 Task: Find connections with filter location Dighwāra with filter topic #Investingwith filter profile language English with filter current company Turner (Turner Broadcasting System, Inc) with filter school Anand Institute Of Higher Technology with filter industry Fruit and Vegetable Preserves Manufacturing with filter service category Copywriting with filter keywords title Technical Support Specialist
Action: Mouse moved to (170, 255)
Screenshot: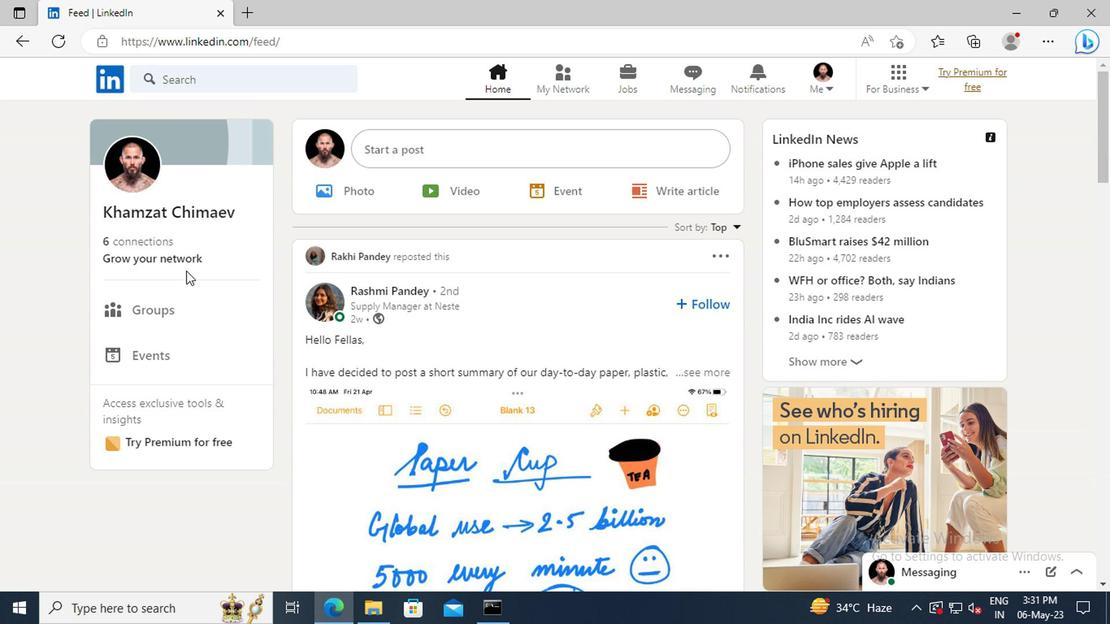 
Action: Mouse pressed left at (170, 255)
Screenshot: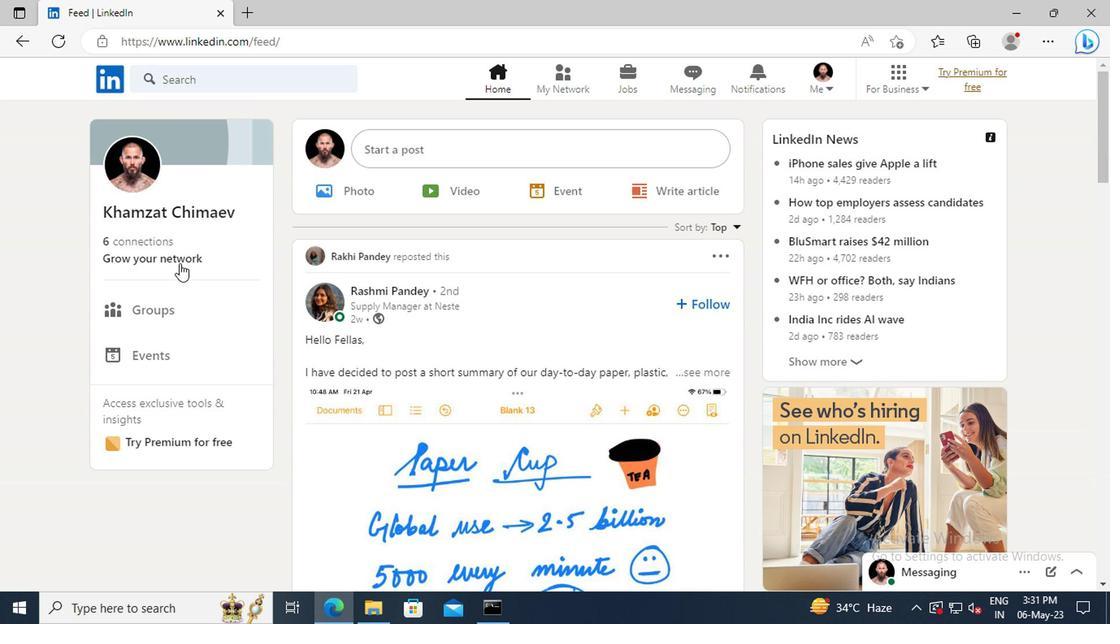 
Action: Mouse moved to (170, 175)
Screenshot: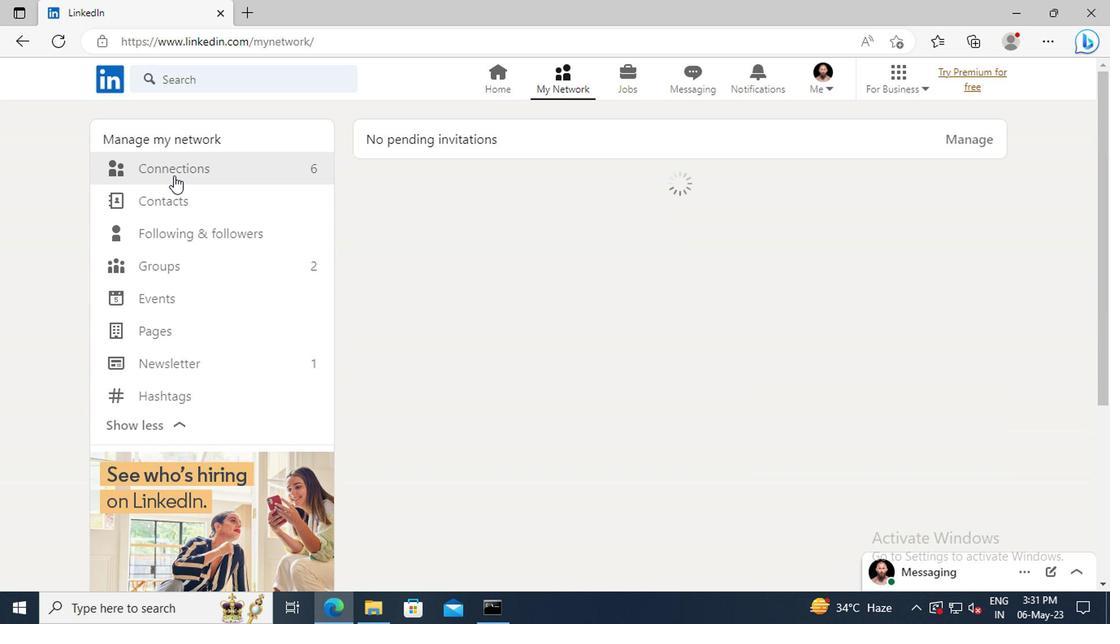 
Action: Mouse pressed left at (170, 175)
Screenshot: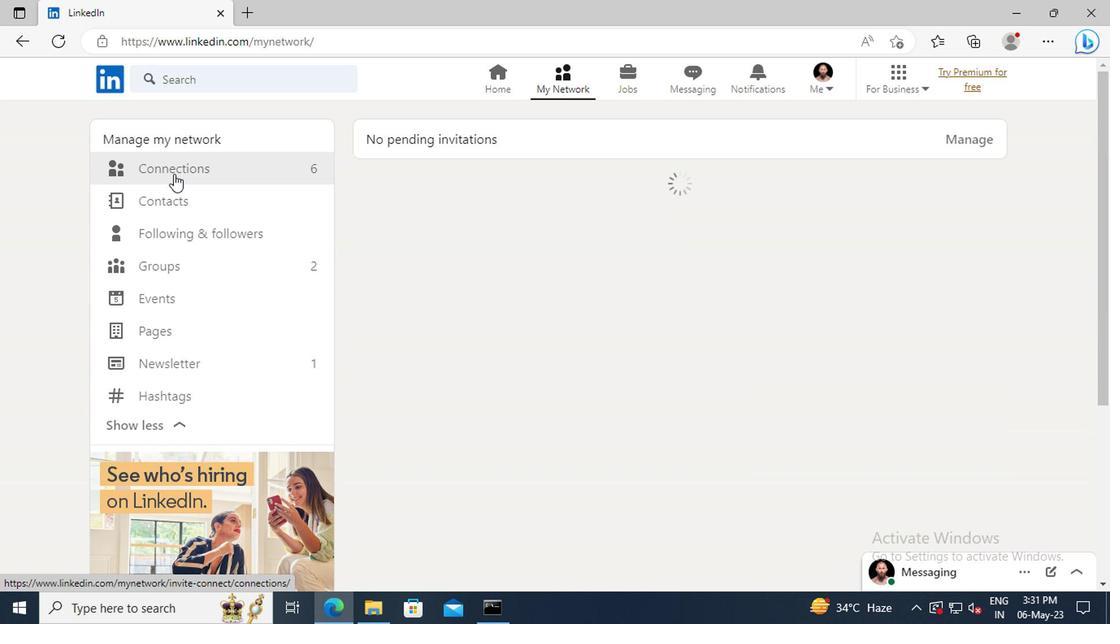 
Action: Mouse moved to (650, 175)
Screenshot: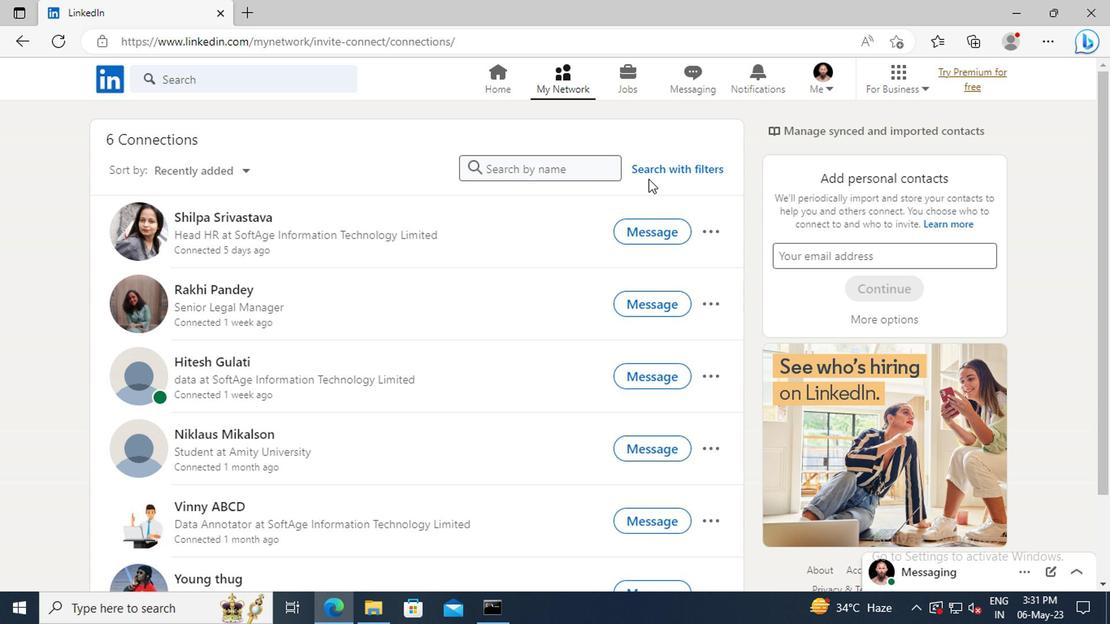 
Action: Mouse pressed left at (650, 175)
Screenshot: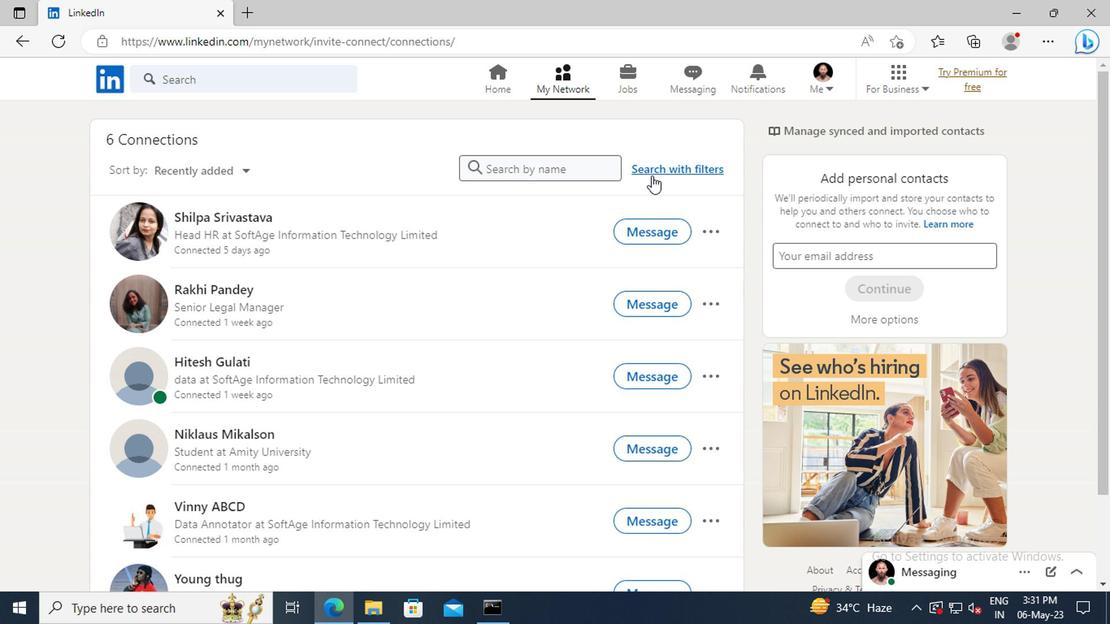 
Action: Mouse moved to (618, 129)
Screenshot: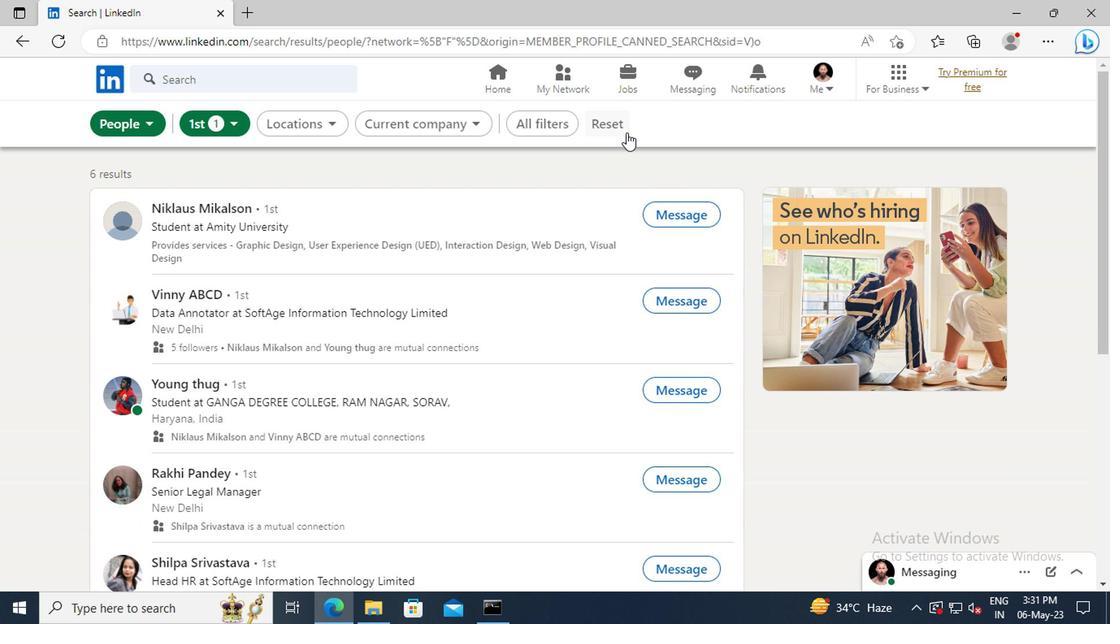 
Action: Mouse pressed left at (618, 129)
Screenshot: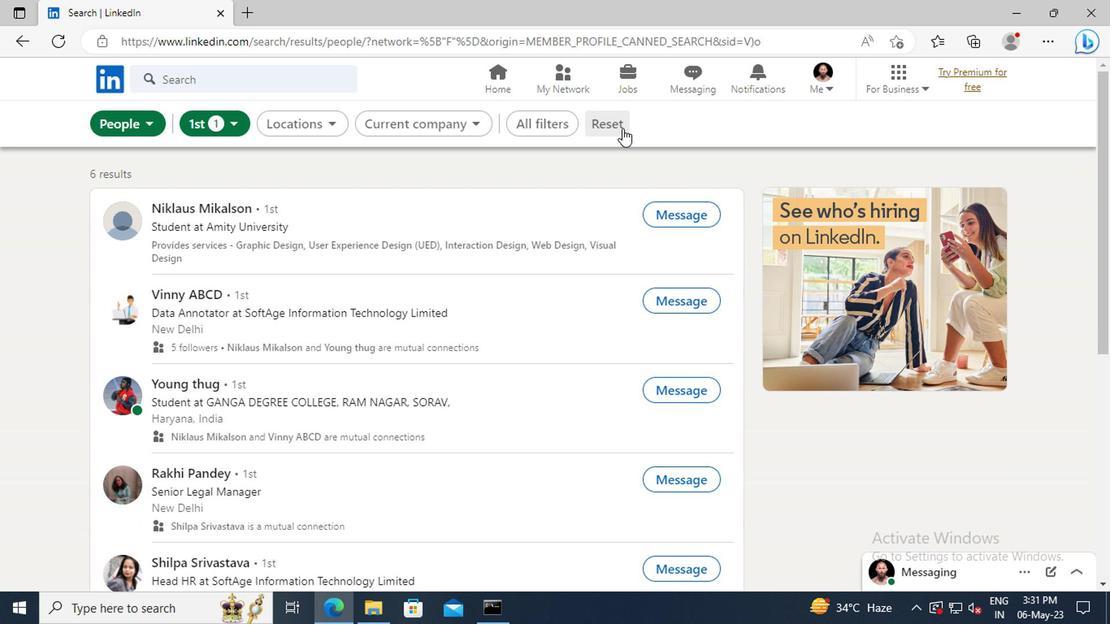
Action: Mouse moved to (588, 126)
Screenshot: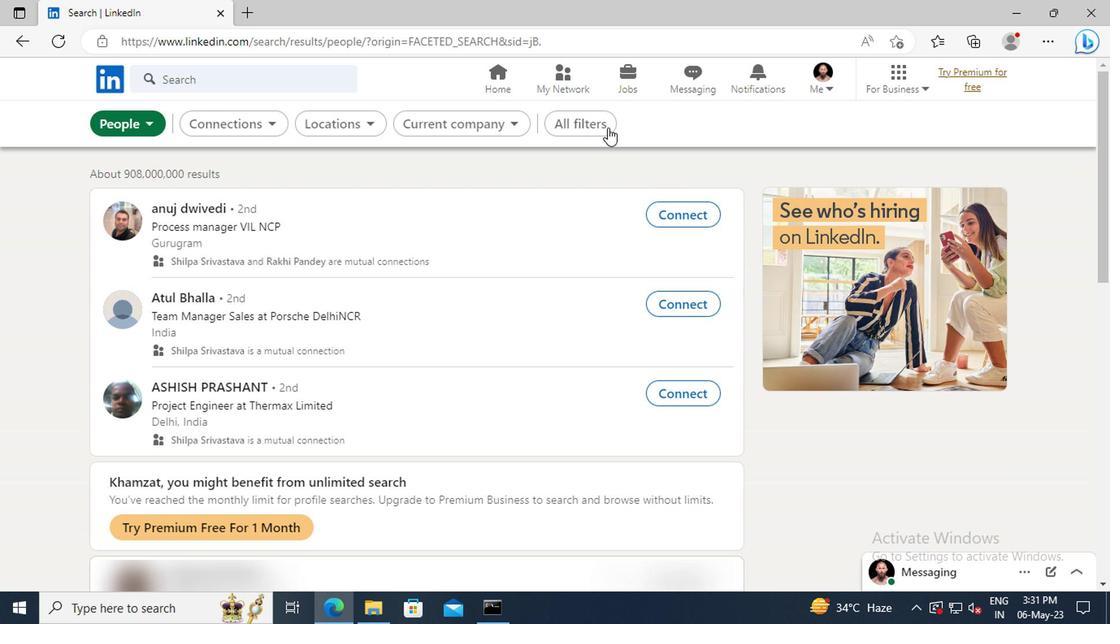 
Action: Mouse pressed left at (588, 126)
Screenshot: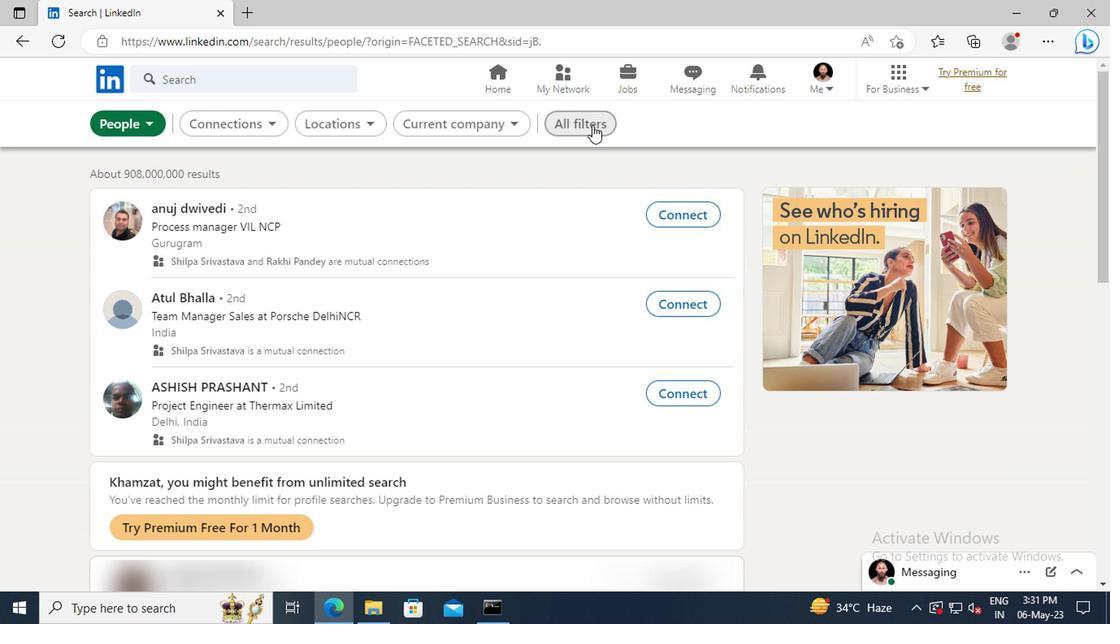 
Action: Mouse moved to (885, 341)
Screenshot: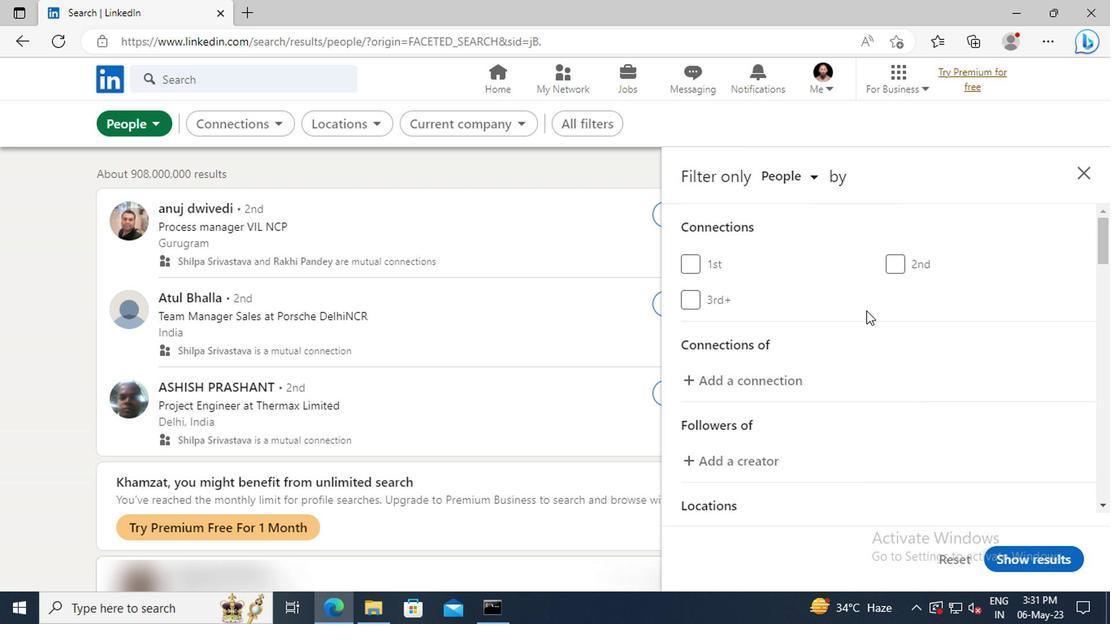 
Action: Mouse scrolled (885, 341) with delta (0, 0)
Screenshot: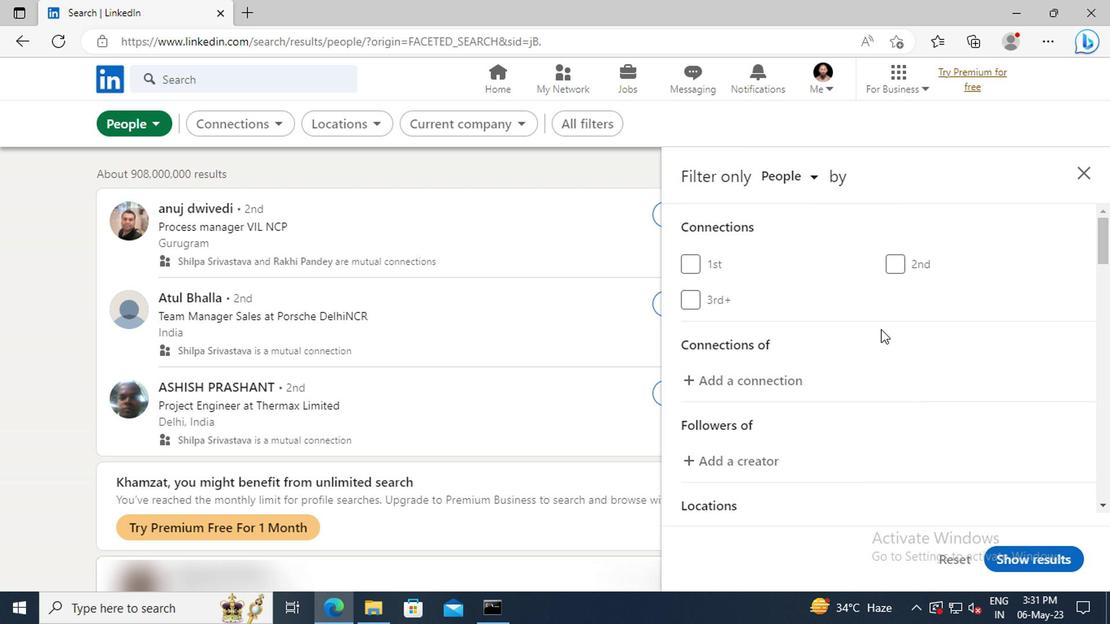 
Action: Mouse scrolled (885, 341) with delta (0, 0)
Screenshot: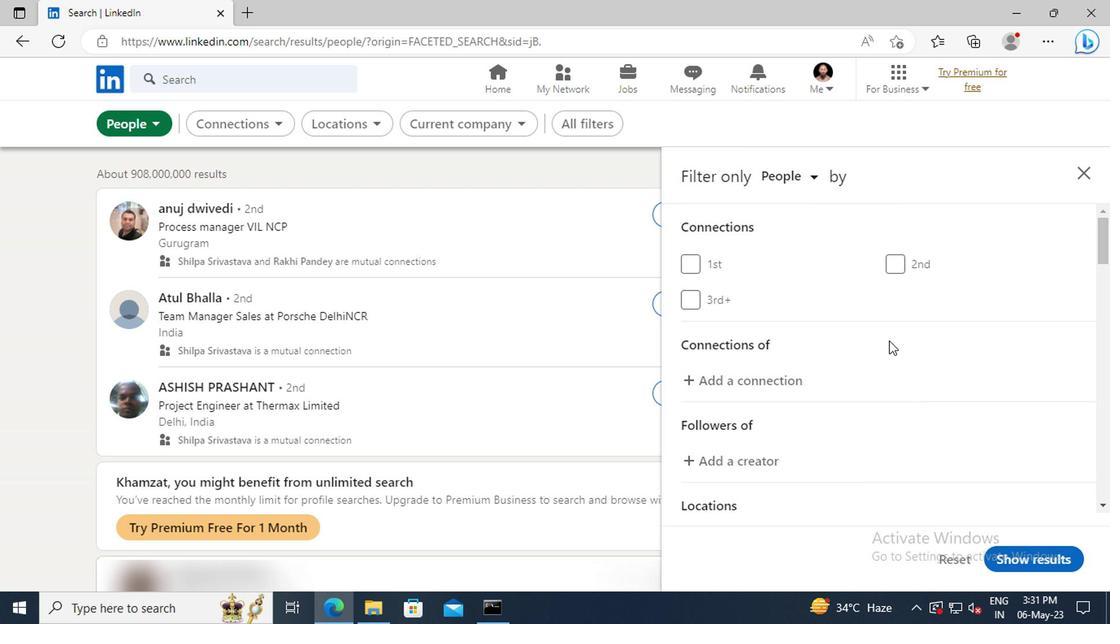 
Action: Mouse scrolled (885, 341) with delta (0, 0)
Screenshot: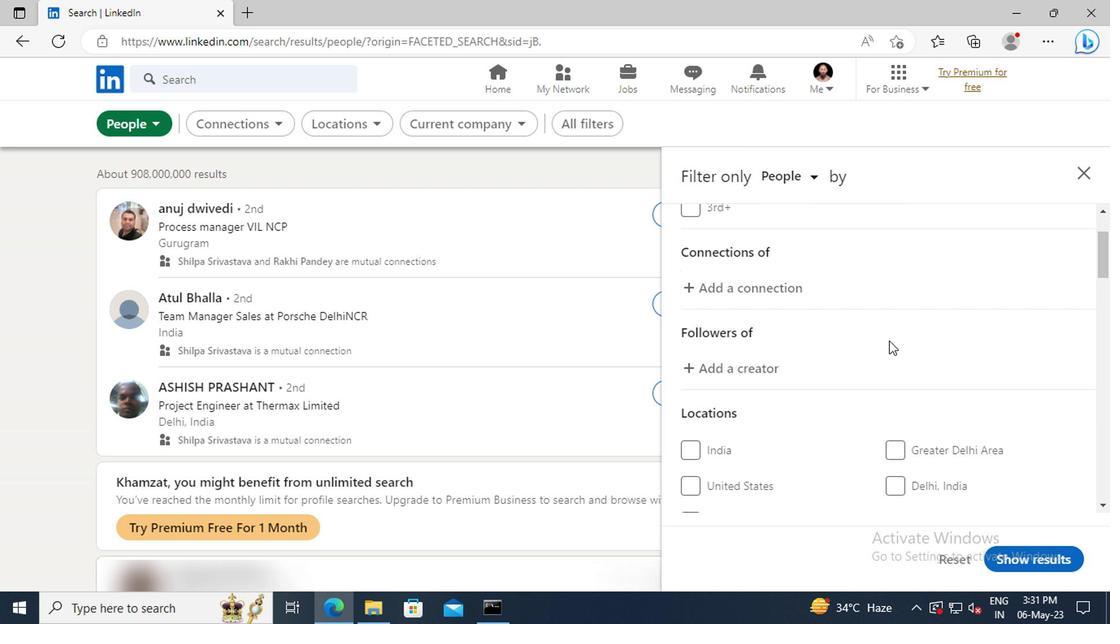 
Action: Mouse scrolled (885, 341) with delta (0, 0)
Screenshot: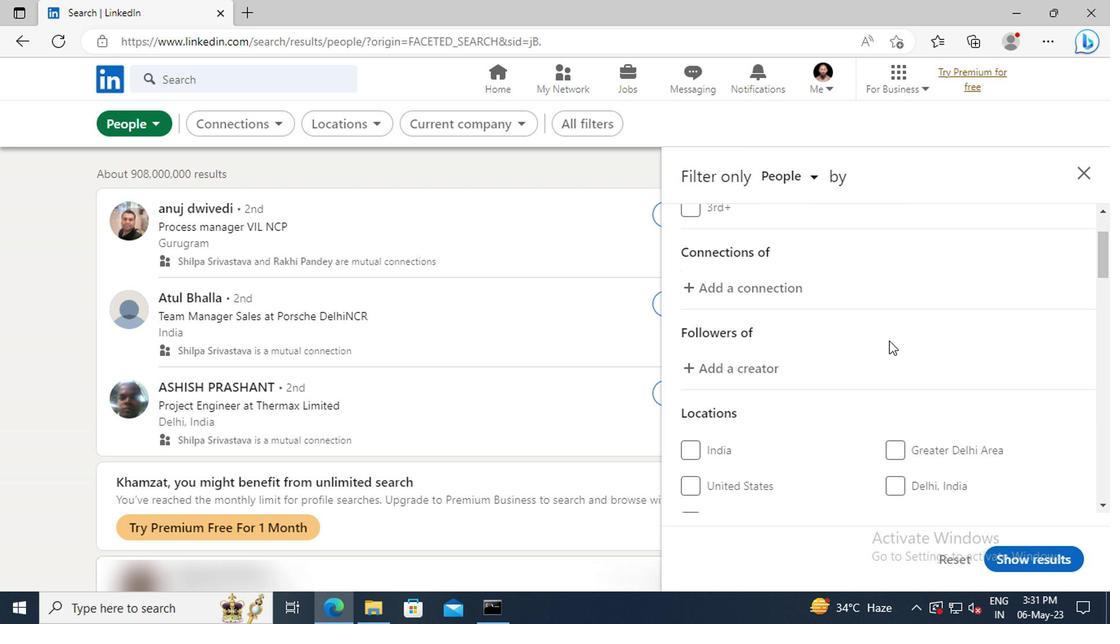 
Action: Mouse scrolled (885, 341) with delta (0, 0)
Screenshot: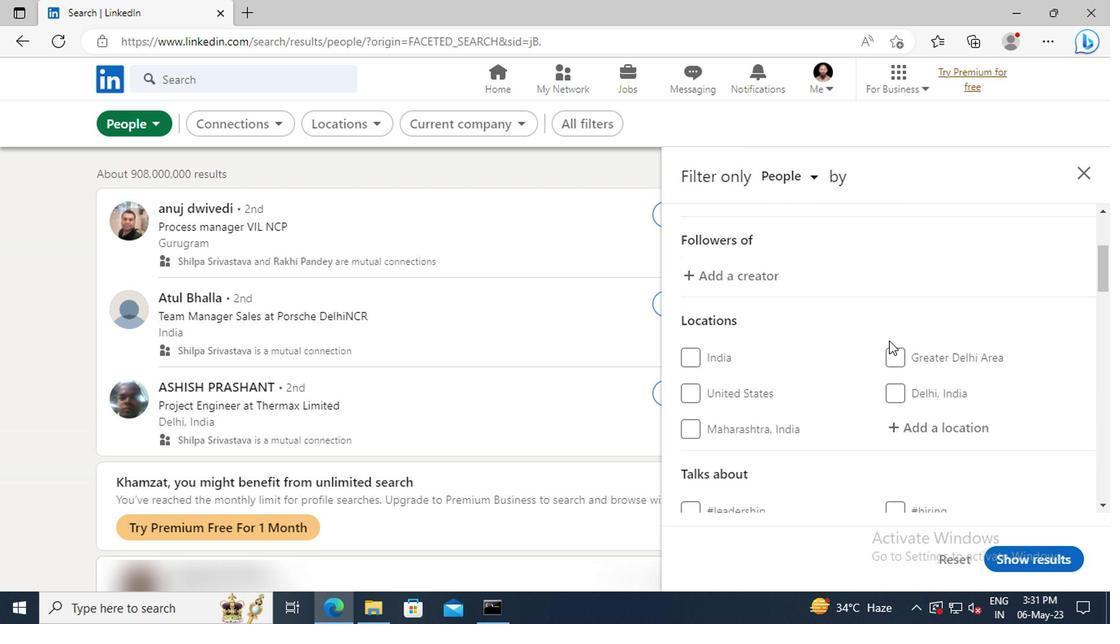 
Action: Mouse scrolled (885, 341) with delta (0, 0)
Screenshot: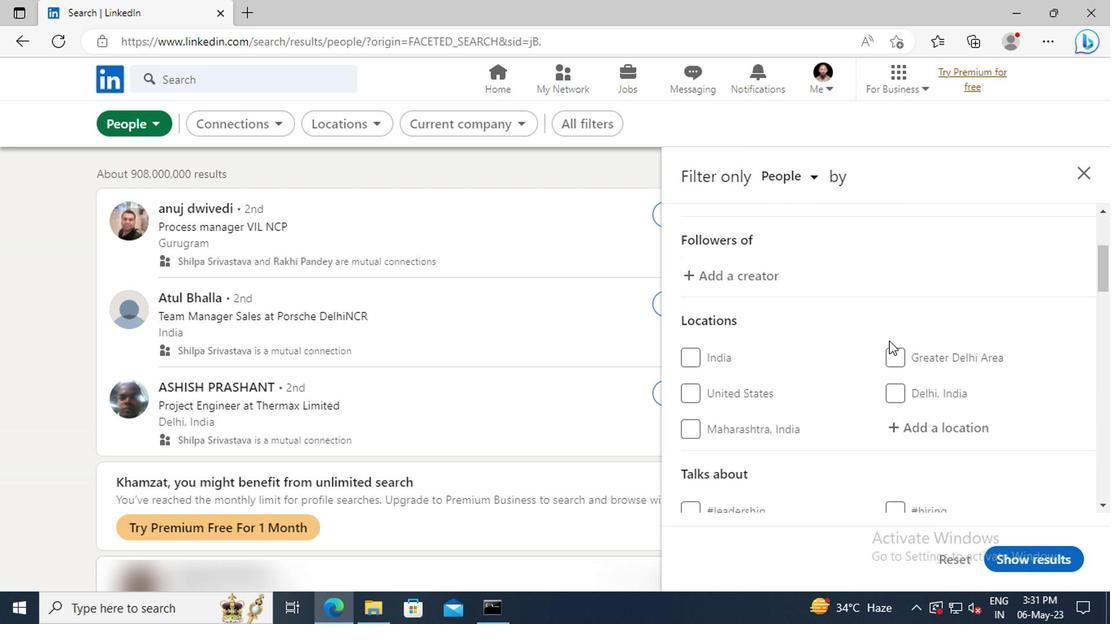
Action: Mouse moved to (899, 342)
Screenshot: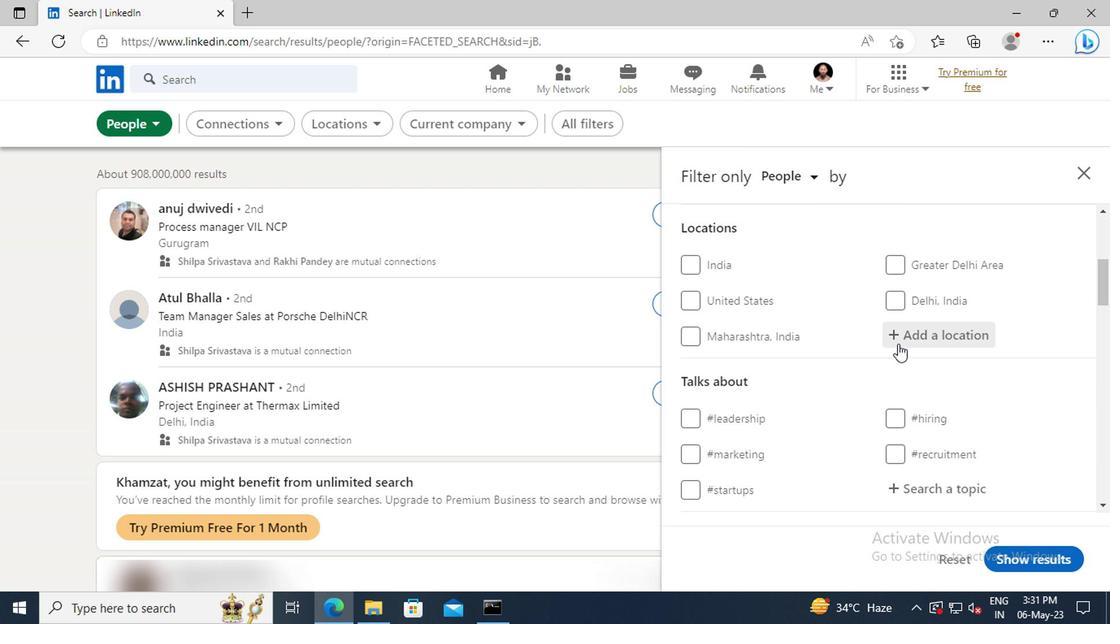 
Action: Mouse pressed left at (899, 342)
Screenshot: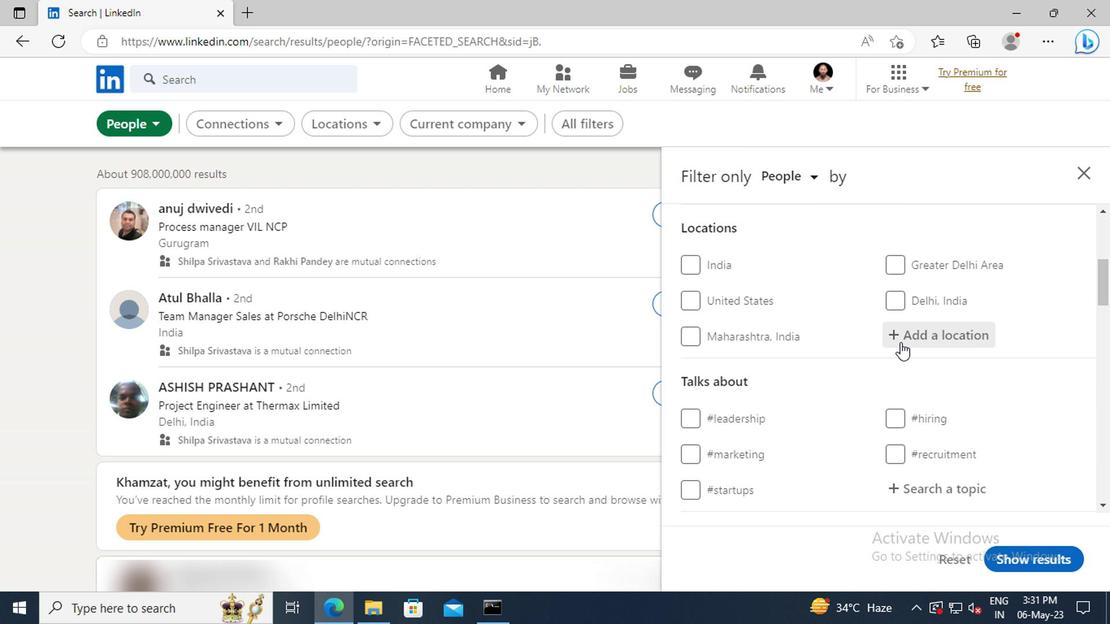 
Action: Key pressed <Key.shift>DIGHWARA
Screenshot: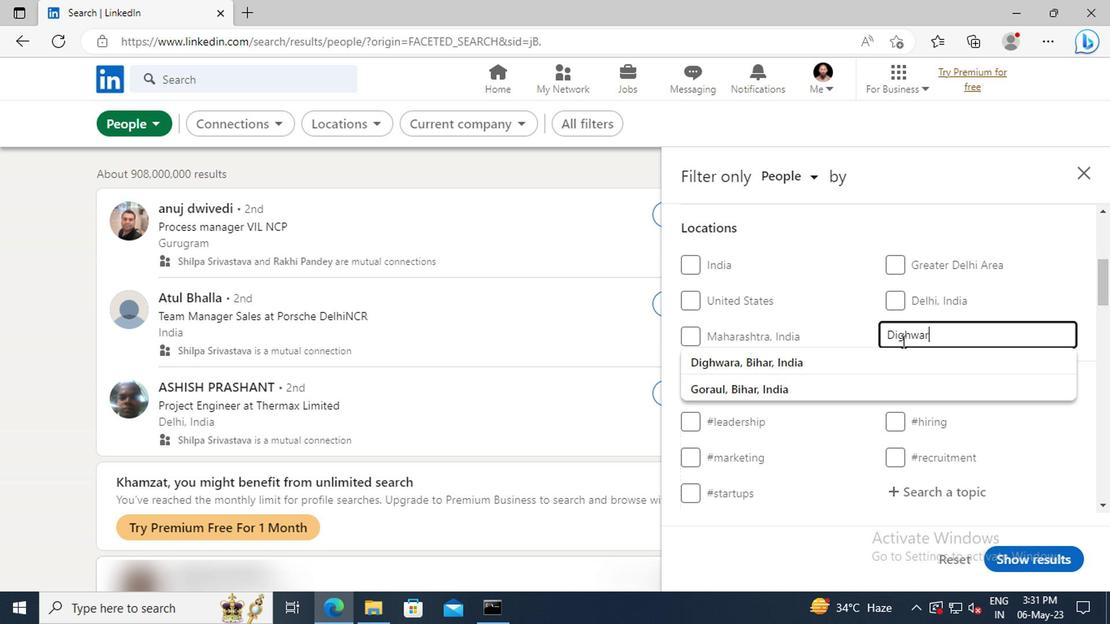 
Action: Mouse moved to (900, 359)
Screenshot: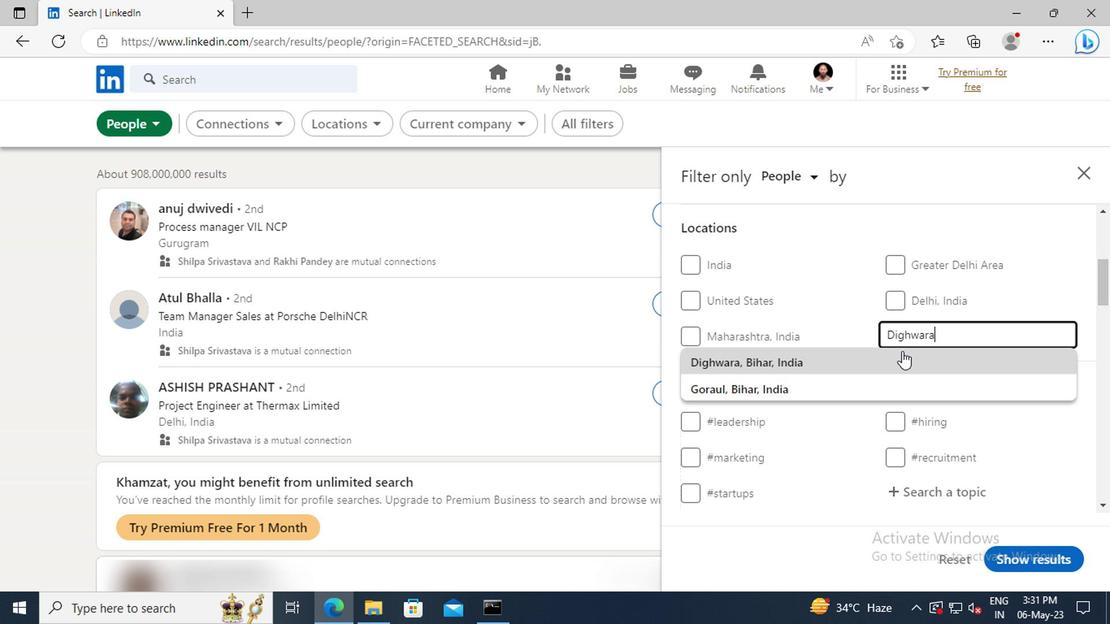 
Action: Mouse pressed left at (900, 359)
Screenshot: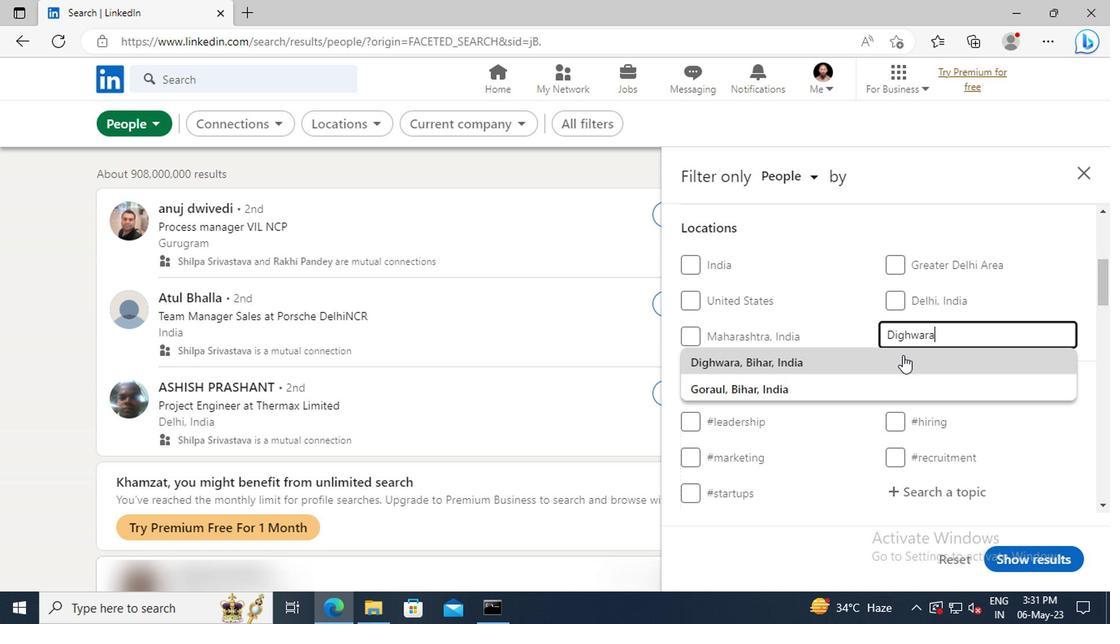 
Action: Mouse scrolled (900, 359) with delta (0, 0)
Screenshot: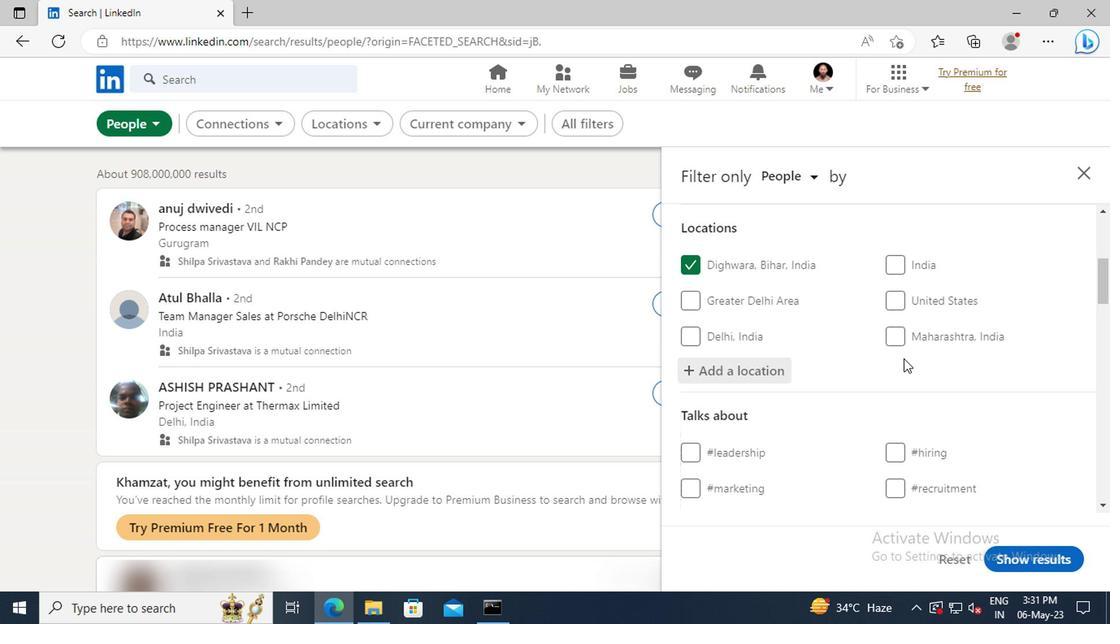 
Action: Mouse scrolled (900, 359) with delta (0, 0)
Screenshot: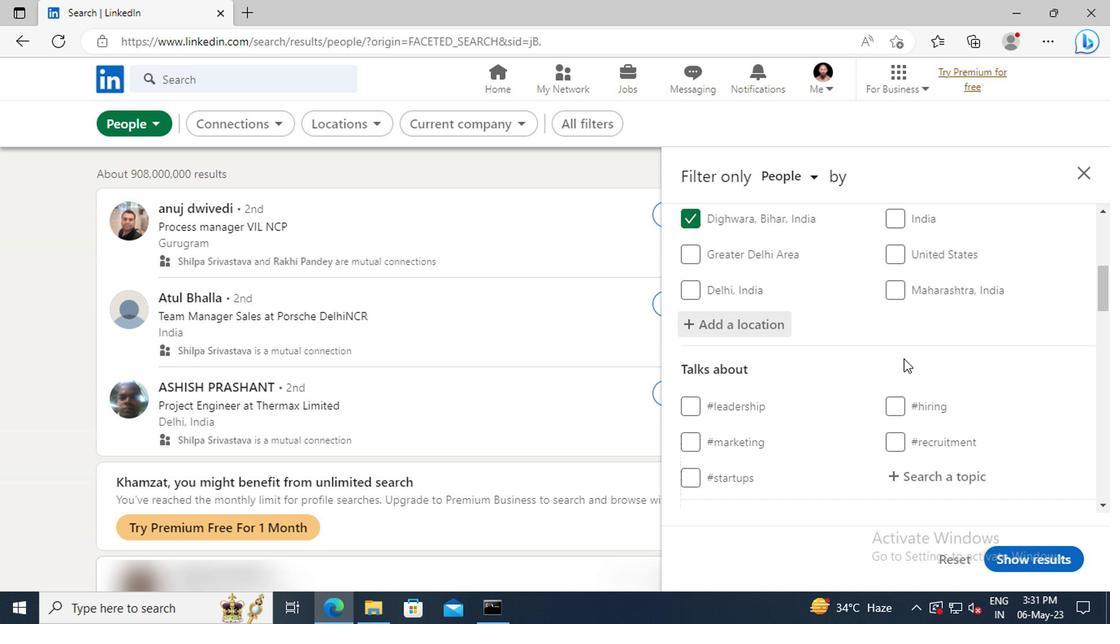 
Action: Mouse scrolled (900, 359) with delta (0, 0)
Screenshot: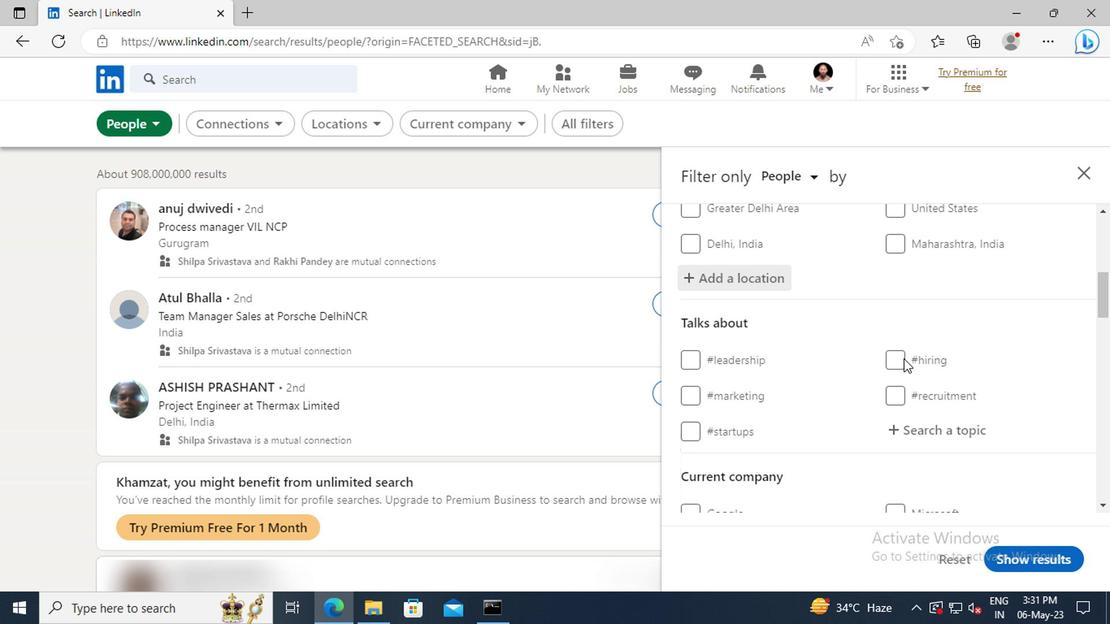 
Action: Mouse moved to (905, 376)
Screenshot: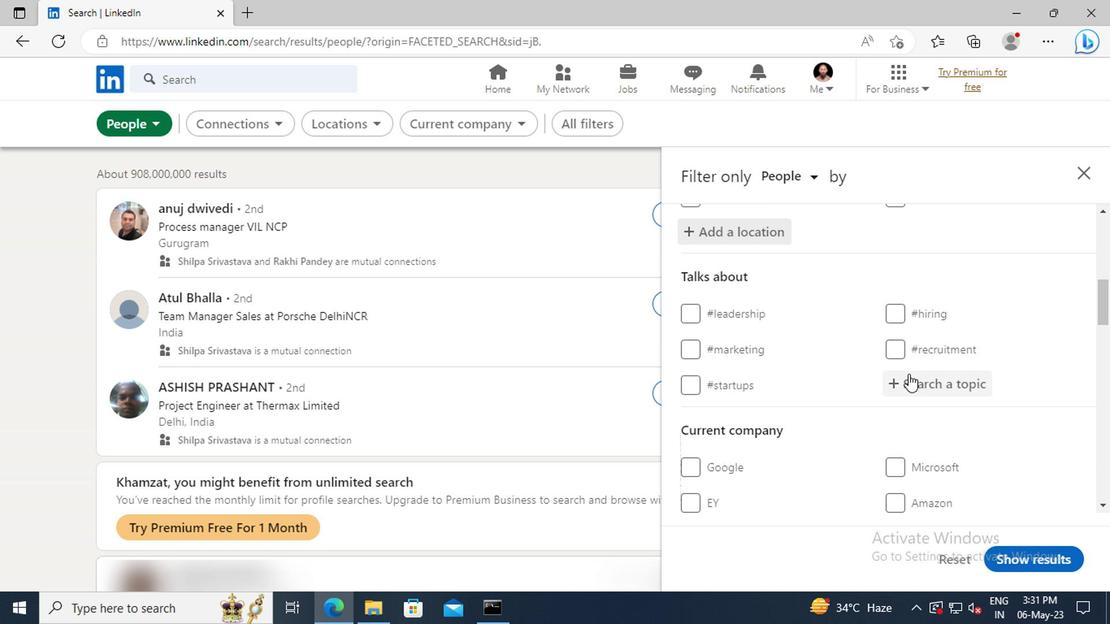 
Action: Mouse pressed left at (905, 376)
Screenshot: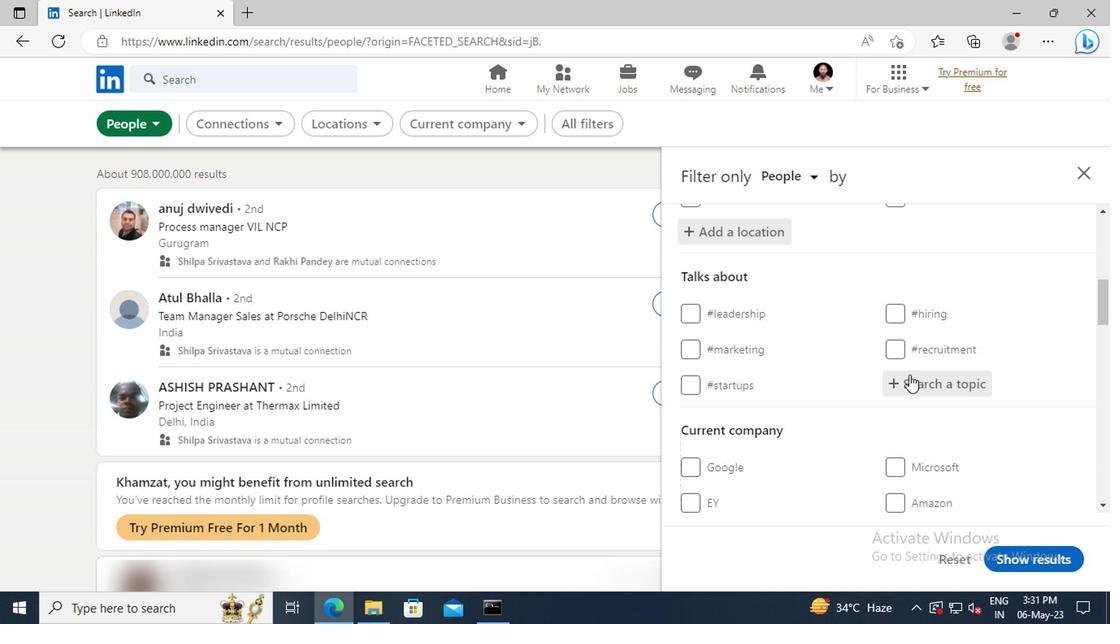 
Action: Key pressed <Key.shift>INVESTING
Screenshot: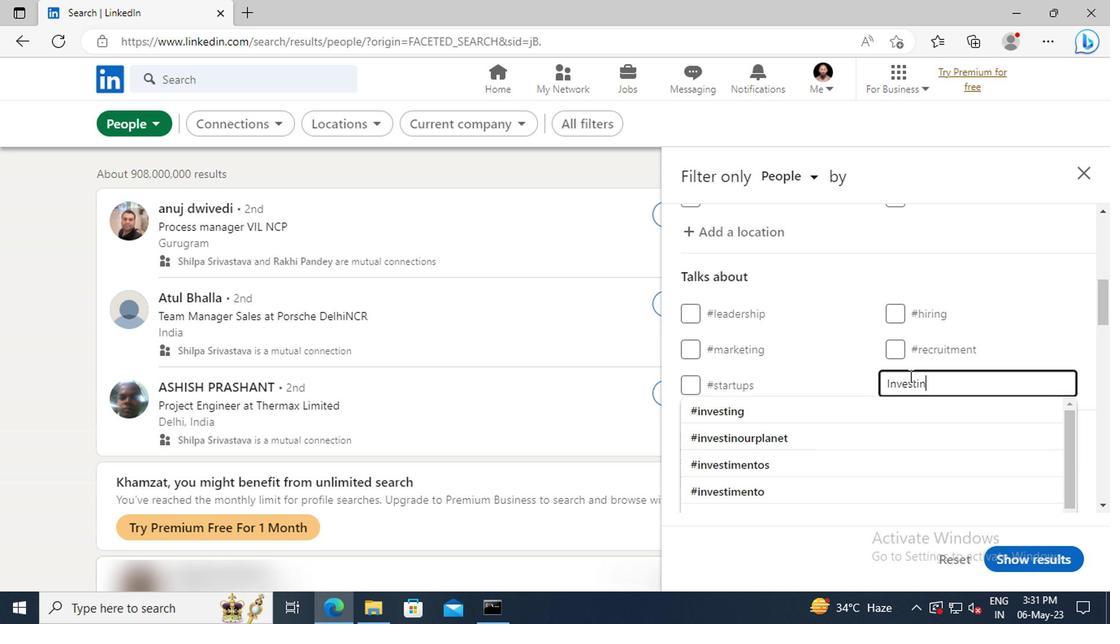 
Action: Mouse moved to (911, 407)
Screenshot: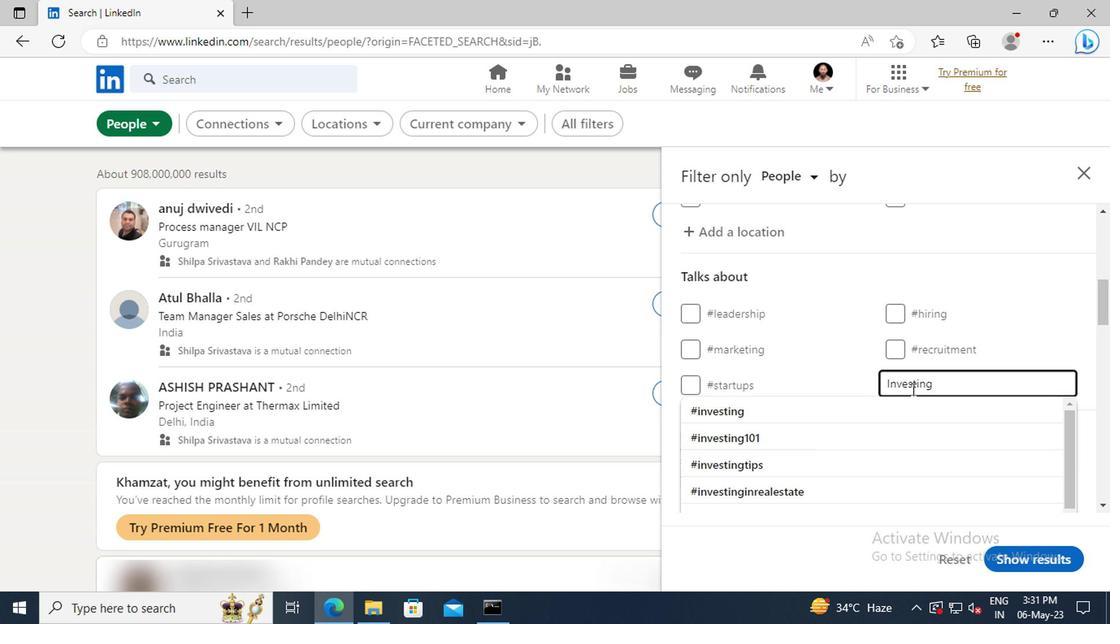 
Action: Mouse pressed left at (911, 407)
Screenshot: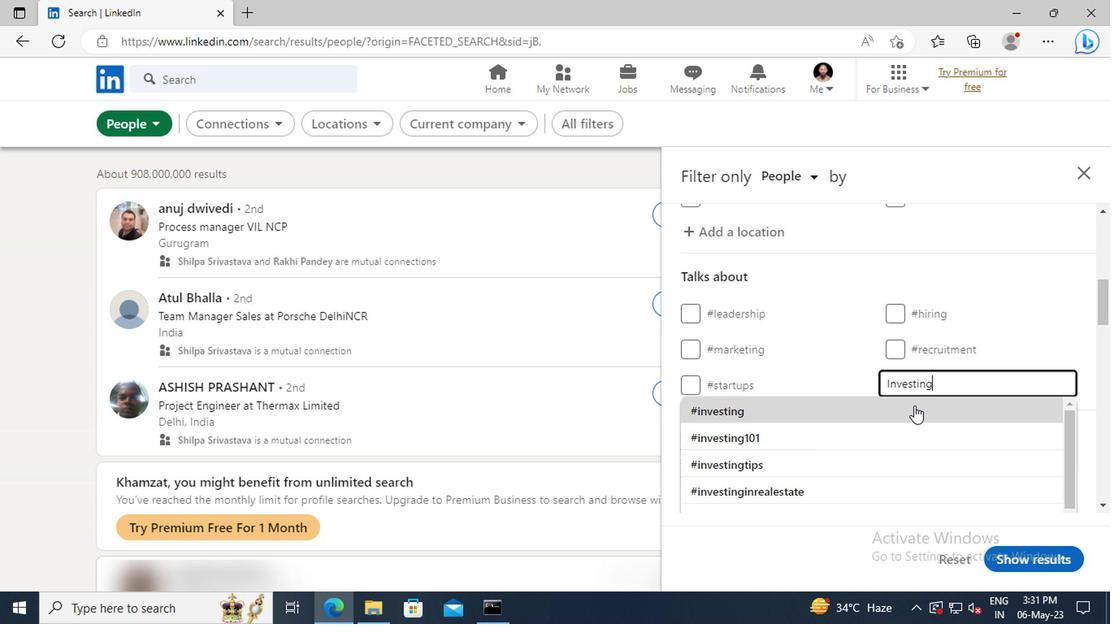 
Action: Mouse scrolled (911, 406) with delta (0, -1)
Screenshot: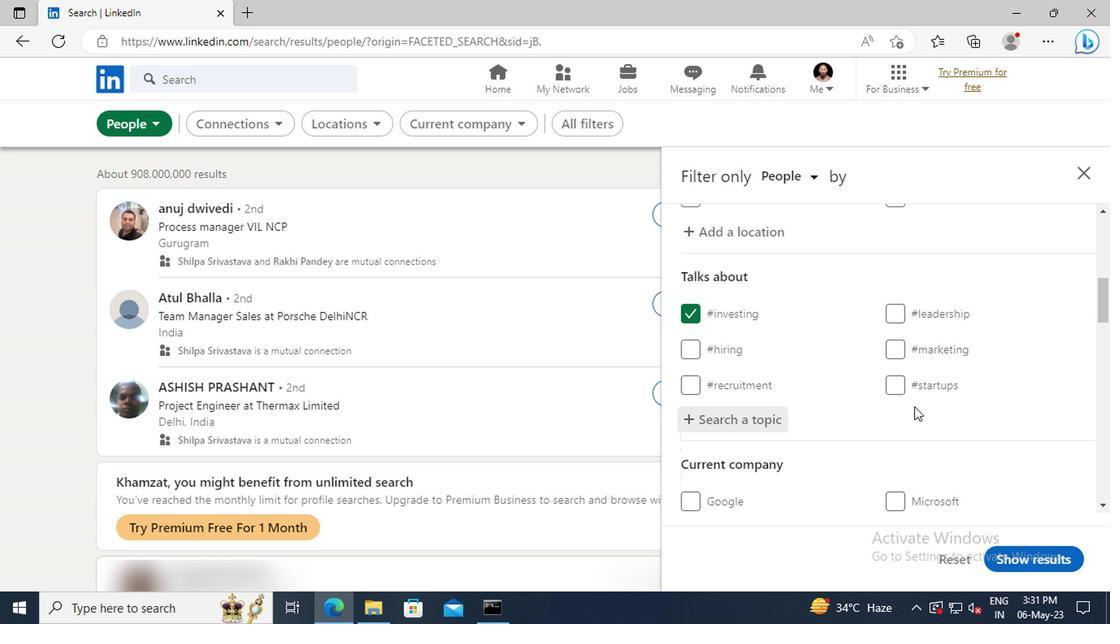 
Action: Mouse scrolled (911, 406) with delta (0, -1)
Screenshot: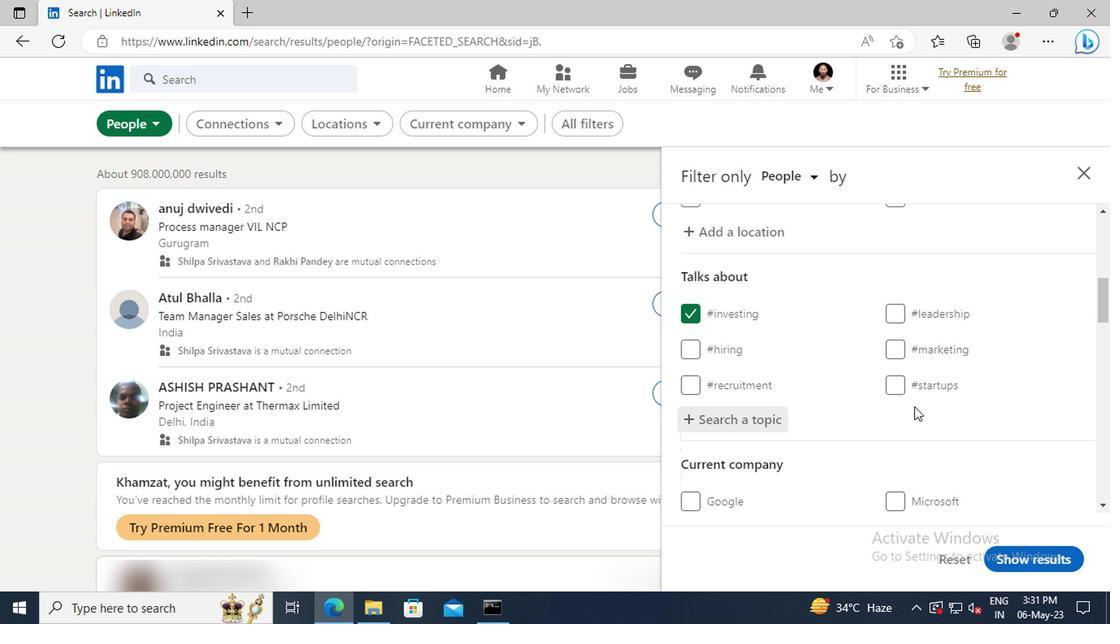 
Action: Mouse scrolled (911, 406) with delta (0, -1)
Screenshot: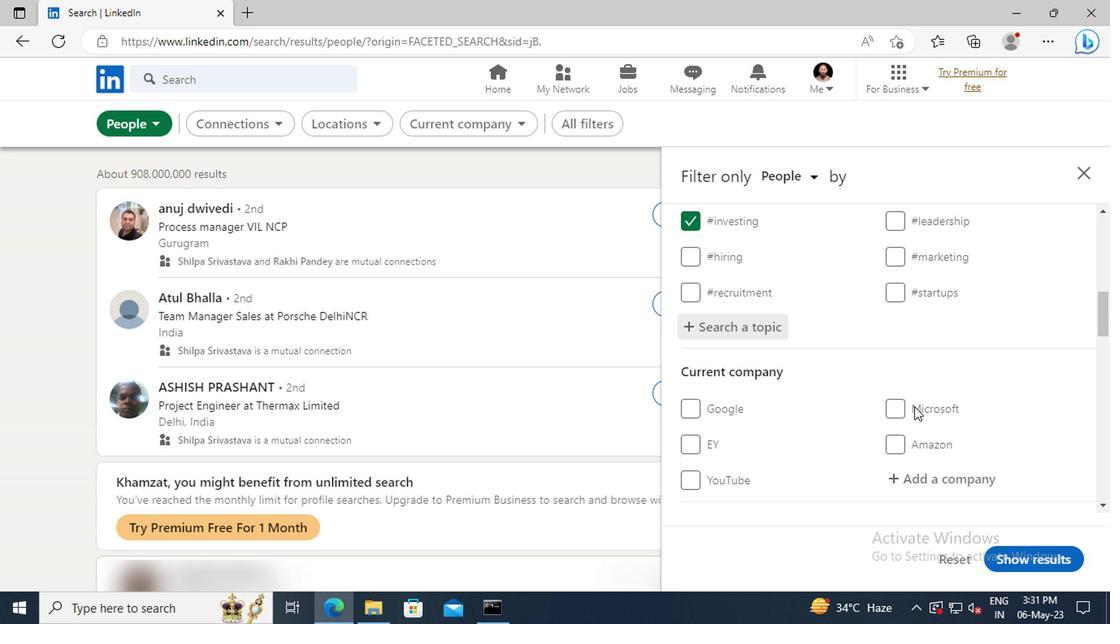 
Action: Mouse scrolled (911, 406) with delta (0, -1)
Screenshot: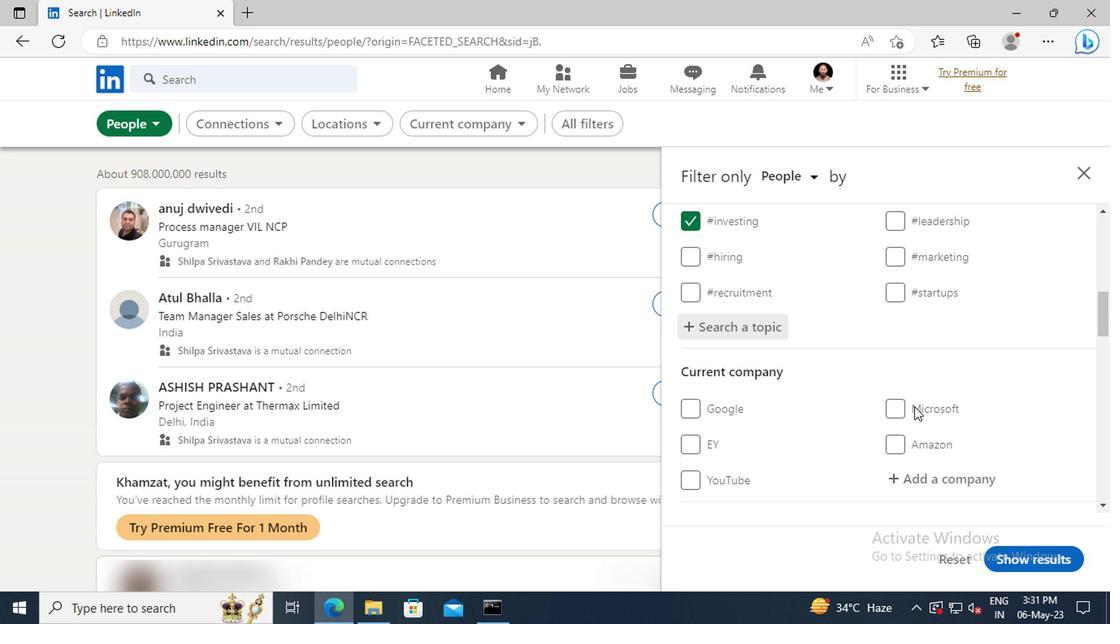 
Action: Mouse scrolled (911, 406) with delta (0, -1)
Screenshot: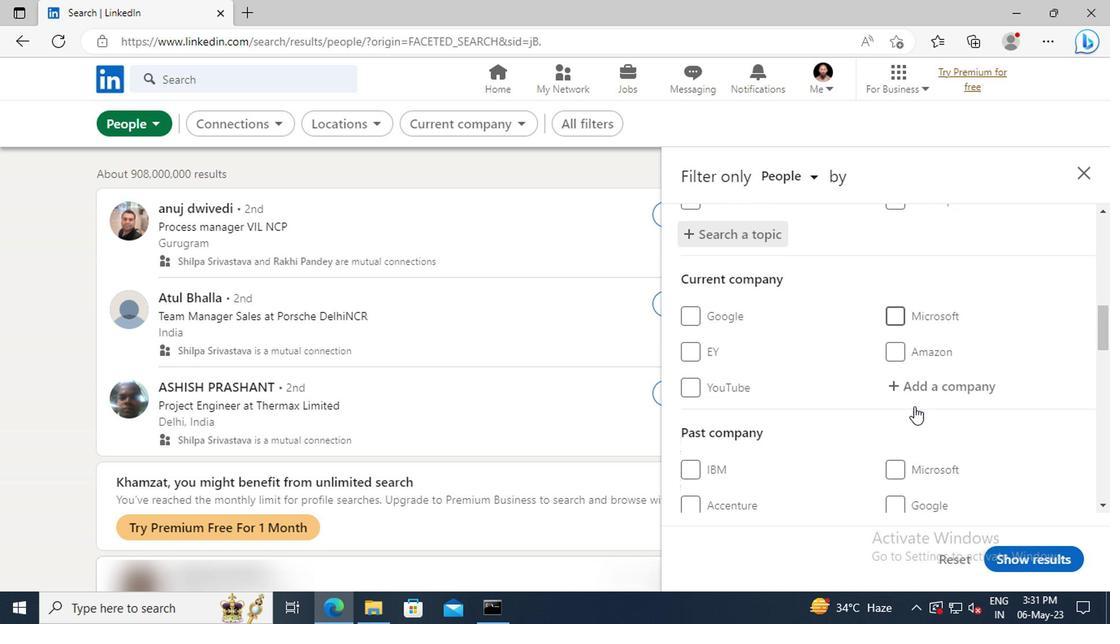 
Action: Mouse scrolled (911, 406) with delta (0, -1)
Screenshot: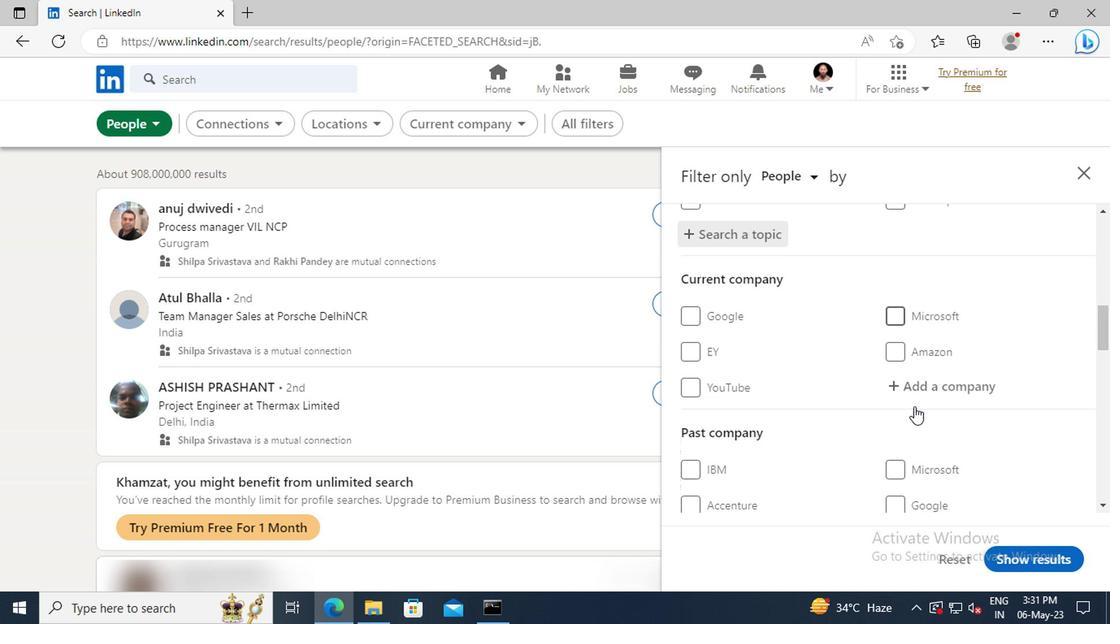 
Action: Mouse scrolled (911, 406) with delta (0, -1)
Screenshot: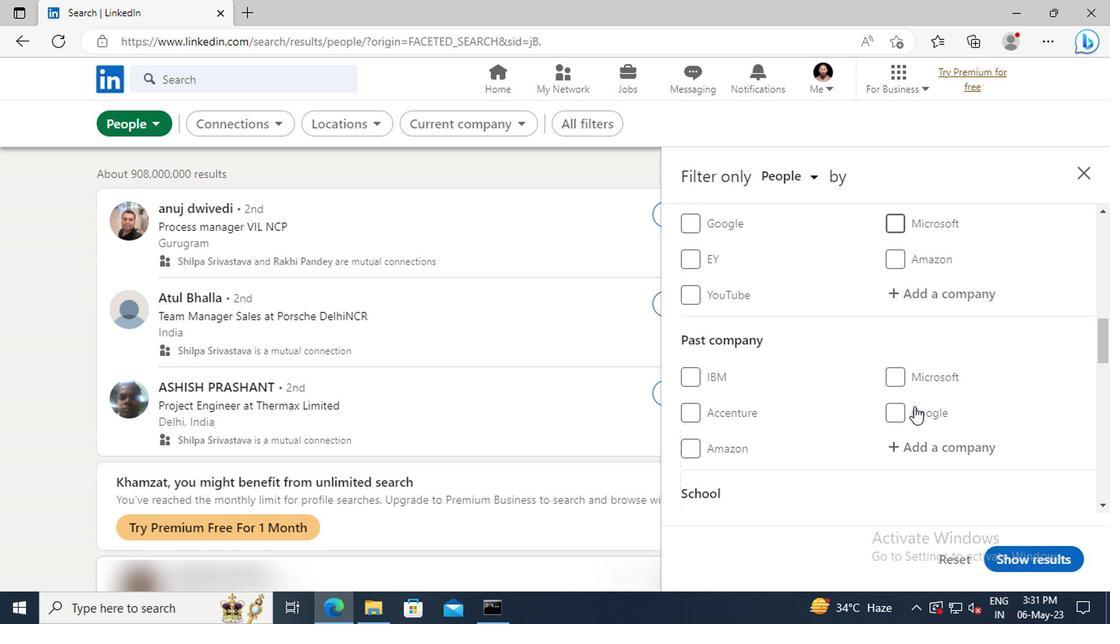 
Action: Mouse scrolled (911, 406) with delta (0, -1)
Screenshot: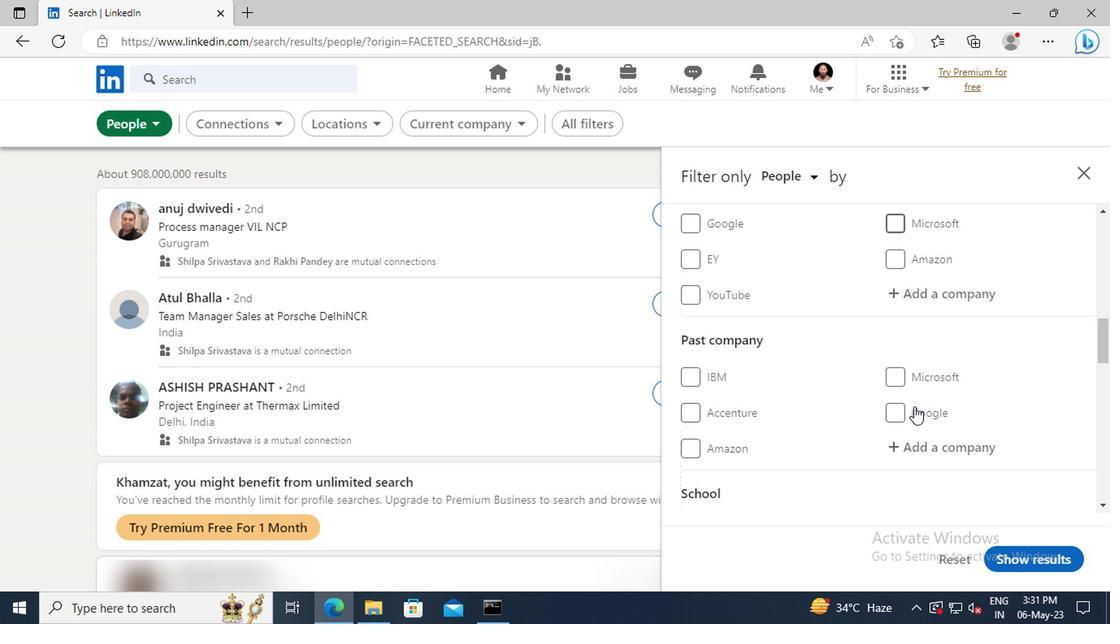 
Action: Mouse scrolled (911, 406) with delta (0, -1)
Screenshot: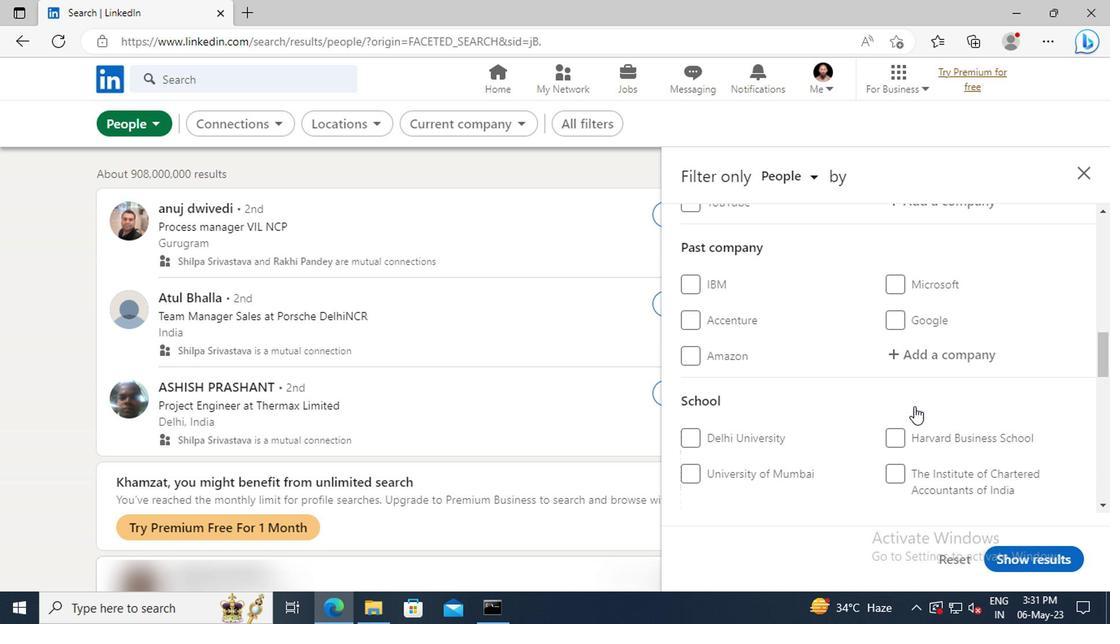 
Action: Mouse scrolled (911, 406) with delta (0, -1)
Screenshot: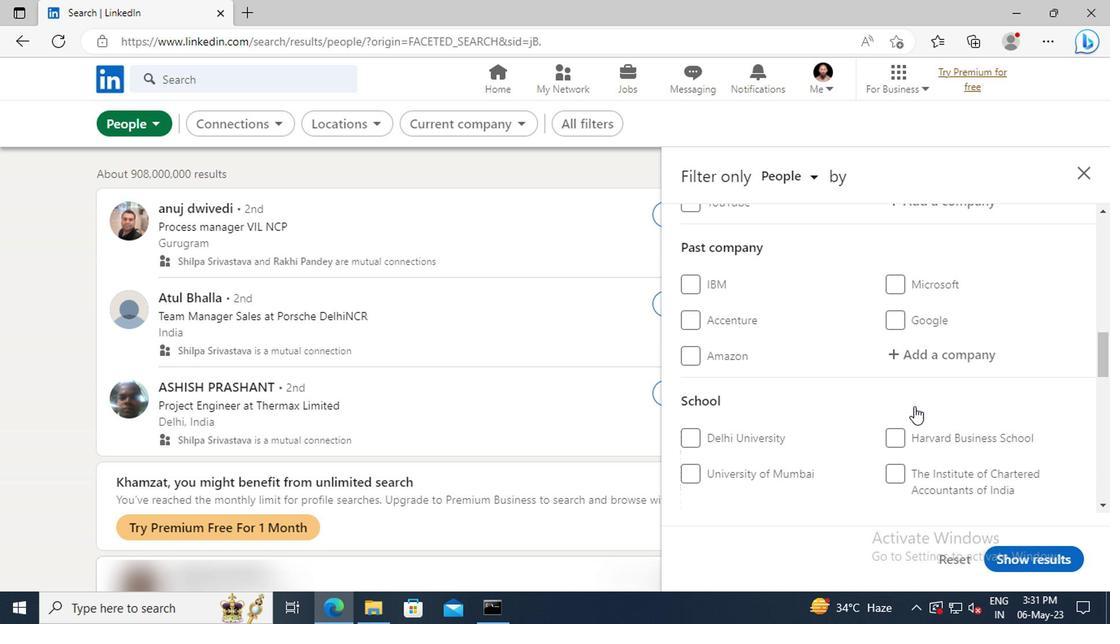 
Action: Mouse scrolled (911, 406) with delta (0, -1)
Screenshot: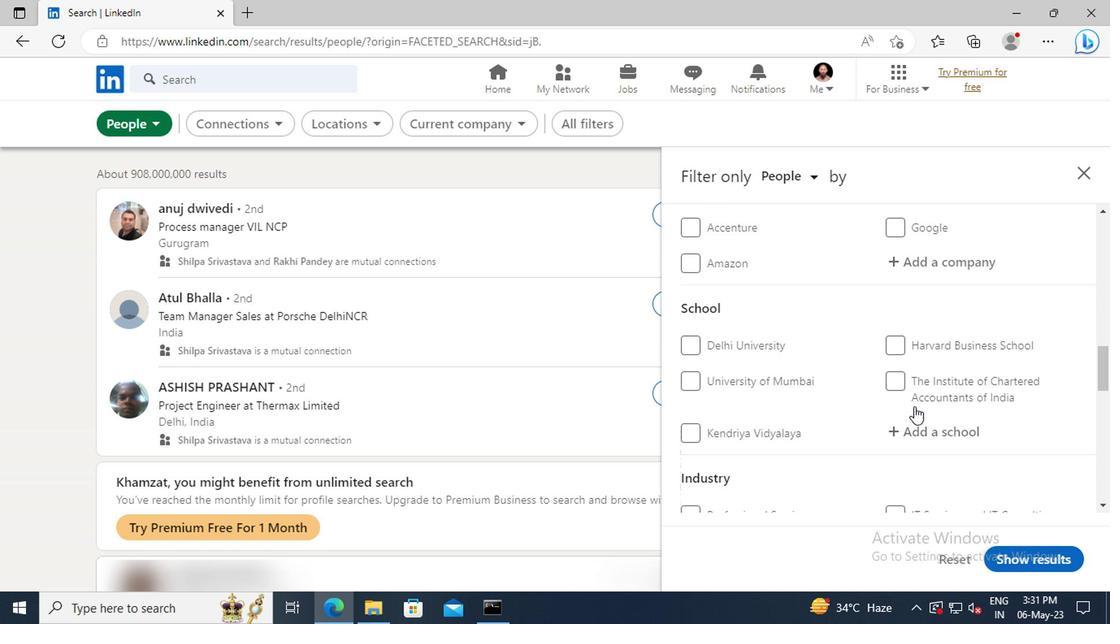 
Action: Mouse scrolled (911, 406) with delta (0, -1)
Screenshot: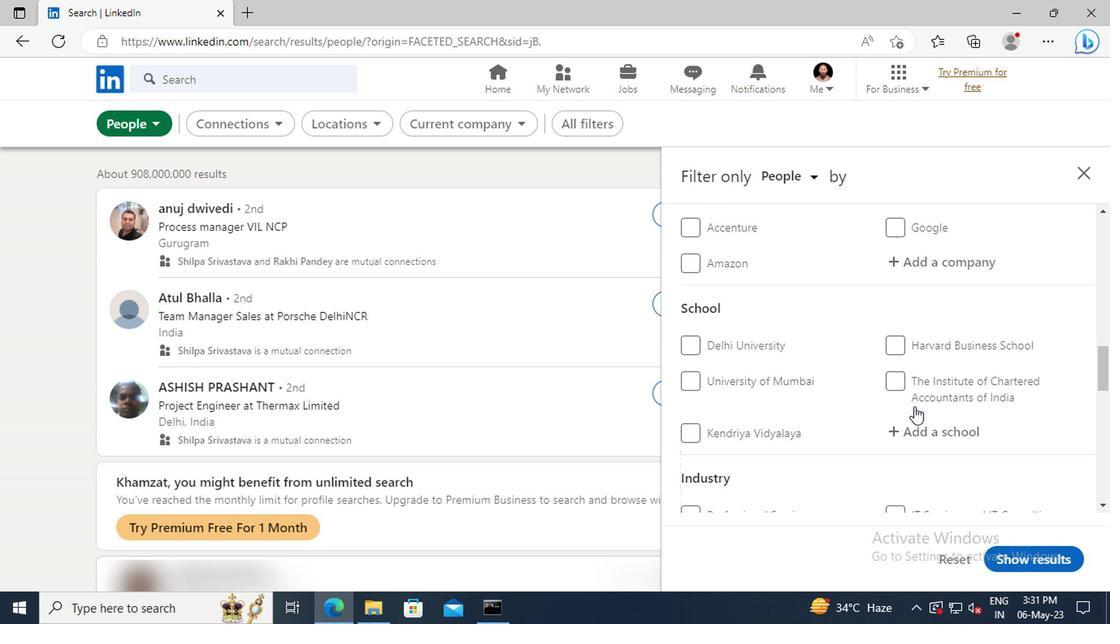 
Action: Mouse scrolled (911, 406) with delta (0, -1)
Screenshot: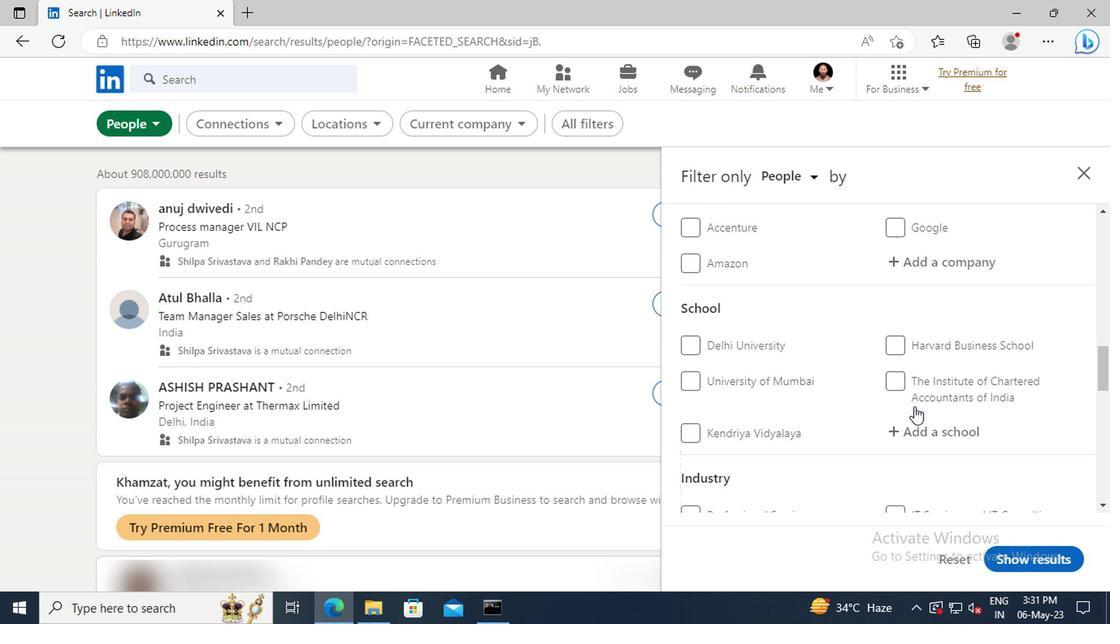 
Action: Mouse scrolled (911, 406) with delta (0, -1)
Screenshot: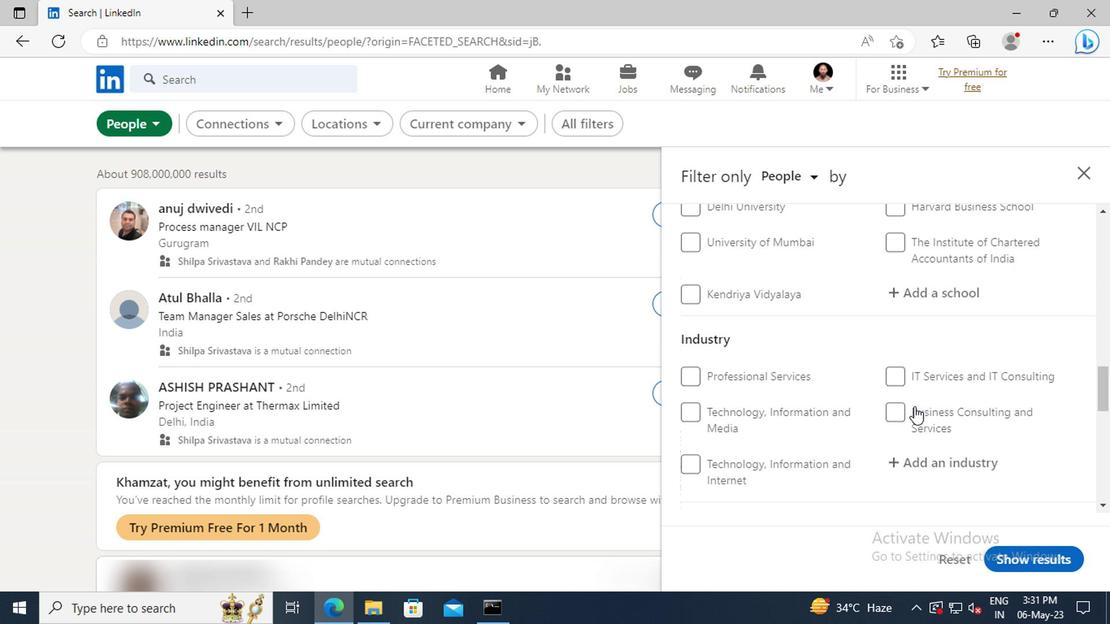 
Action: Mouse scrolled (911, 406) with delta (0, -1)
Screenshot: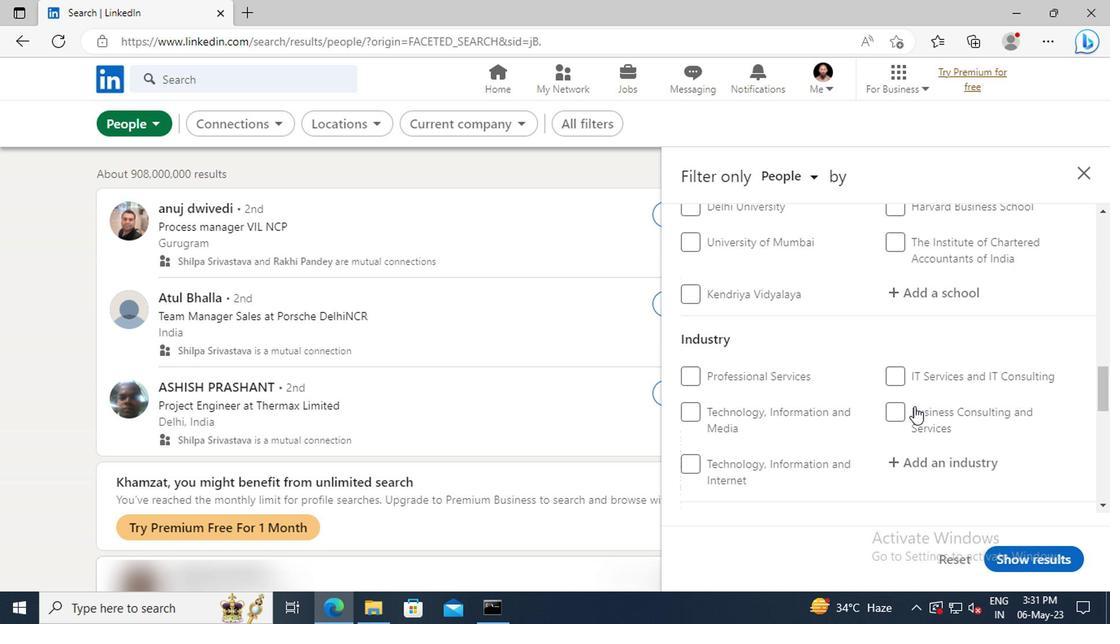 
Action: Mouse scrolled (911, 406) with delta (0, -1)
Screenshot: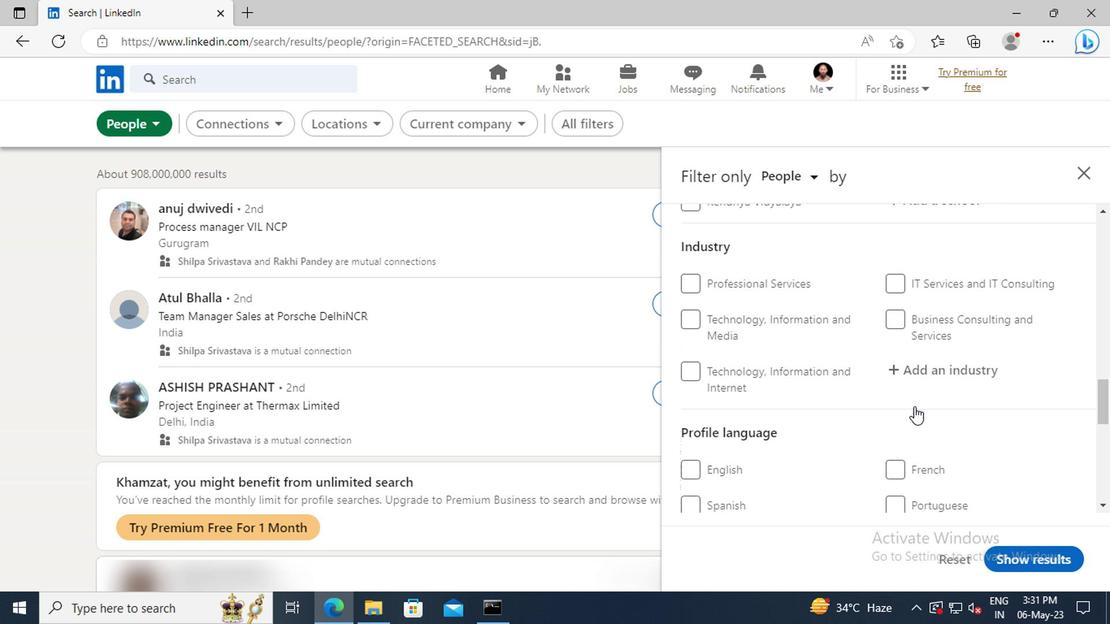 
Action: Mouse moved to (682, 425)
Screenshot: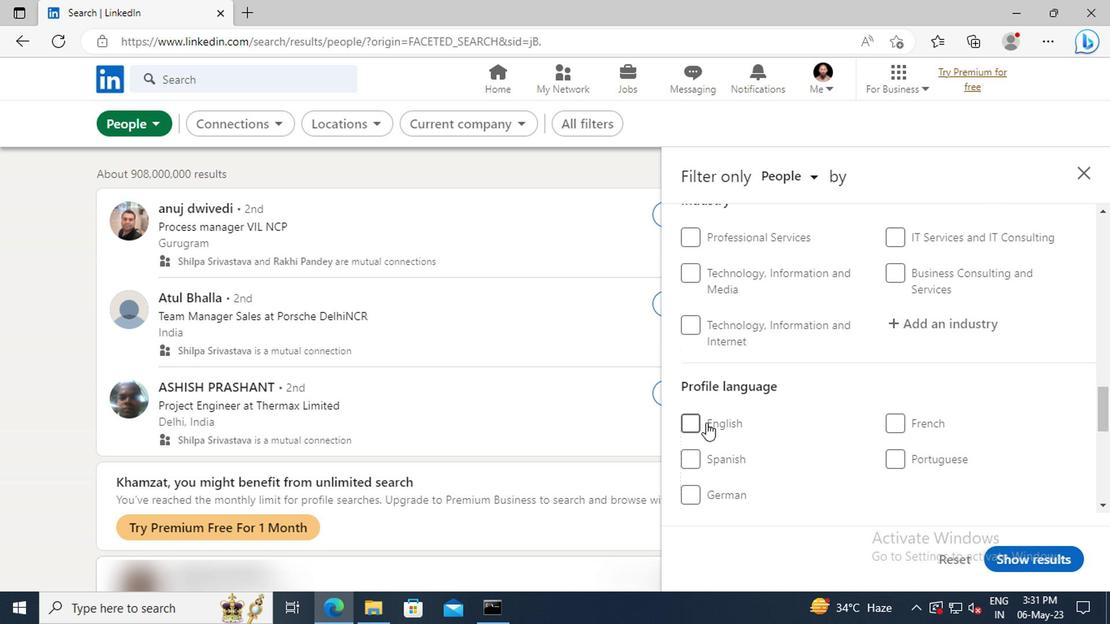 
Action: Mouse pressed left at (682, 425)
Screenshot: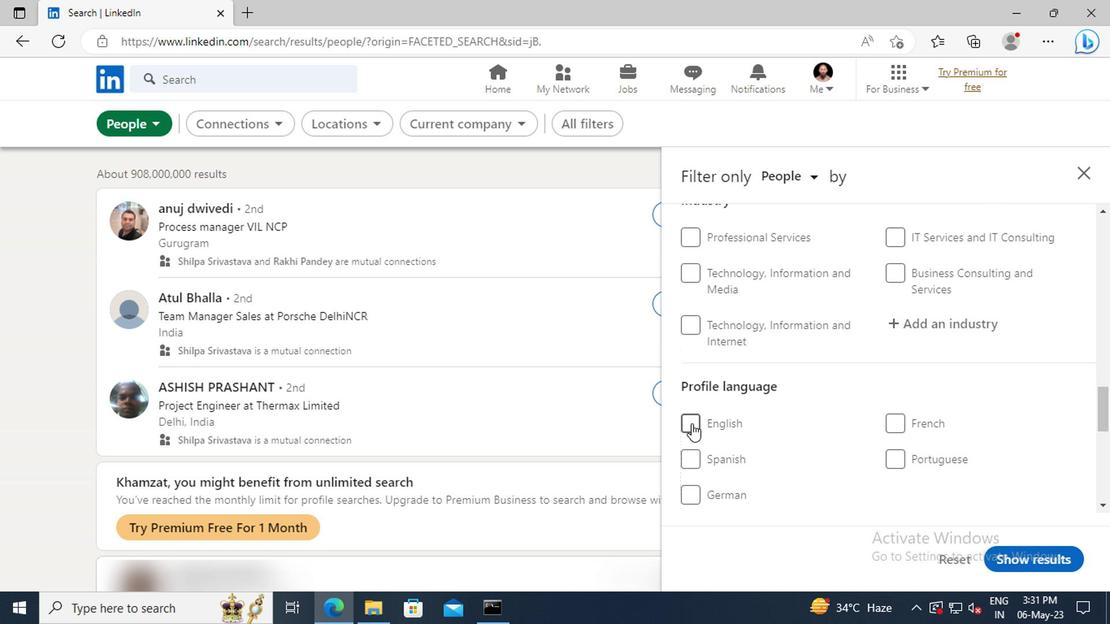 
Action: Mouse moved to (895, 400)
Screenshot: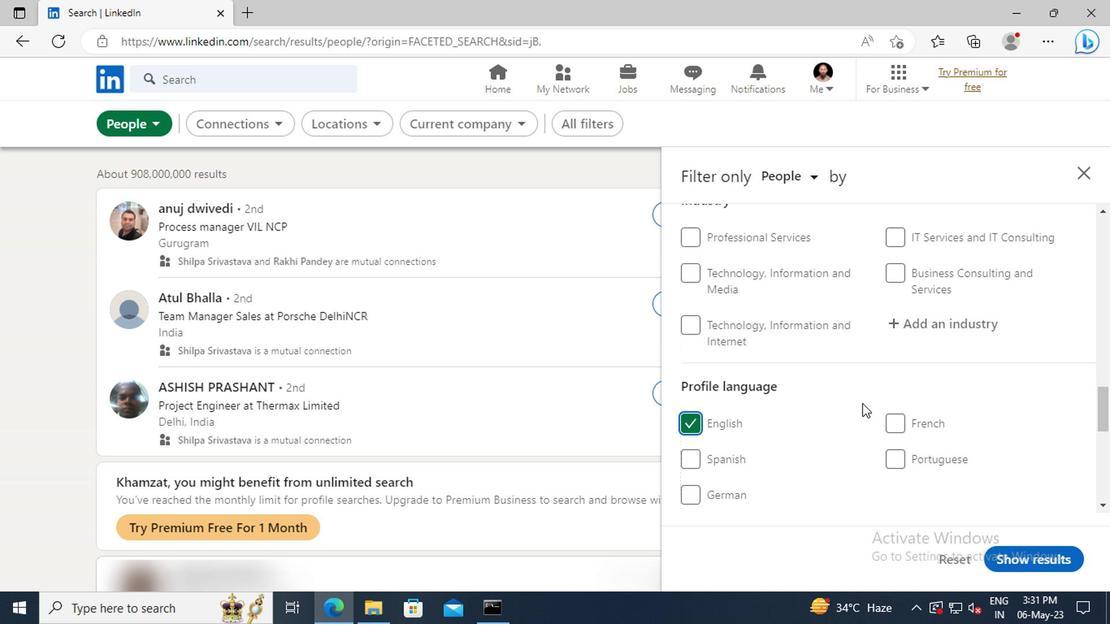 
Action: Mouse scrolled (895, 401) with delta (0, 1)
Screenshot: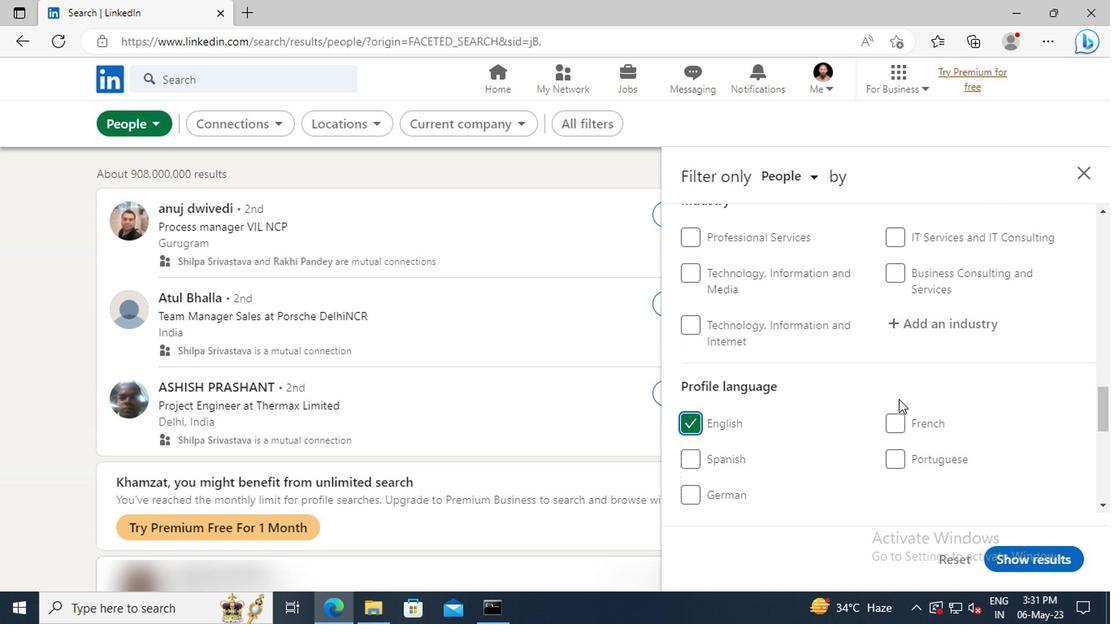 
Action: Mouse scrolled (895, 401) with delta (0, 1)
Screenshot: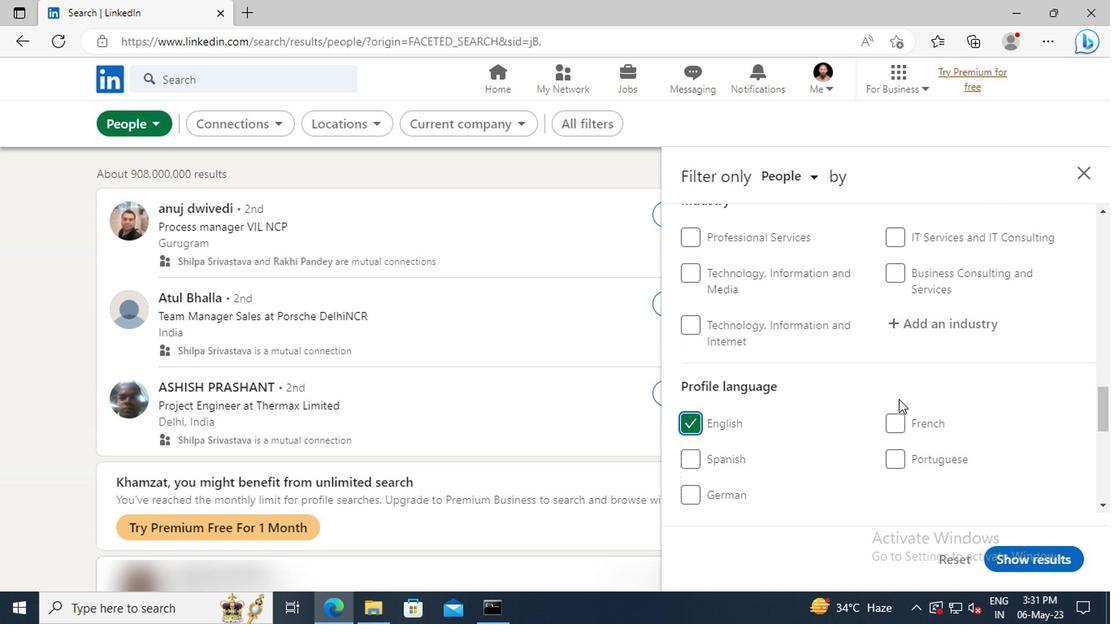 
Action: Mouse scrolled (895, 401) with delta (0, 1)
Screenshot: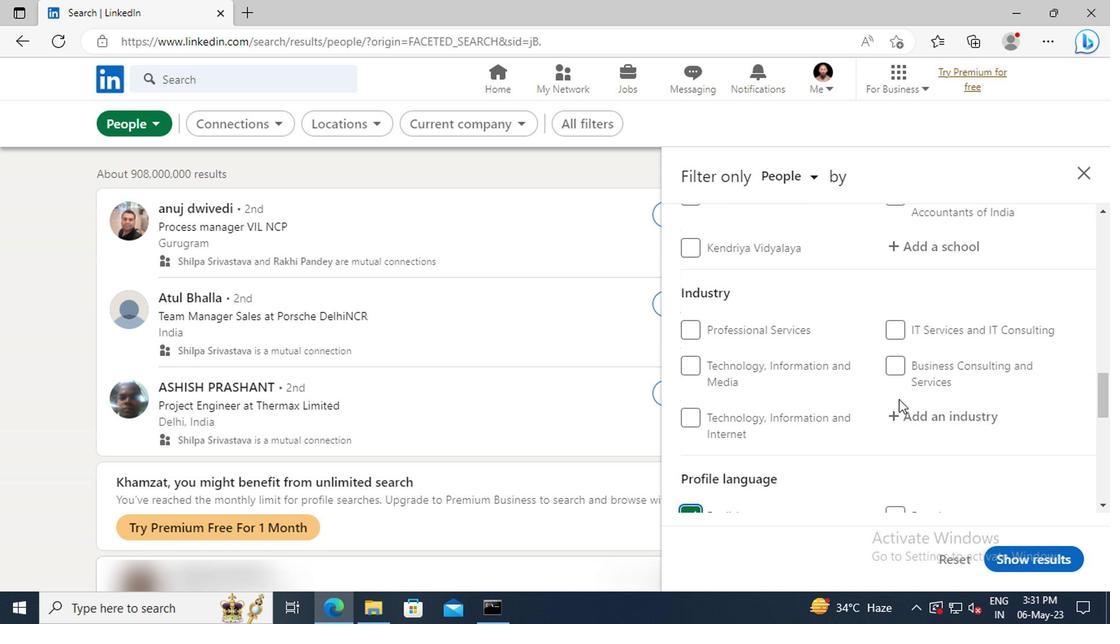 
Action: Mouse scrolled (895, 401) with delta (0, 1)
Screenshot: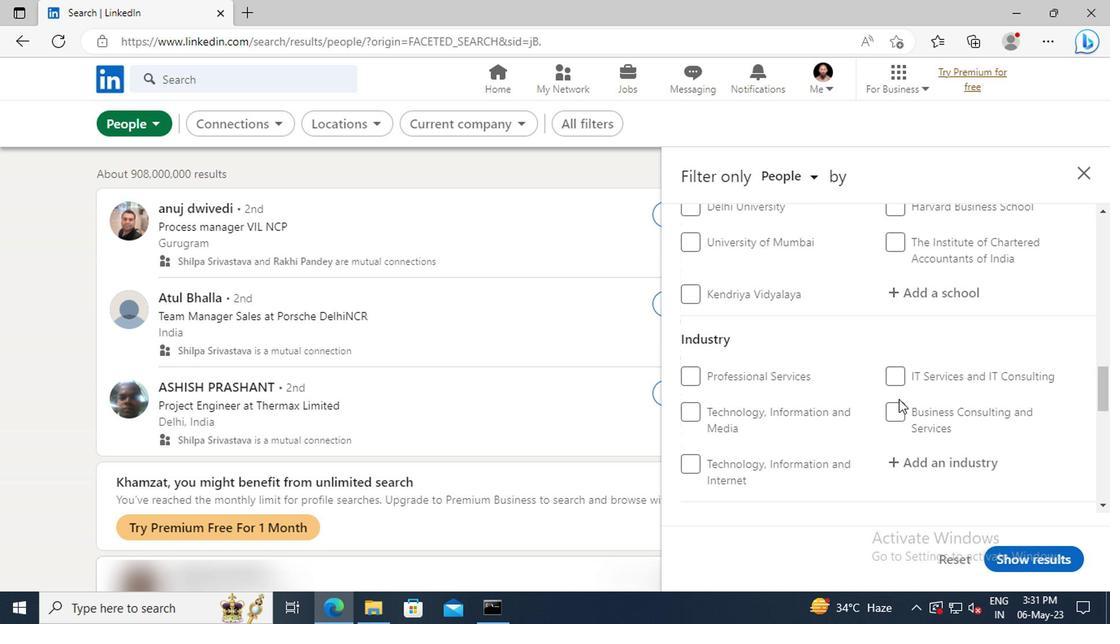 
Action: Mouse moved to (895, 400)
Screenshot: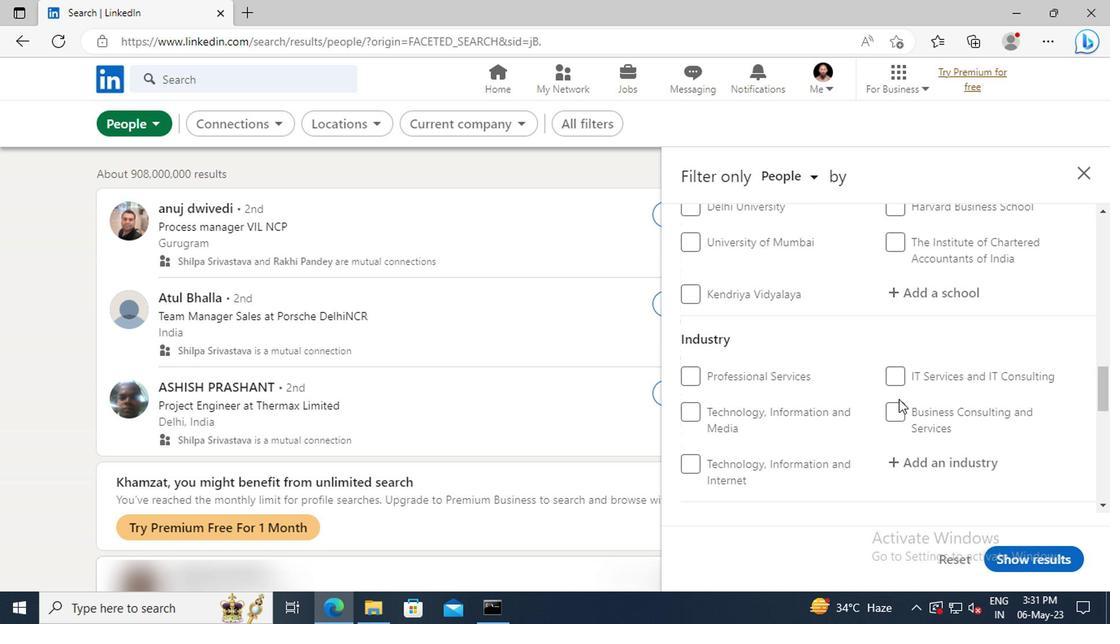 
Action: Mouse scrolled (895, 401) with delta (0, 1)
Screenshot: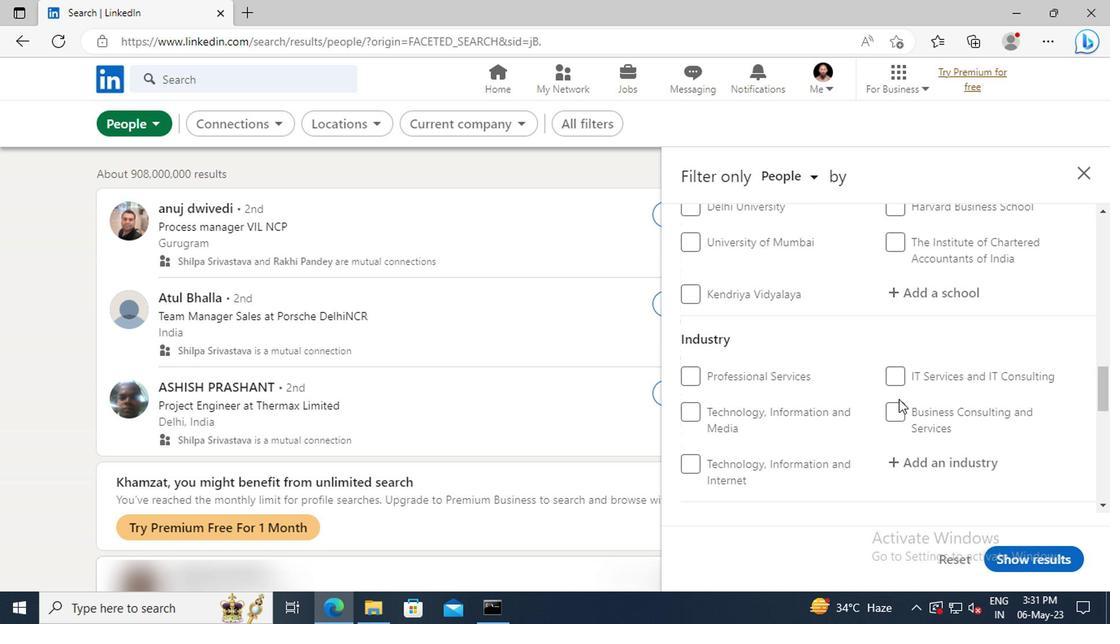
Action: Mouse scrolled (895, 401) with delta (0, 1)
Screenshot: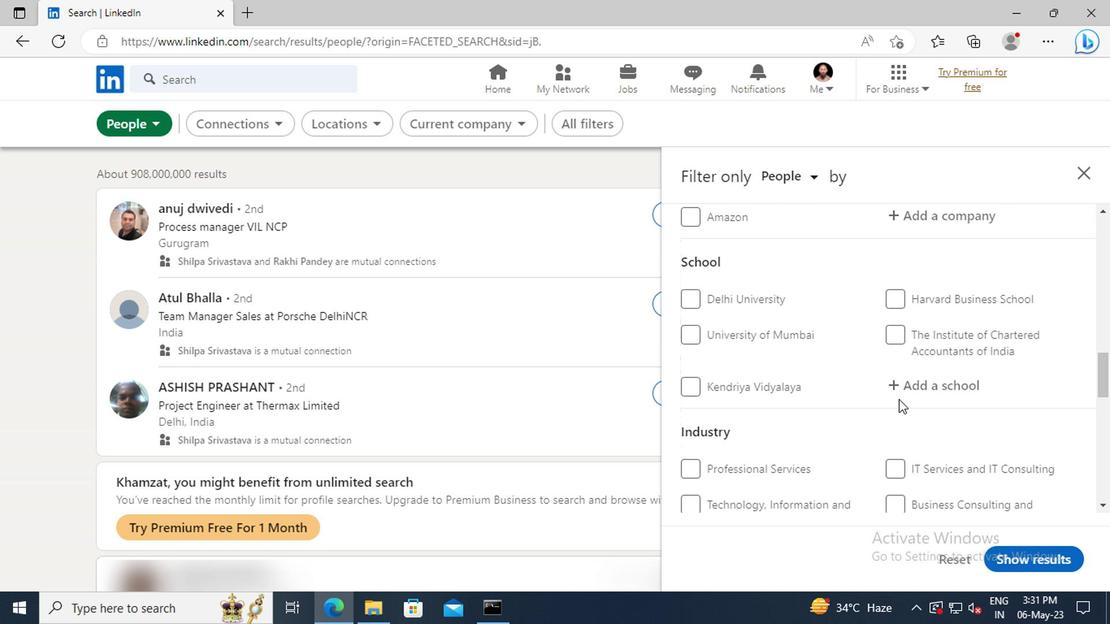 
Action: Mouse scrolled (895, 401) with delta (0, 1)
Screenshot: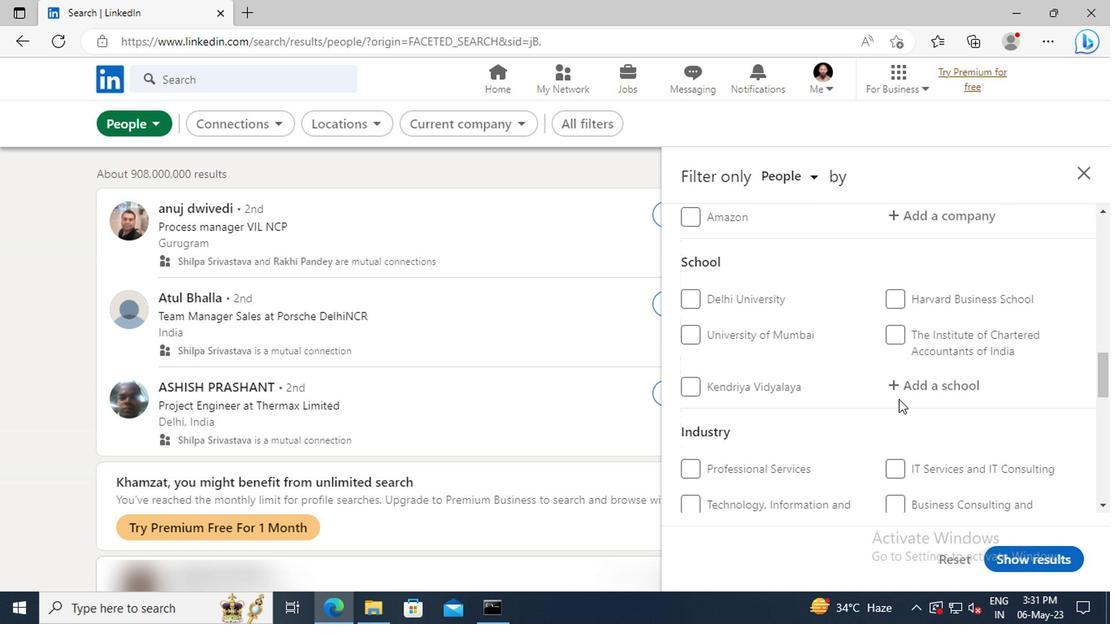 
Action: Mouse scrolled (895, 401) with delta (0, 1)
Screenshot: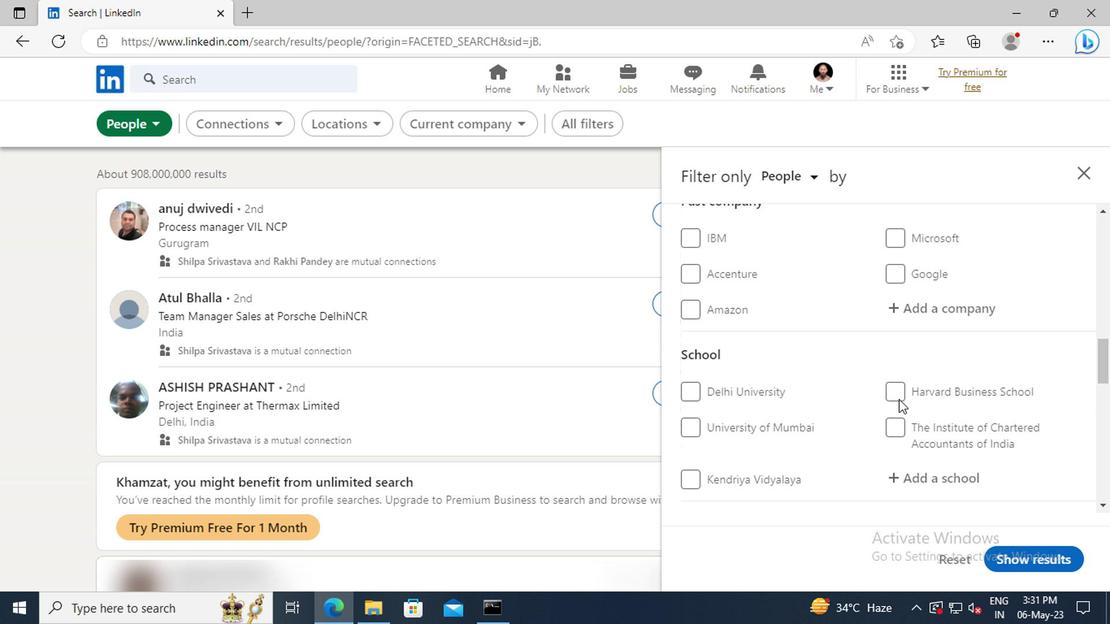 
Action: Mouse scrolled (895, 401) with delta (0, 1)
Screenshot: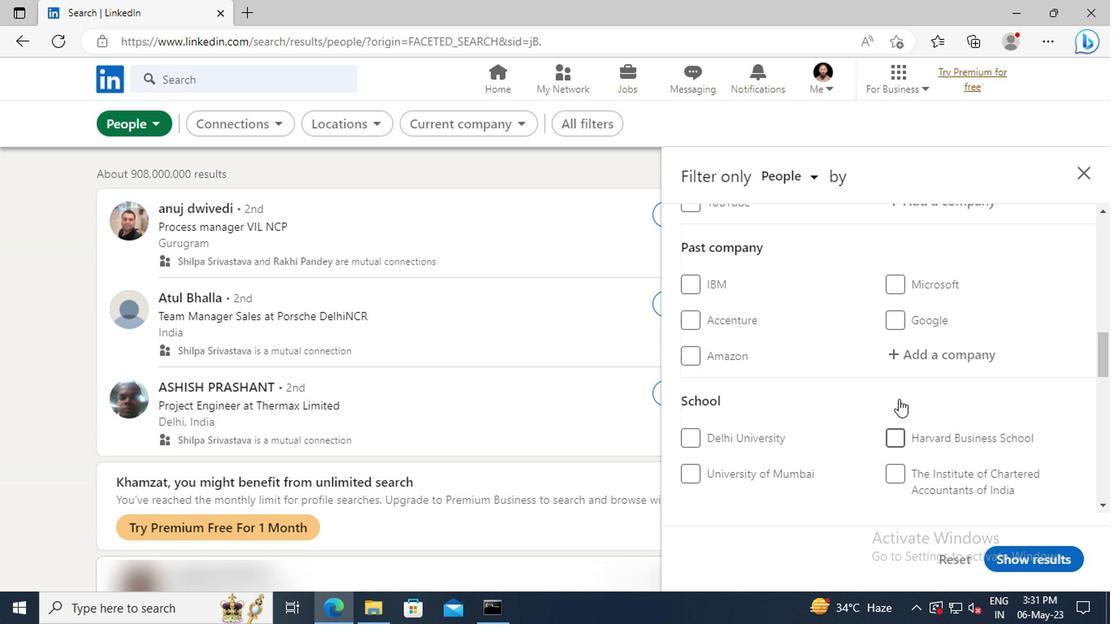 
Action: Mouse scrolled (895, 401) with delta (0, 1)
Screenshot: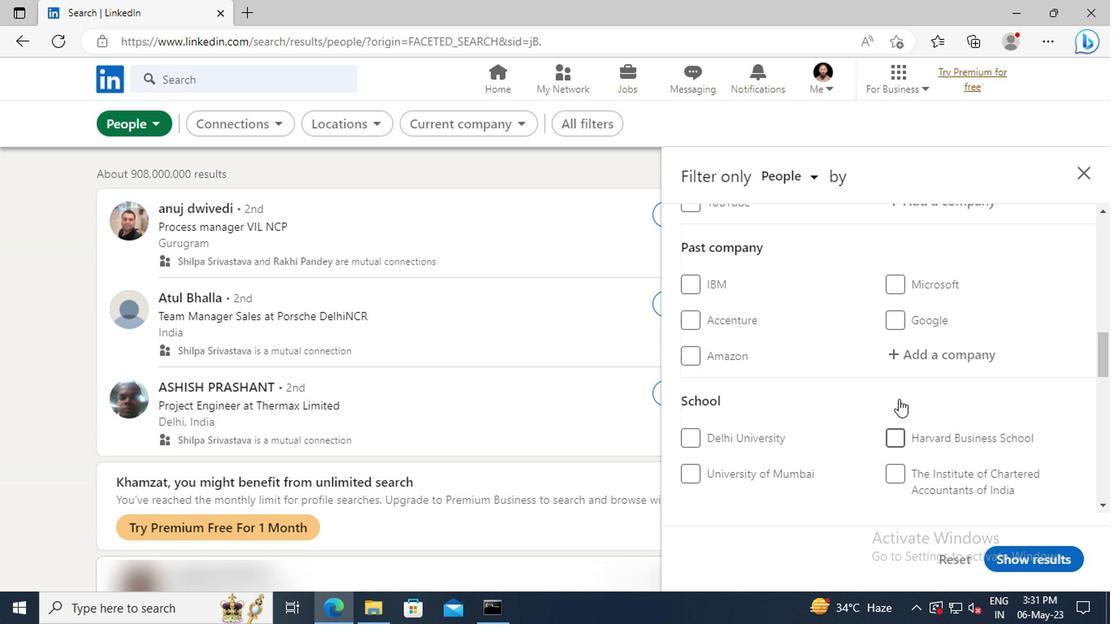 
Action: Mouse scrolled (895, 401) with delta (0, 1)
Screenshot: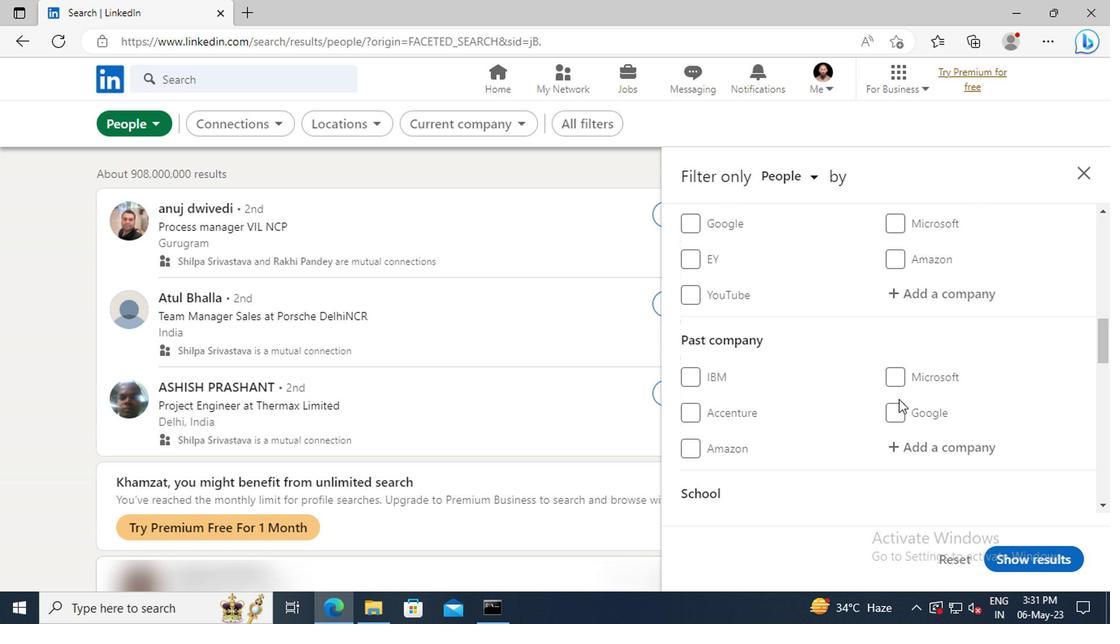 
Action: Mouse scrolled (895, 401) with delta (0, 1)
Screenshot: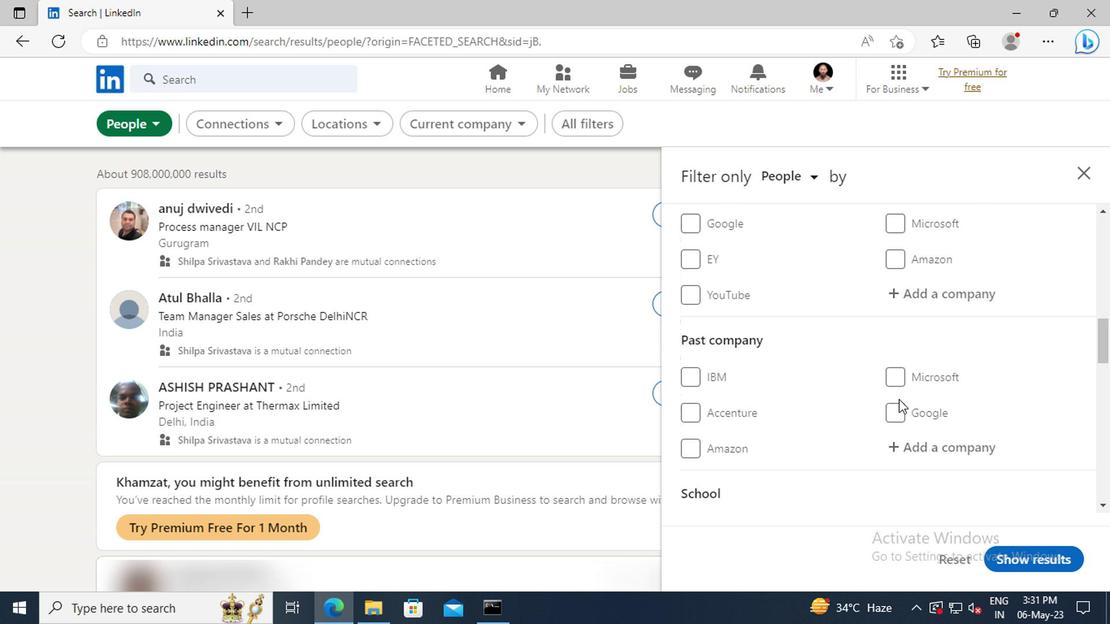 
Action: Mouse moved to (899, 388)
Screenshot: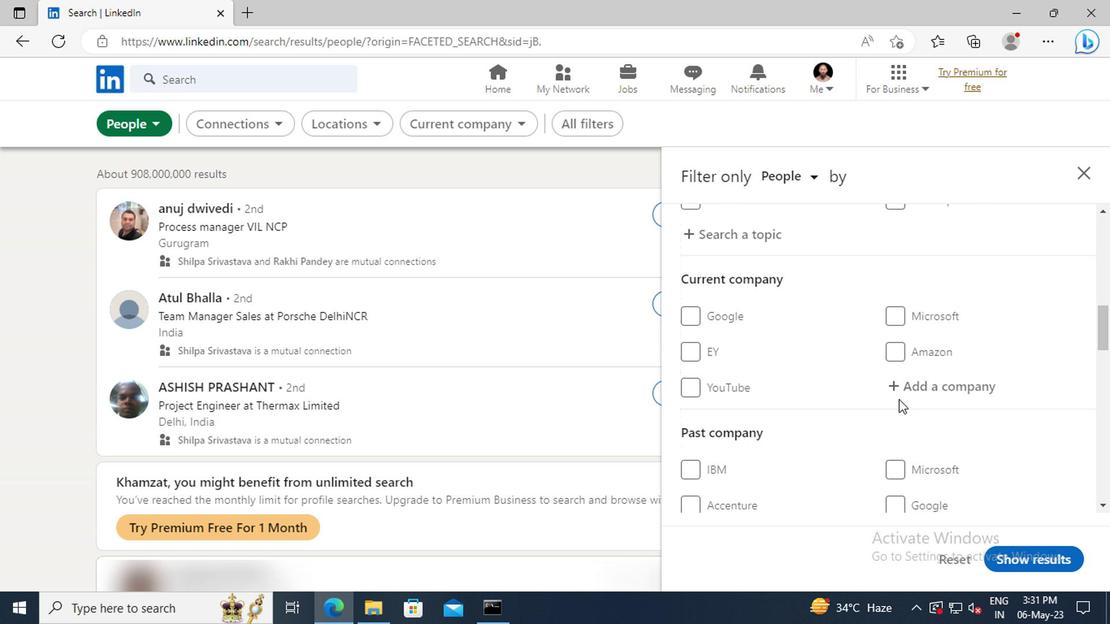 
Action: Mouse pressed left at (899, 388)
Screenshot: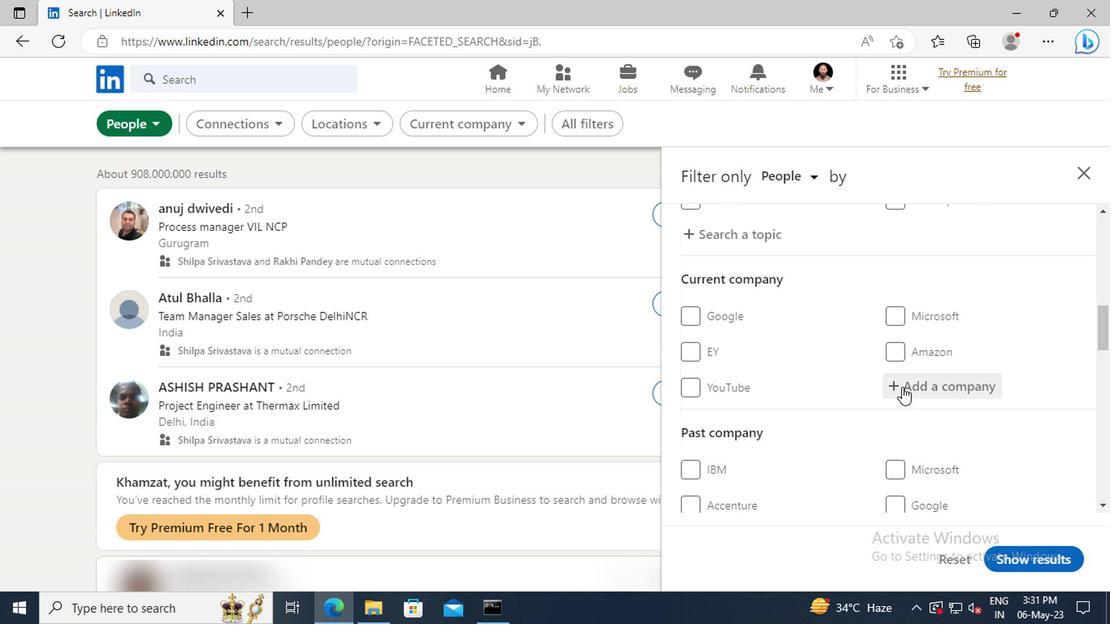 
Action: Key pressed <Key.shift>TURNER<Key.space><Key.shift>(<Key.shift>TURNER<Key.space><Key.shift>BRO
Screenshot: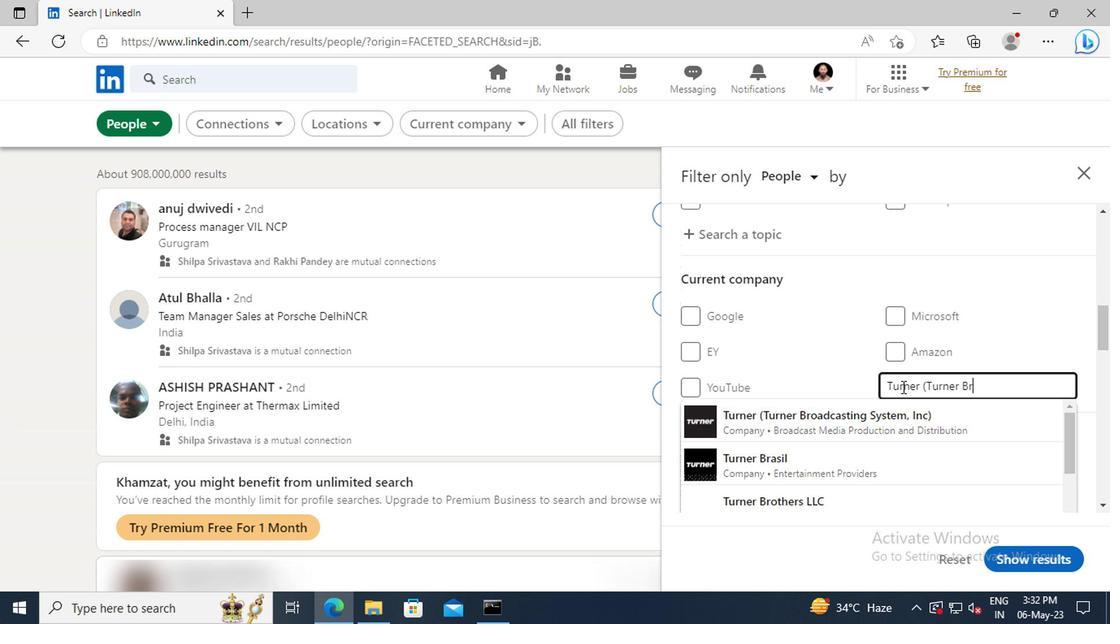 
Action: Mouse moved to (900, 412)
Screenshot: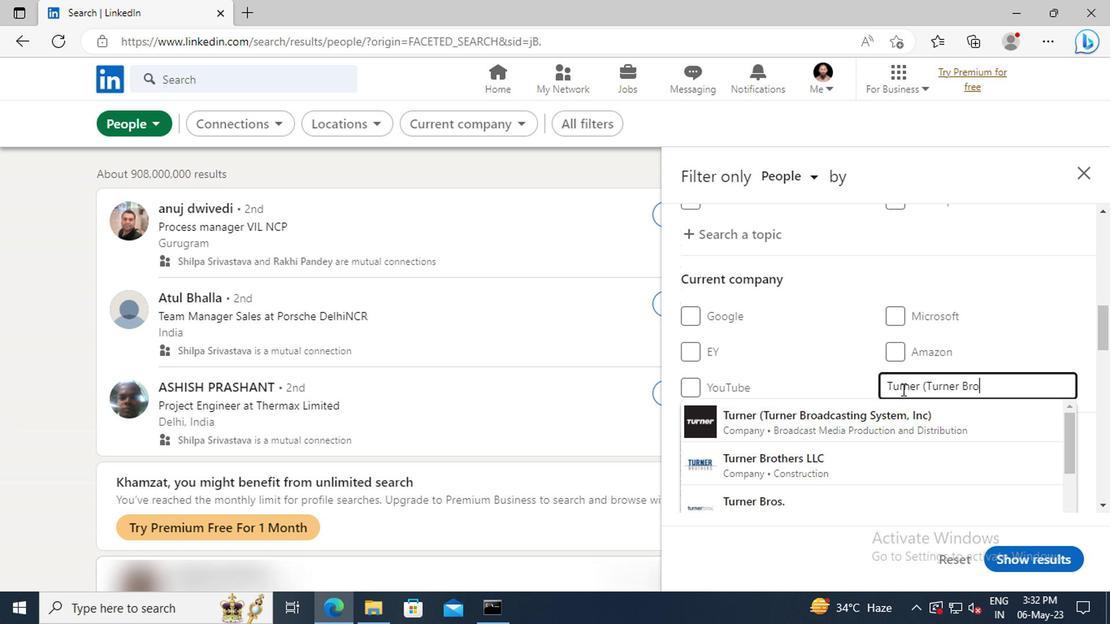 
Action: Mouse pressed left at (900, 412)
Screenshot: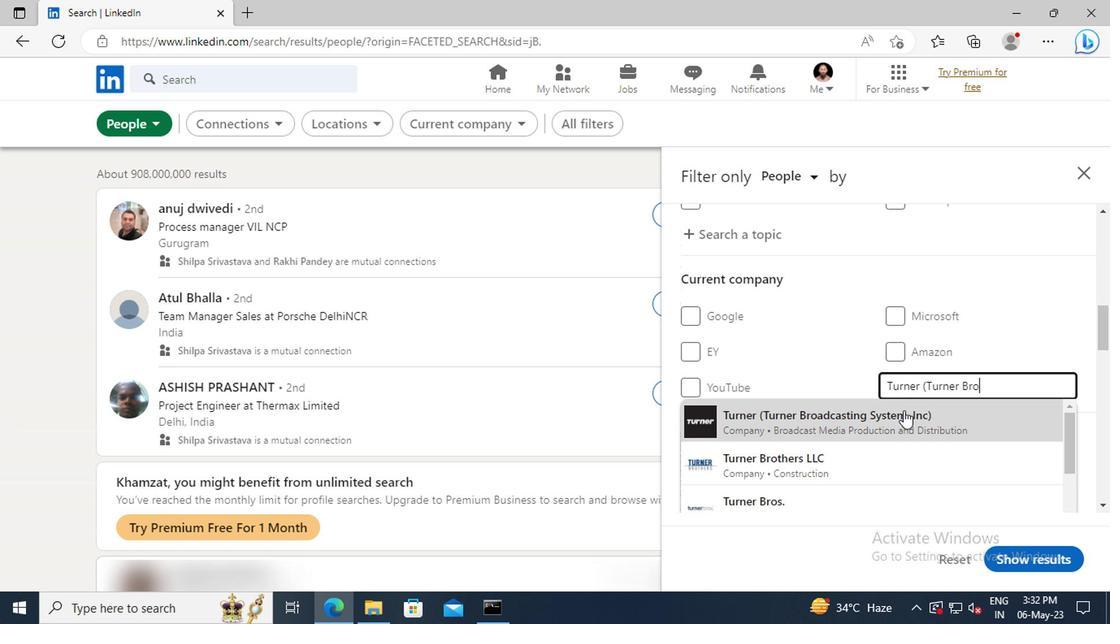 
Action: Mouse scrolled (900, 411) with delta (0, 0)
Screenshot: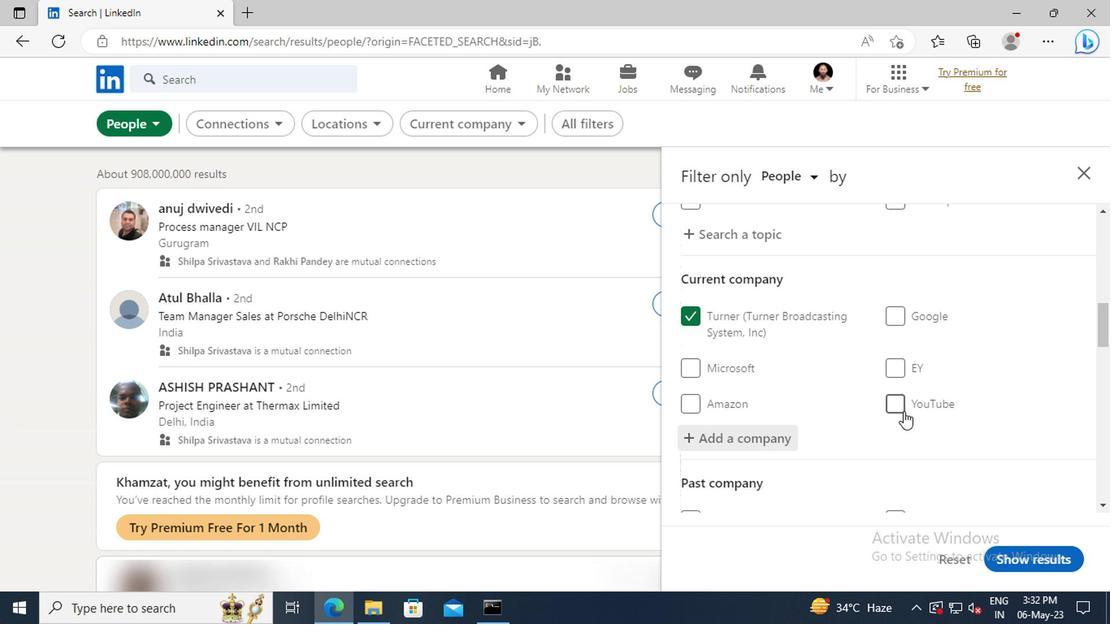
Action: Mouse scrolled (900, 411) with delta (0, 0)
Screenshot: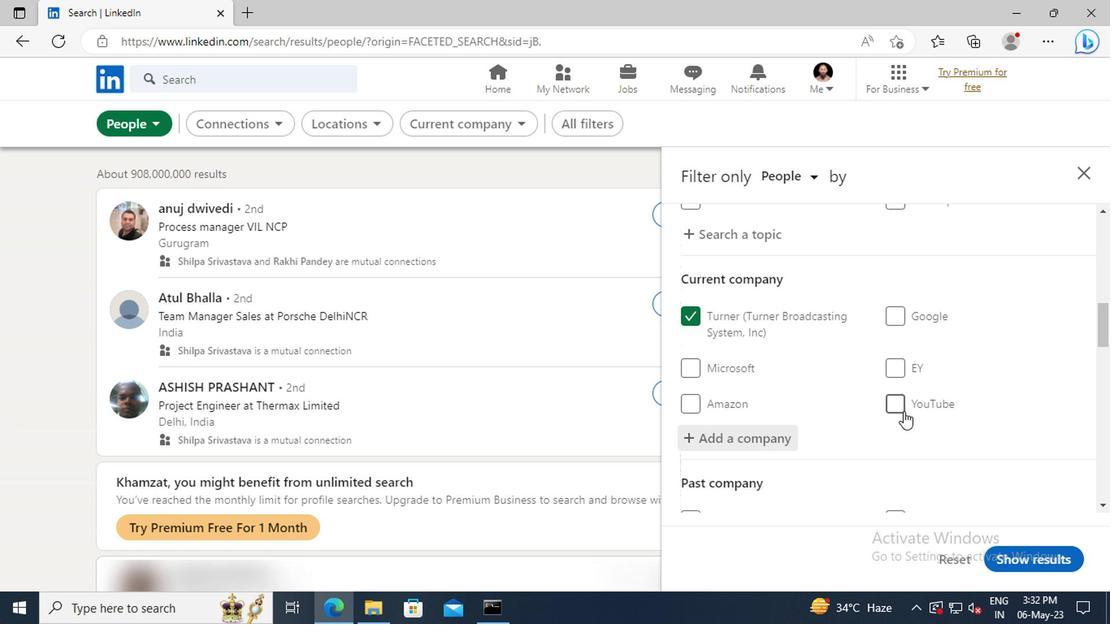 
Action: Mouse moved to (900, 412)
Screenshot: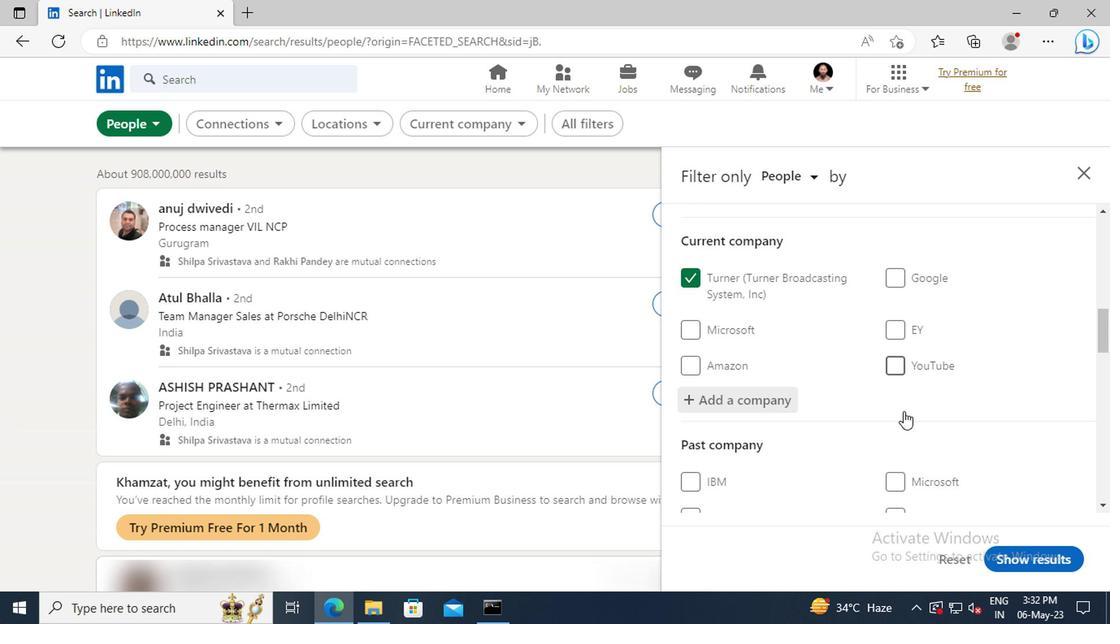 
Action: Mouse scrolled (900, 411) with delta (0, 0)
Screenshot: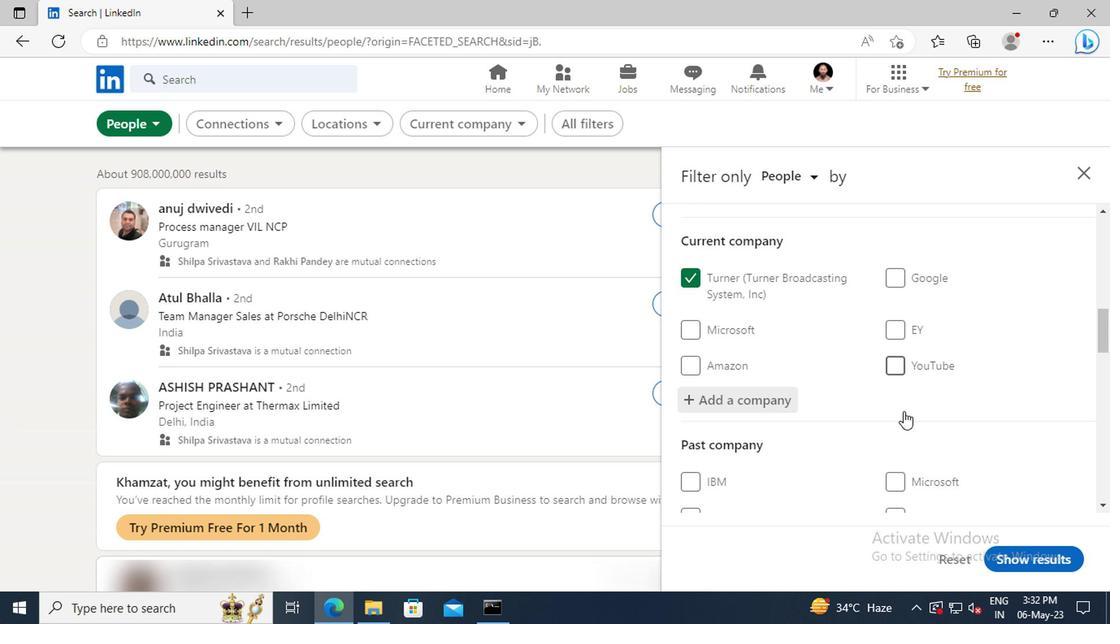 
Action: Mouse moved to (897, 378)
Screenshot: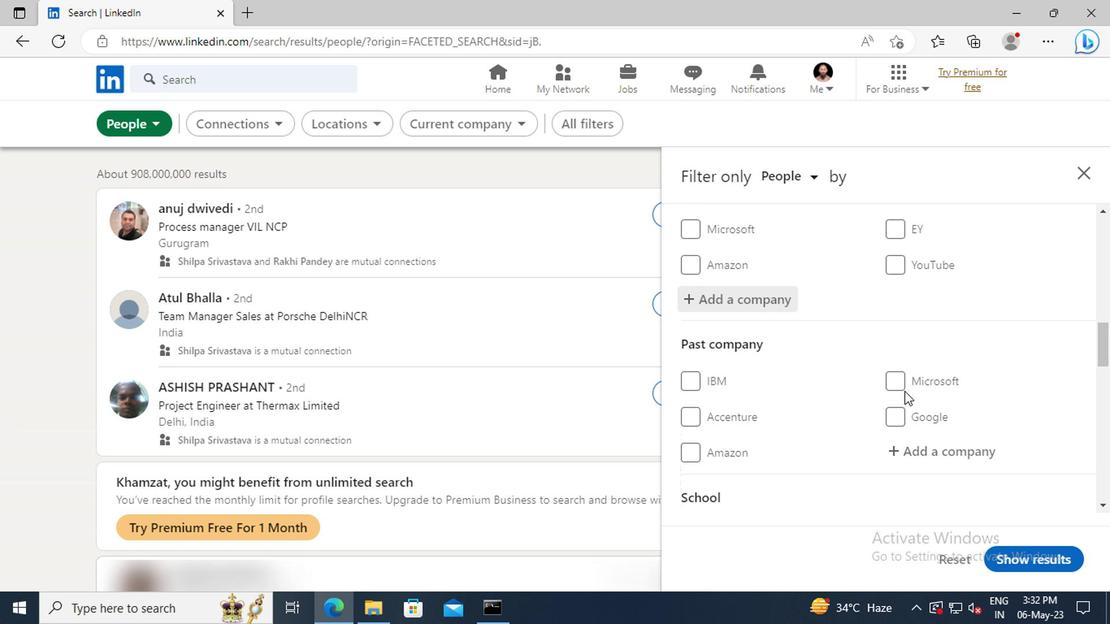 
Action: Mouse scrolled (897, 377) with delta (0, 0)
Screenshot: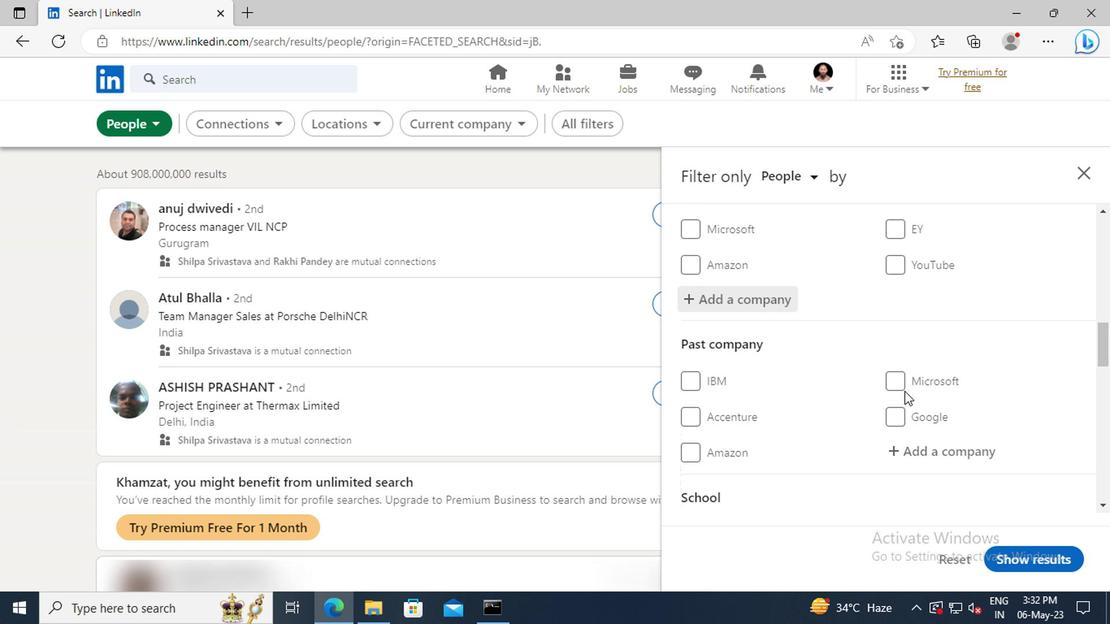 
Action: Mouse moved to (895, 371)
Screenshot: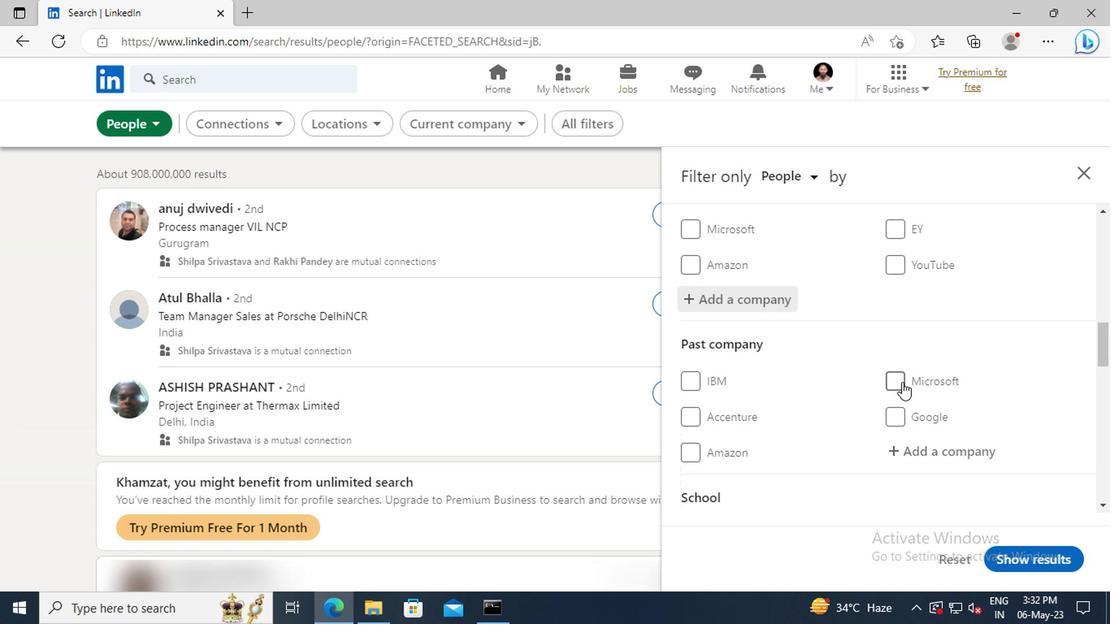 
Action: Mouse scrolled (895, 371) with delta (0, 0)
Screenshot: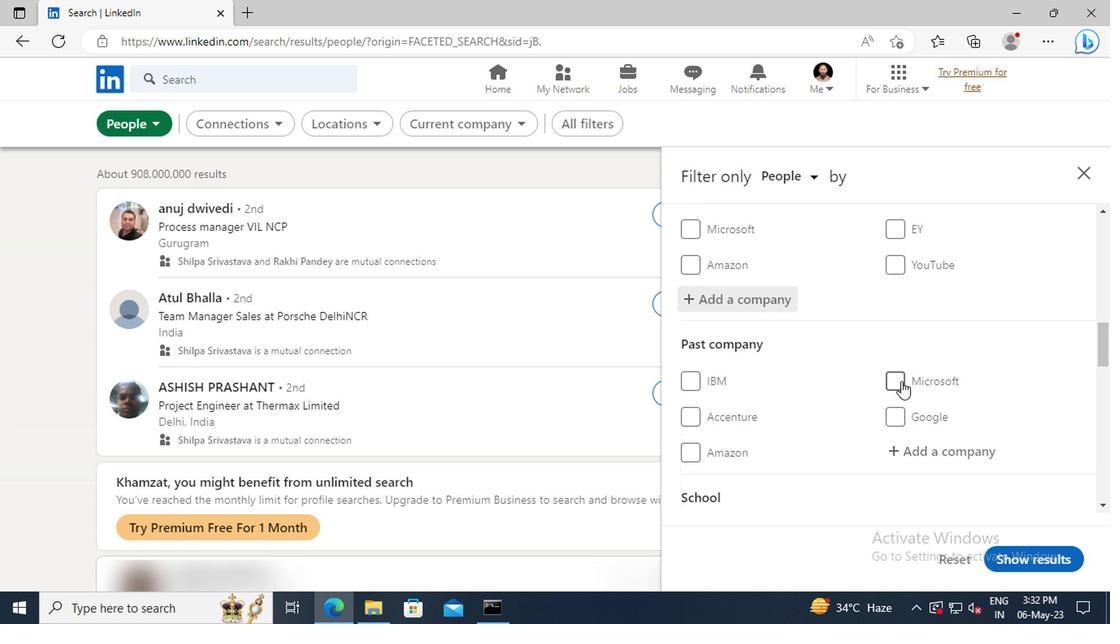 
Action: Mouse moved to (894, 369)
Screenshot: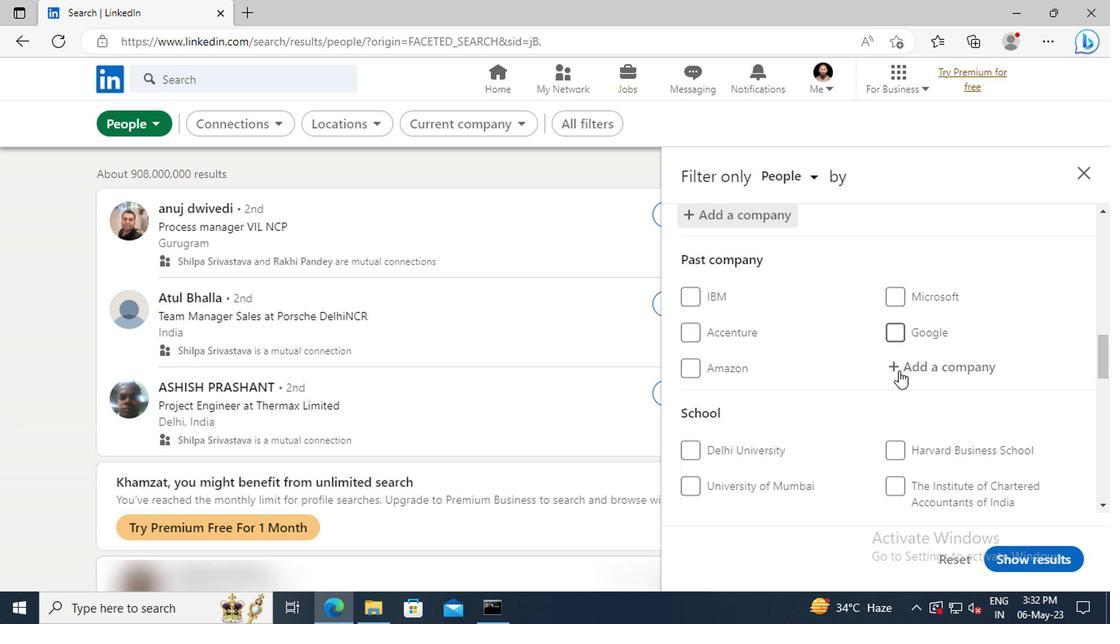 
Action: Mouse scrolled (894, 368) with delta (0, -1)
Screenshot: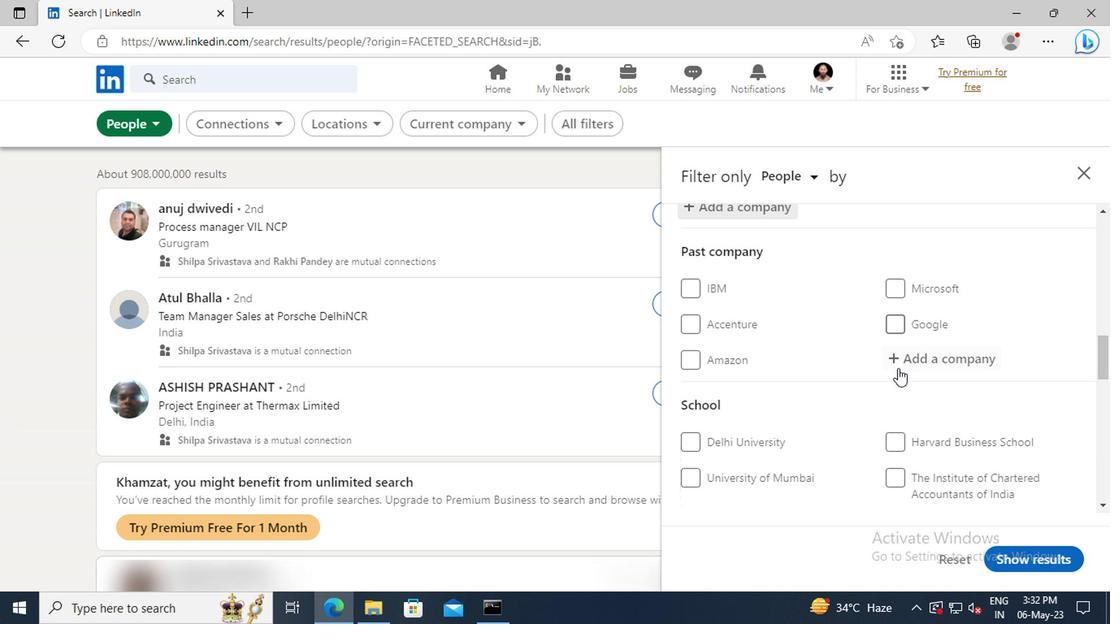 
Action: Mouse scrolled (894, 368) with delta (0, -1)
Screenshot: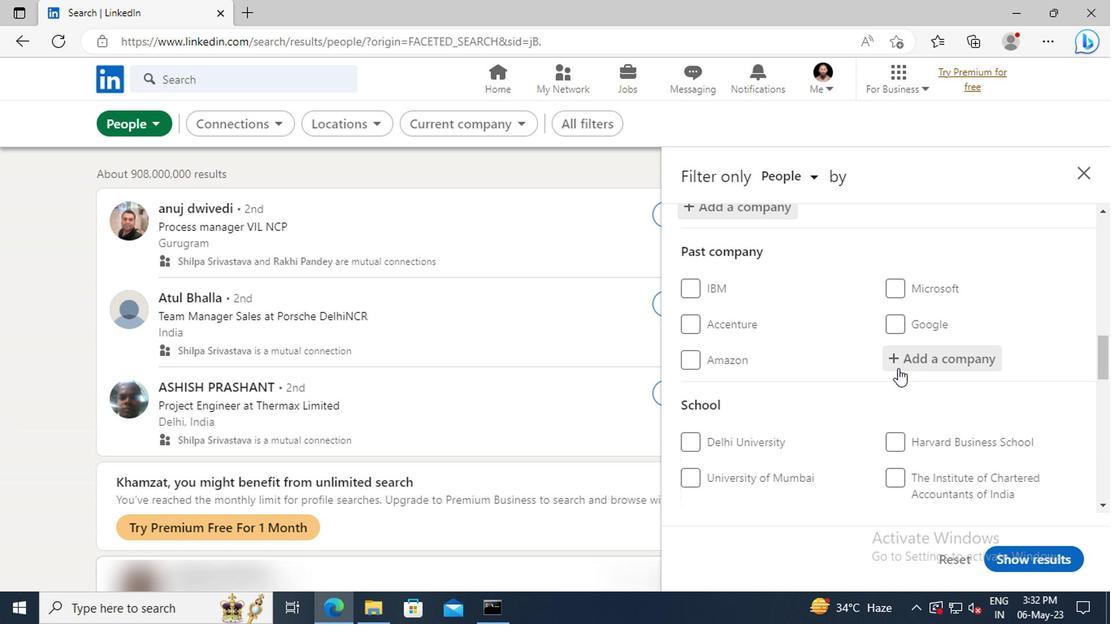 
Action: Mouse scrolled (894, 368) with delta (0, -1)
Screenshot: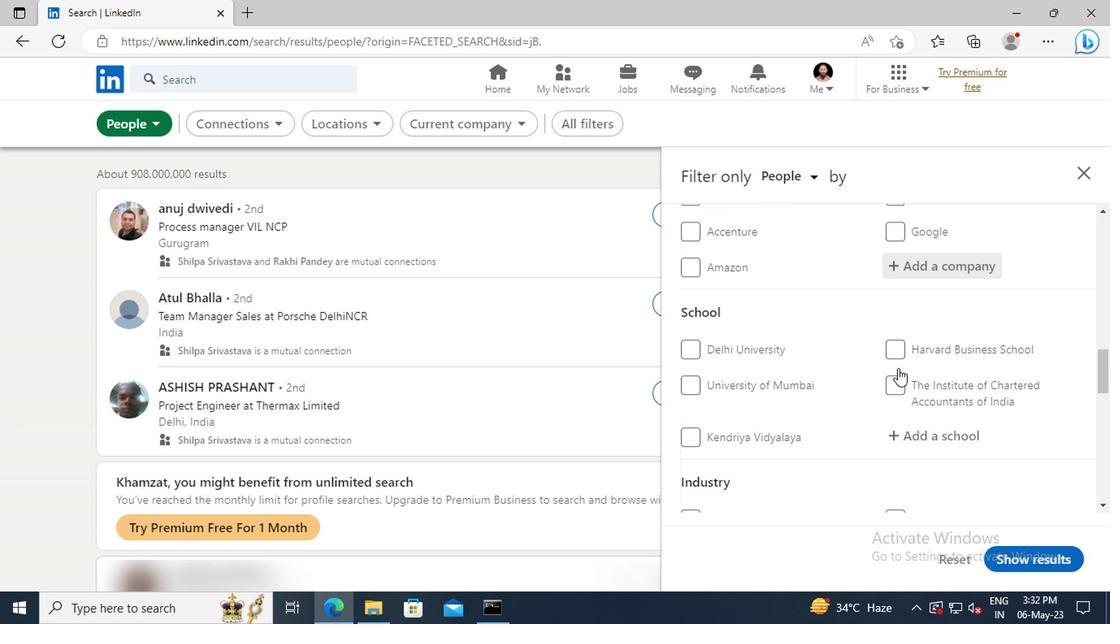 
Action: Mouse moved to (905, 391)
Screenshot: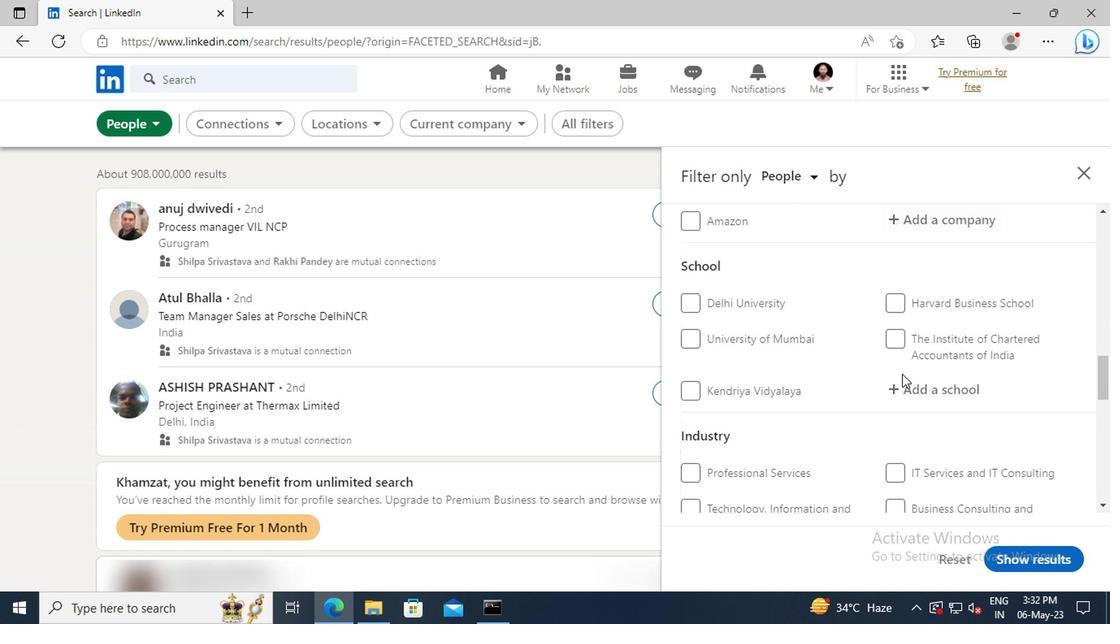 
Action: Mouse pressed left at (905, 391)
Screenshot: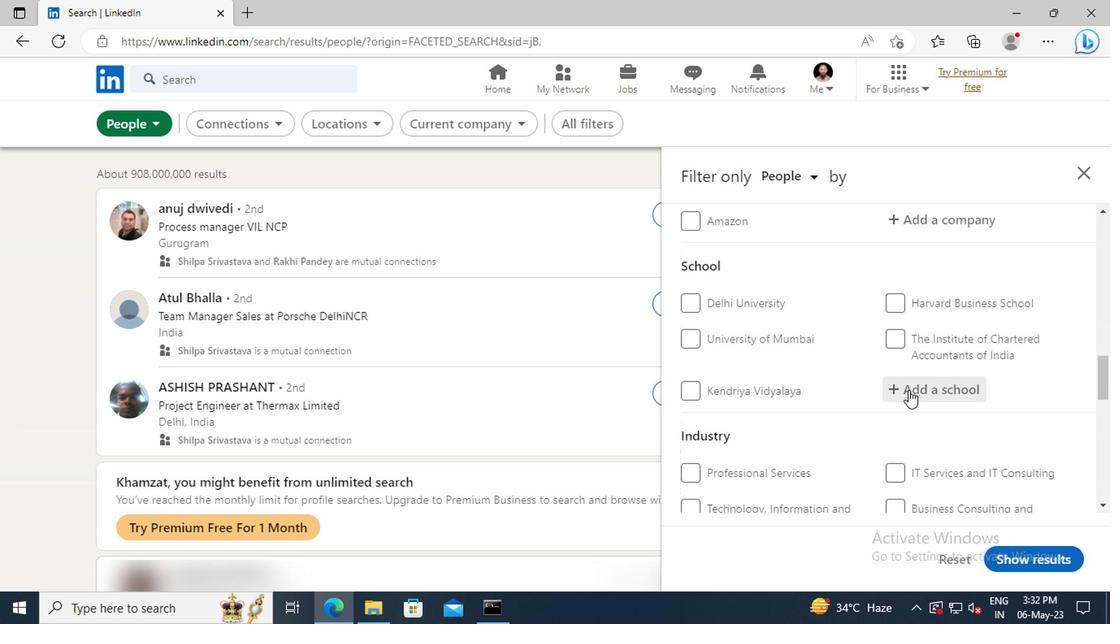 
Action: Key pressed <Key.shift>ANAND<Key.space><Key.shift>INS
Screenshot: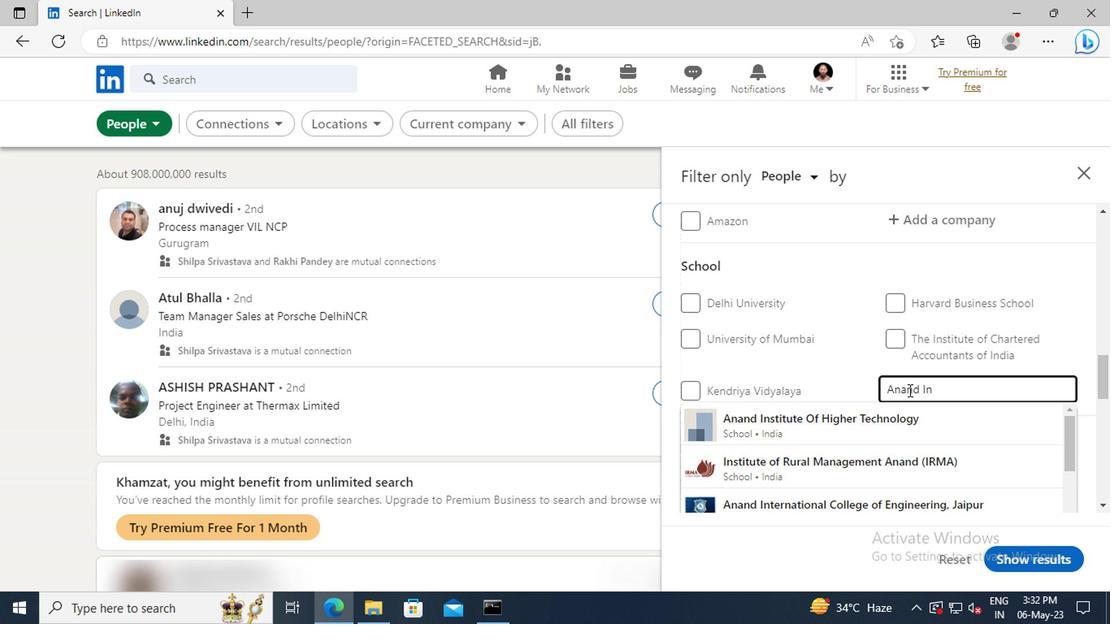 
Action: Mouse moved to (903, 419)
Screenshot: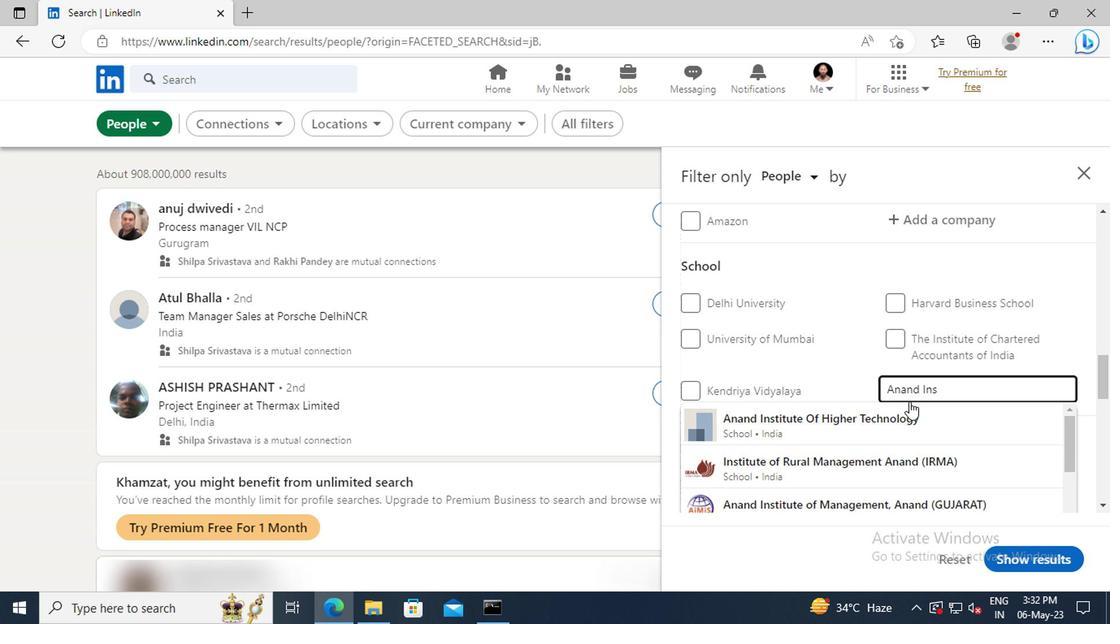 
Action: Mouse pressed left at (903, 419)
Screenshot: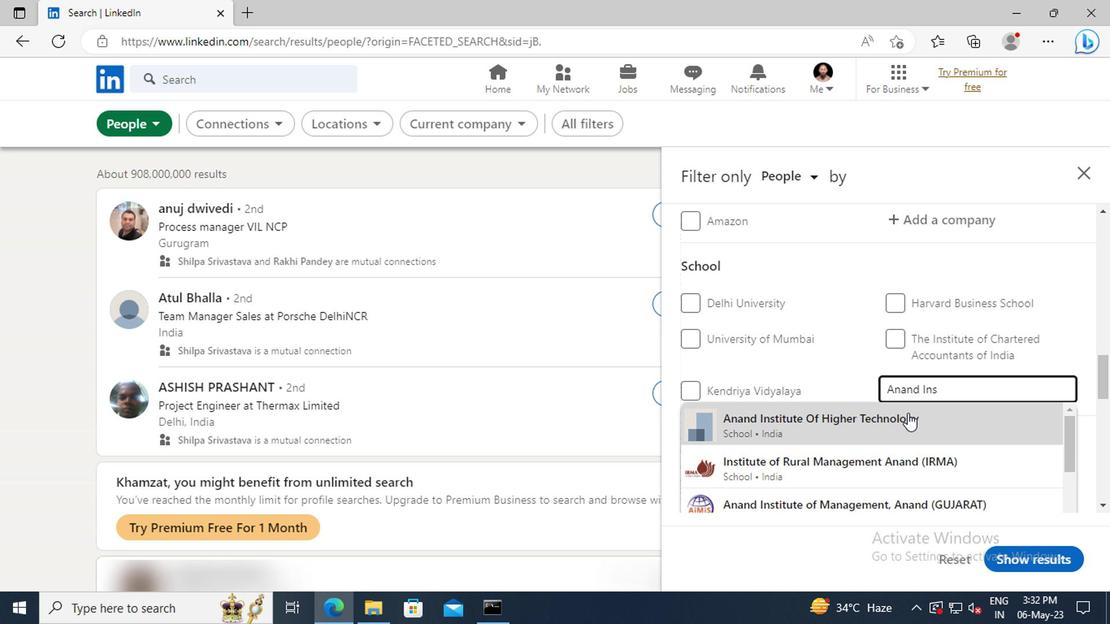 
Action: Mouse scrolled (903, 418) with delta (0, -1)
Screenshot: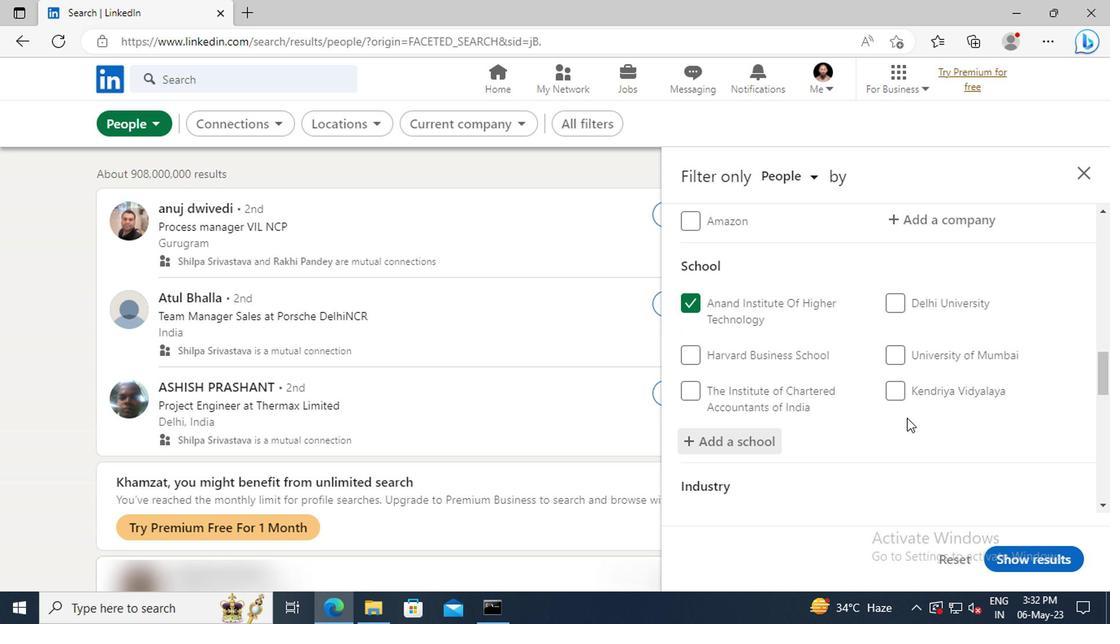 
Action: Mouse scrolled (903, 418) with delta (0, -1)
Screenshot: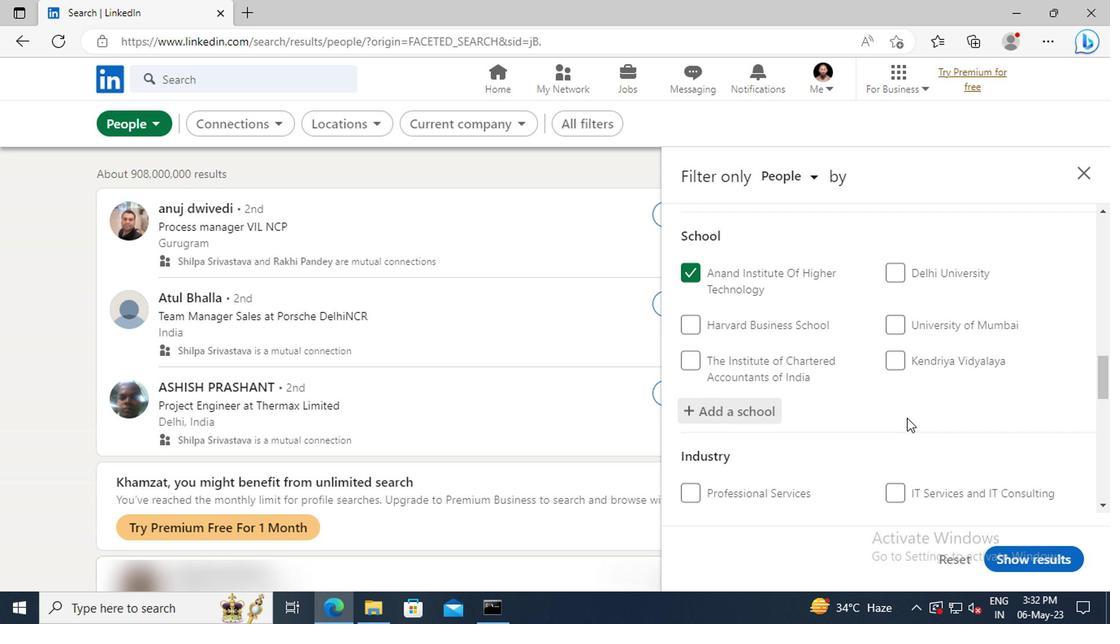 
Action: Mouse scrolled (903, 418) with delta (0, -1)
Screenshot: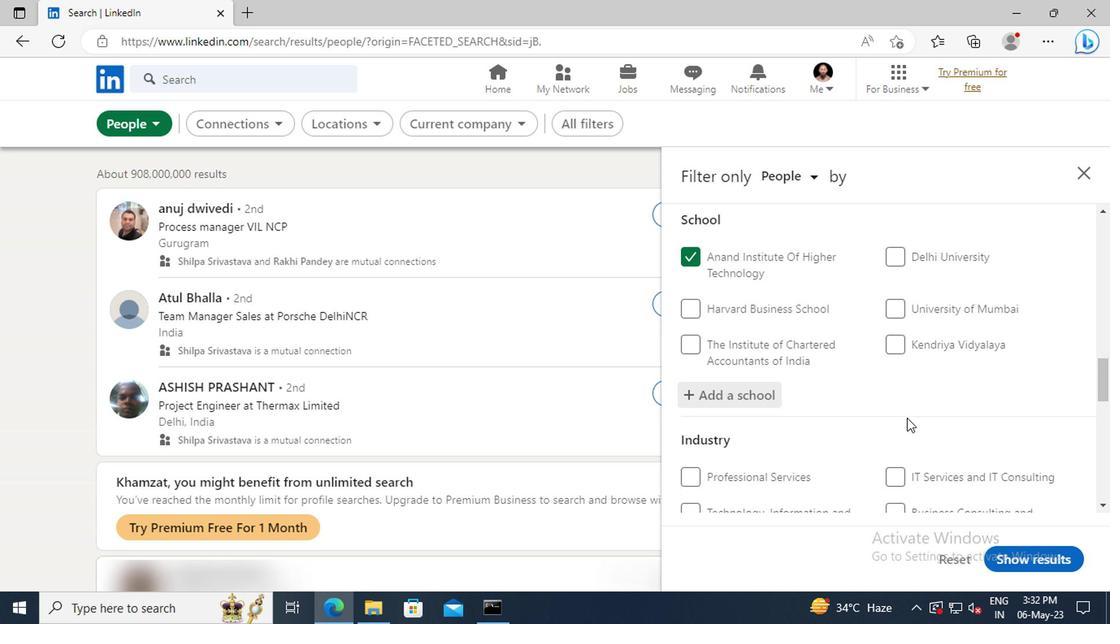 
Action: Mouse moved to (901, 405)
Screenshot: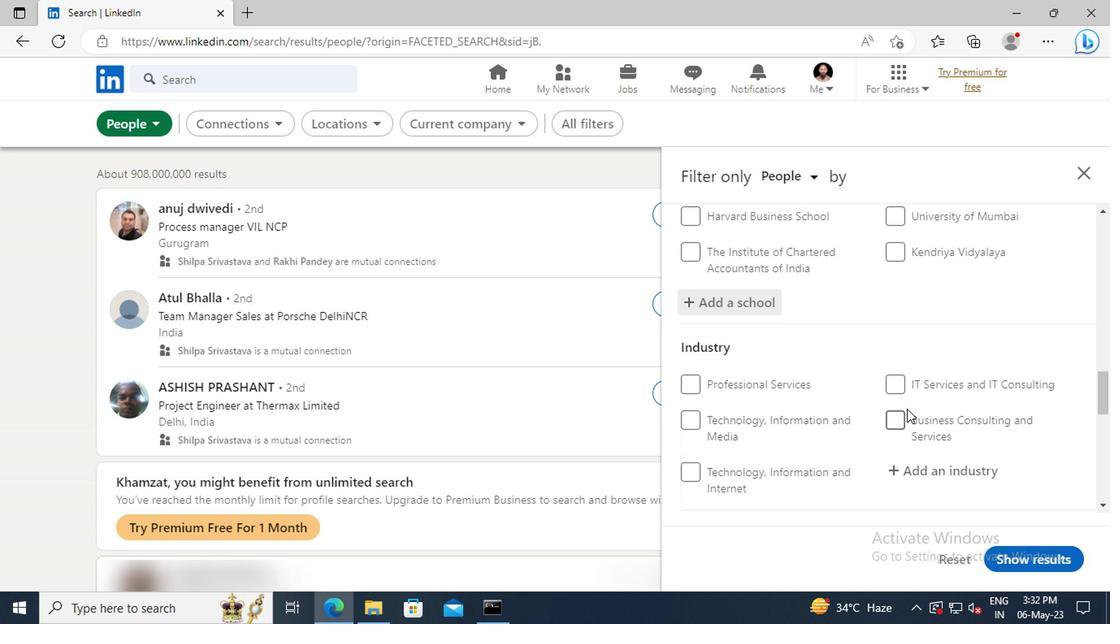 
Action: Mouse scrolled (901, 404) with delta (0, -1)
Screenshot: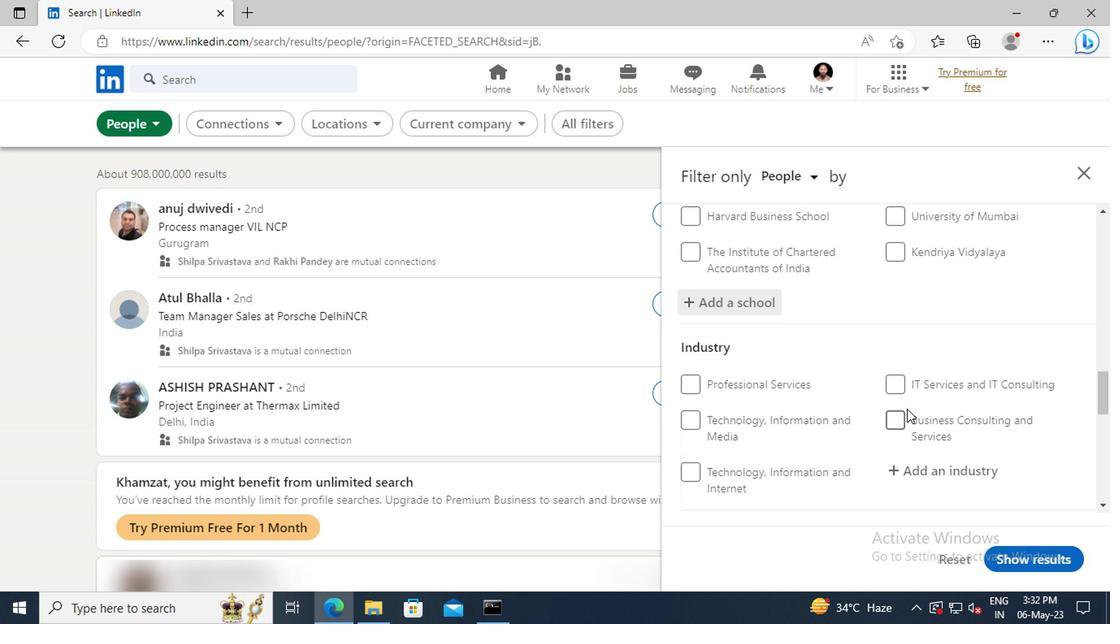 
Action: Mouse moved to (903, 424)
Screenshot: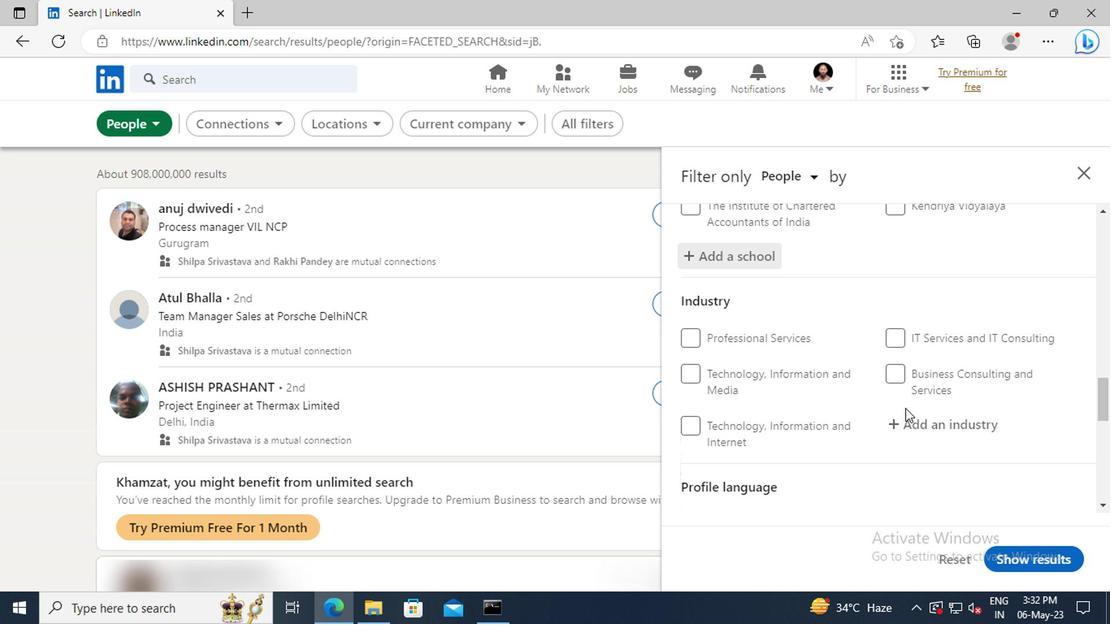 
Action: Mouse pressed left at (903, 424)
Screenshot: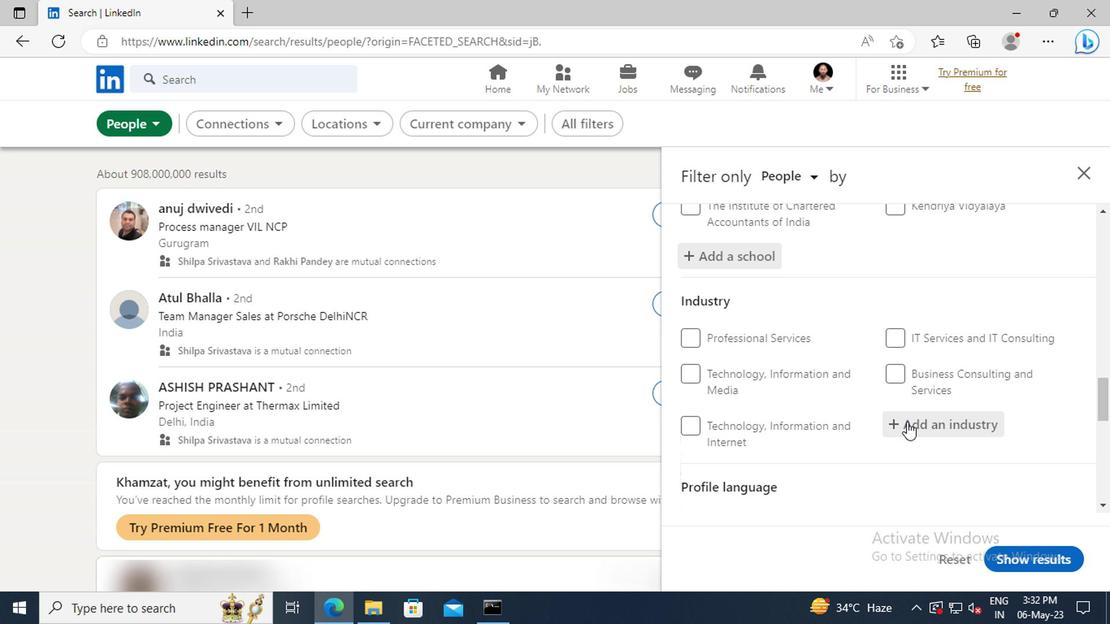 
Action: Key pressed <Key.shift>FRUIT<Key.space>
Screenshot: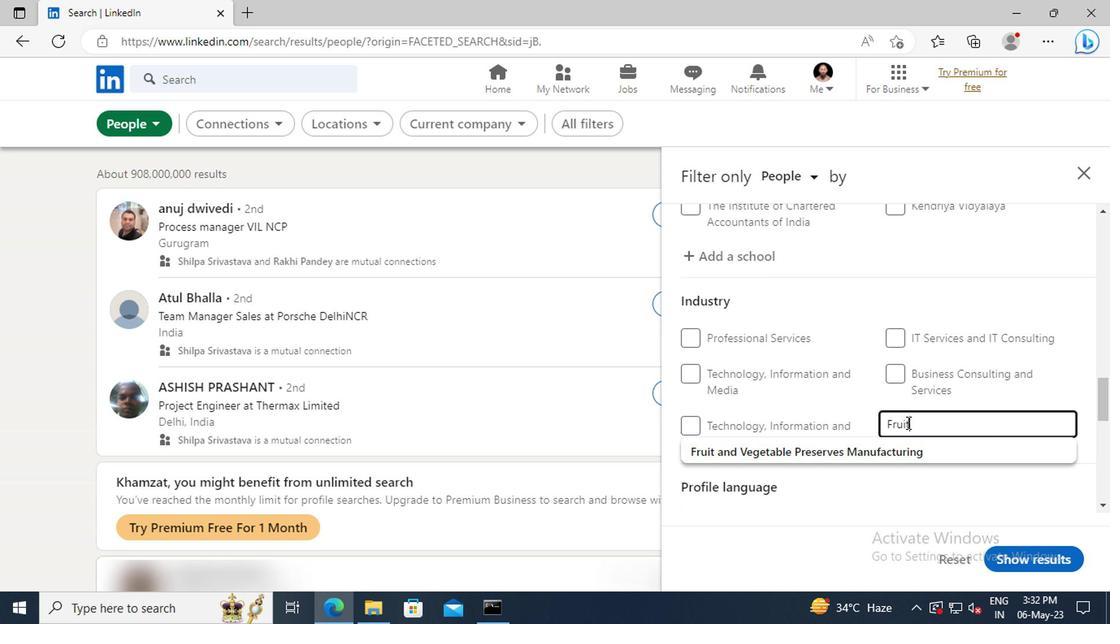 
Action: Mouse moved to (903, 442)
Screenshot: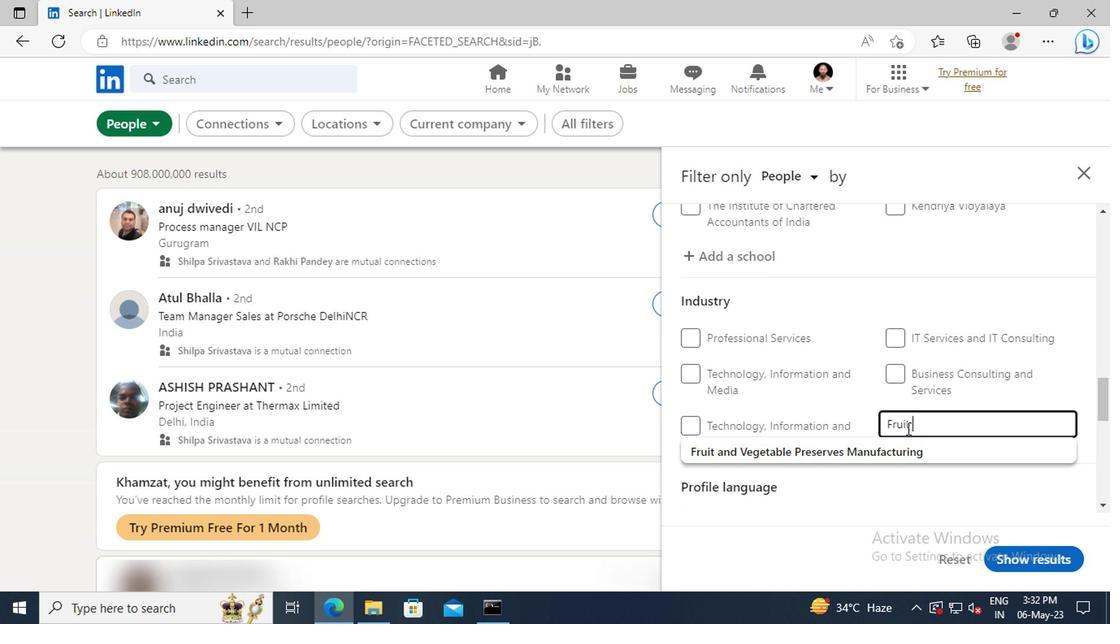 
Action: Mouse pressed left at (903, 442)
Screenshot: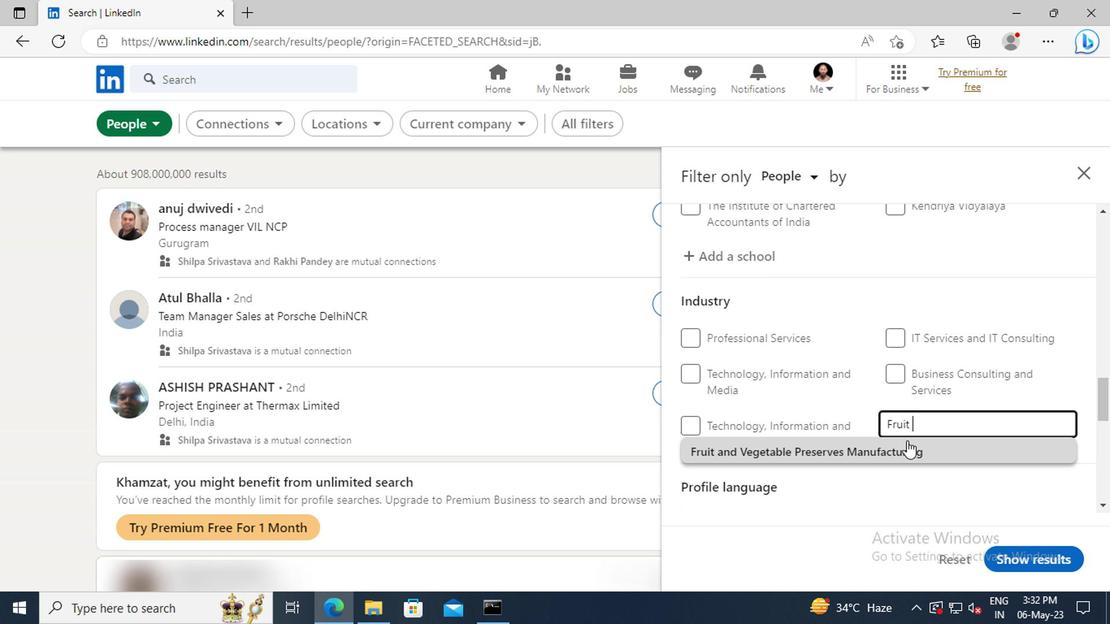 
Action: Mouse scrolled (903, 441) with delta (0, 0)
Screenshot: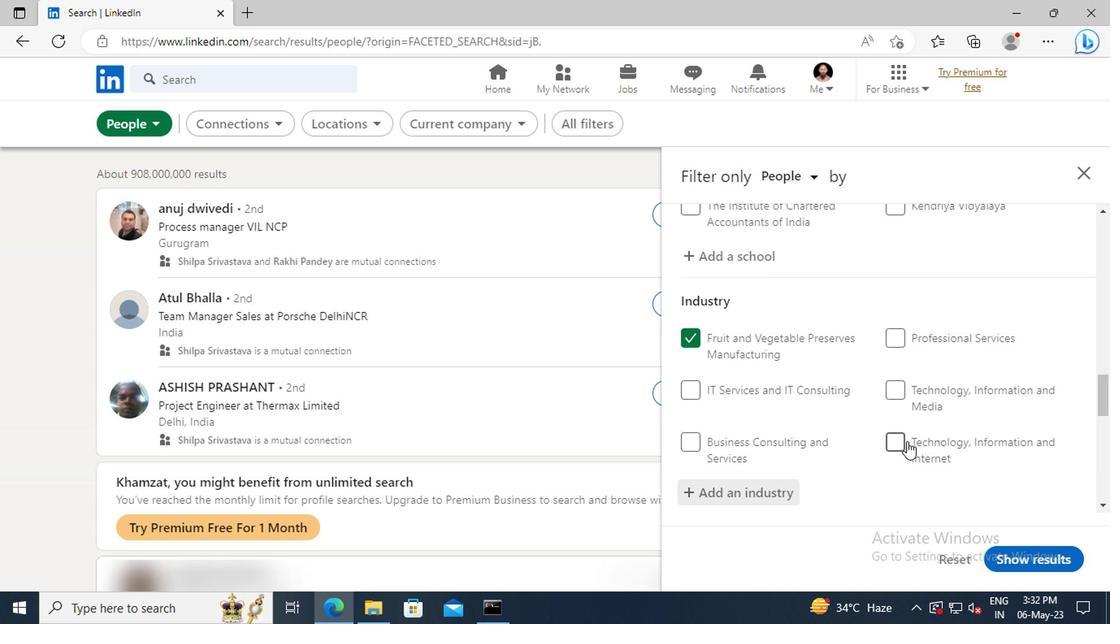 
Action: Mouse moved to (903, 440)
Screenshot: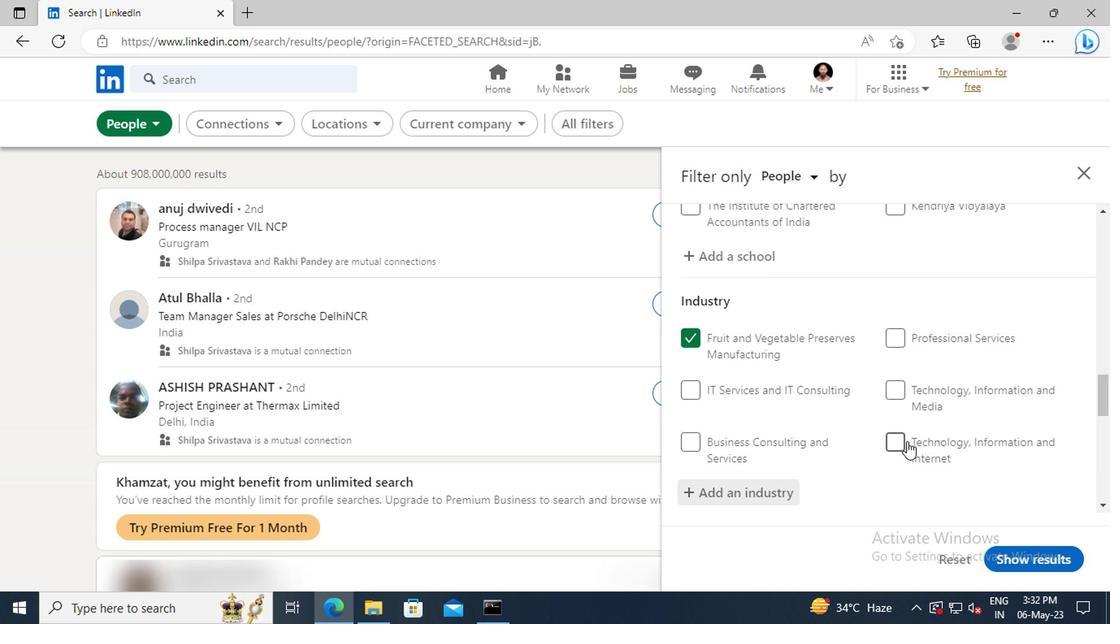 
Action: Mouse scrolled (903, 440) with delta (0, 0)
Screenshot: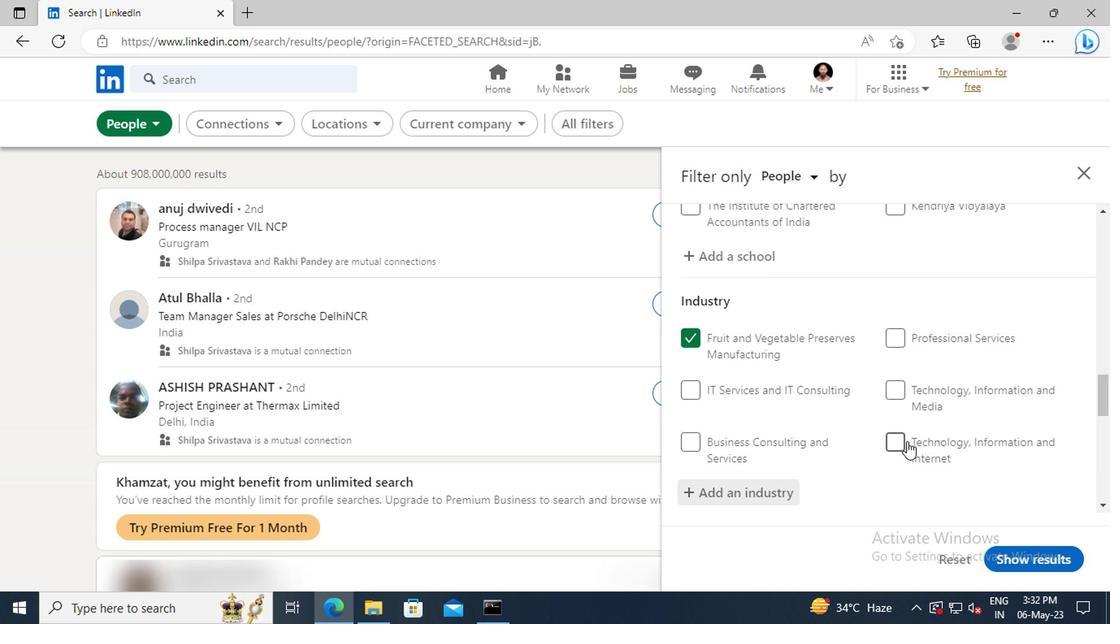 
Action: Mouse moved to (903, 438)
Screenshot: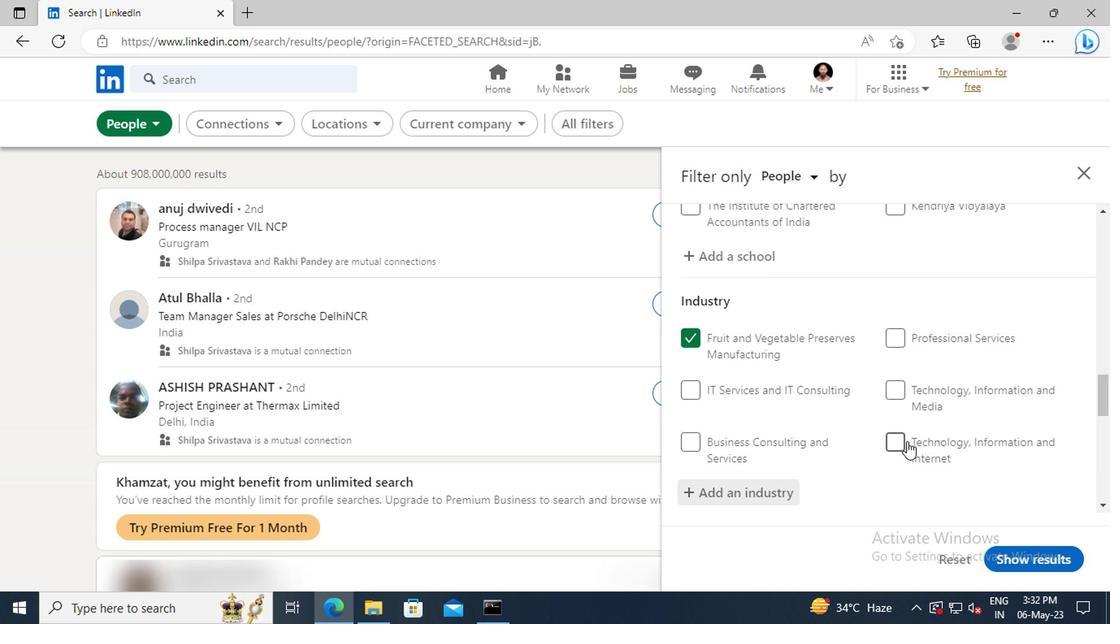 
Action: Mouse scrolled (903, 437) with delta (0, 0)
Screenshot: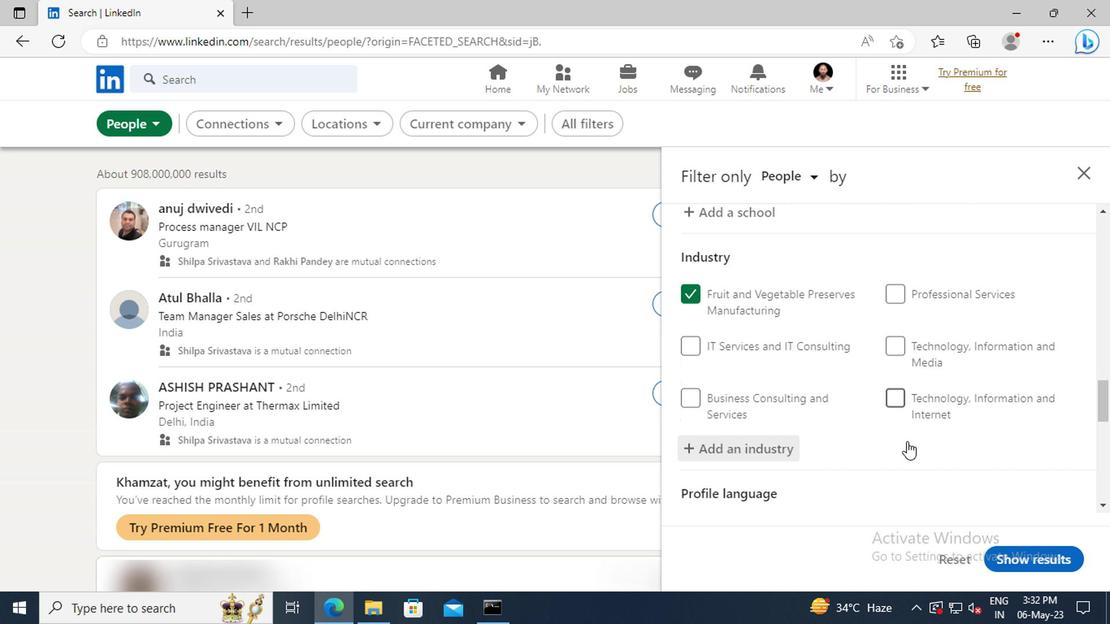 
Action: Mouse moved to (903, 437)
Screenshot: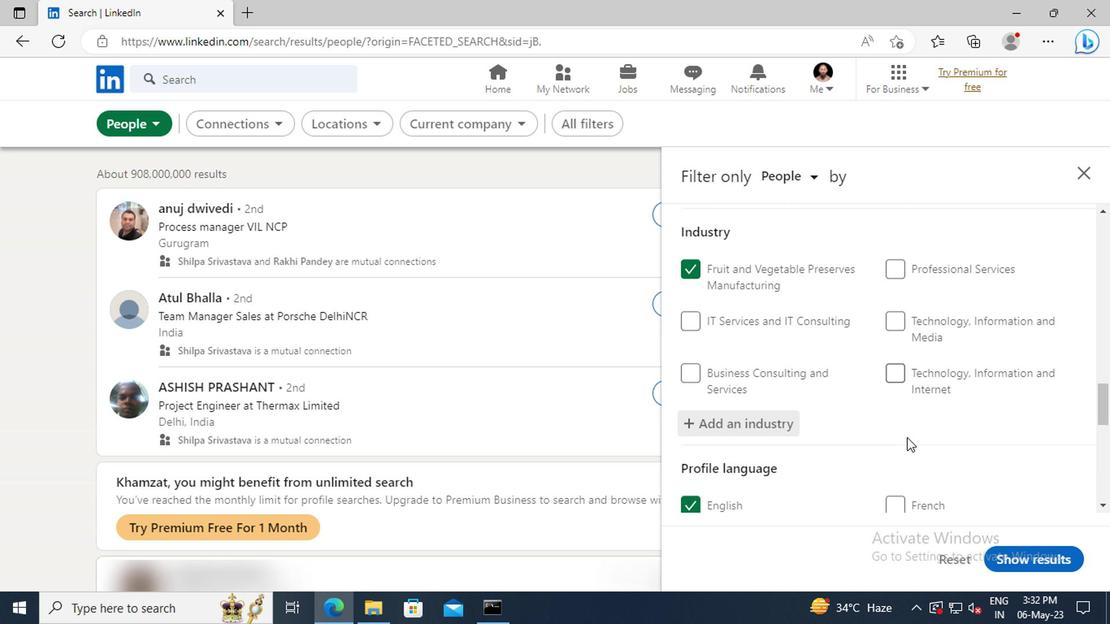 
Action: Mouse scrolled (903, 436) with delta (0, -1)
Screenshot: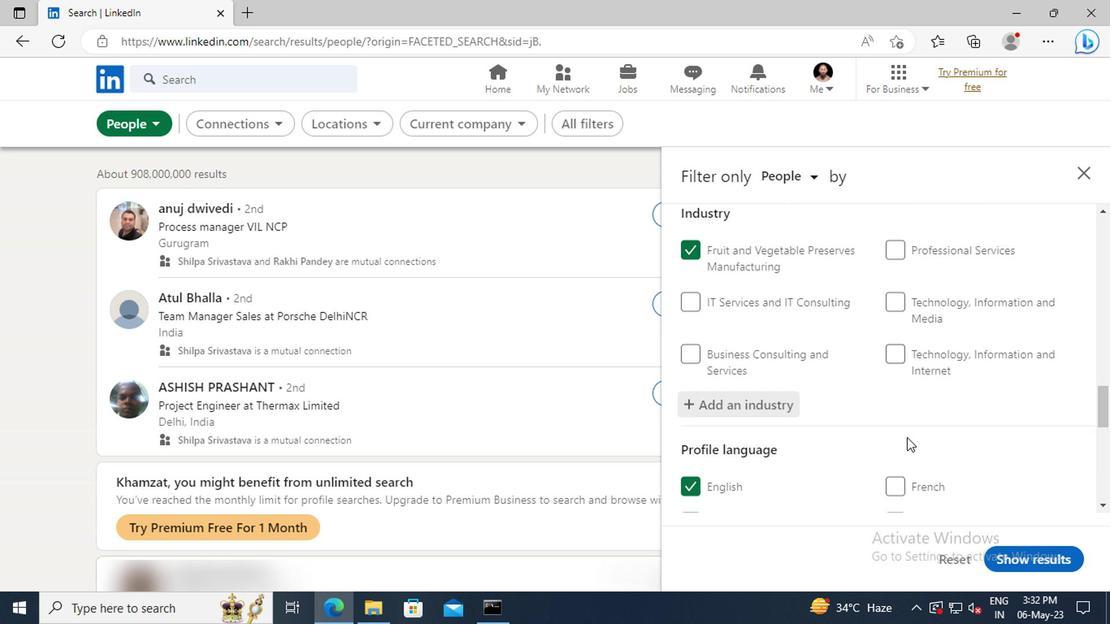 
Action: Mouse moved to (903, 432)
Screenshot: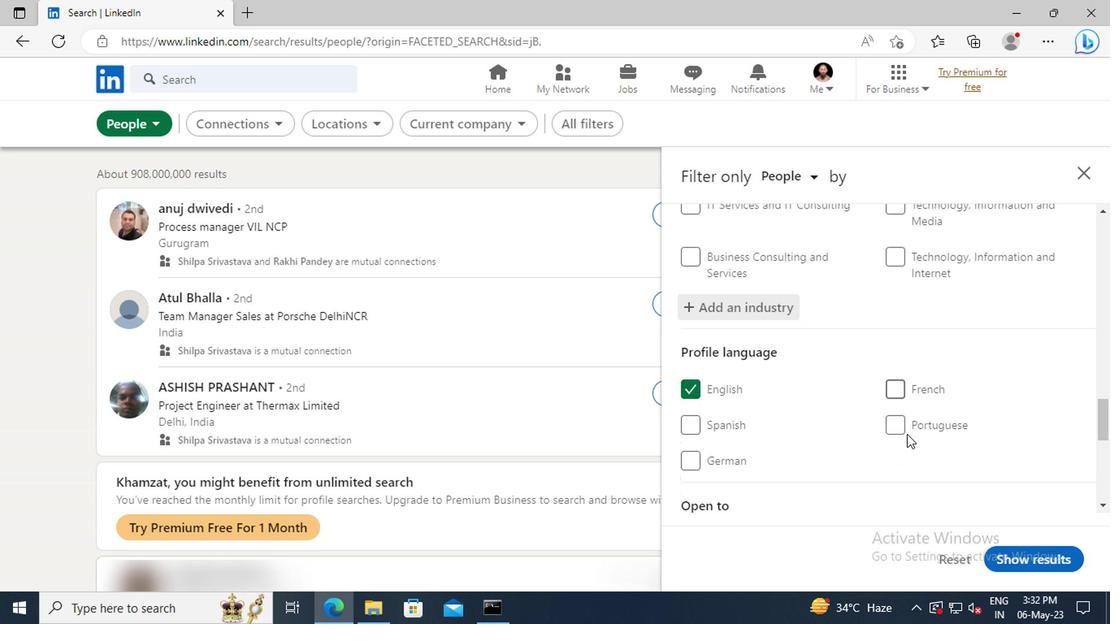 
Action: Mouse scrolled (903, 431) with delta (0, 0)
Screenshot: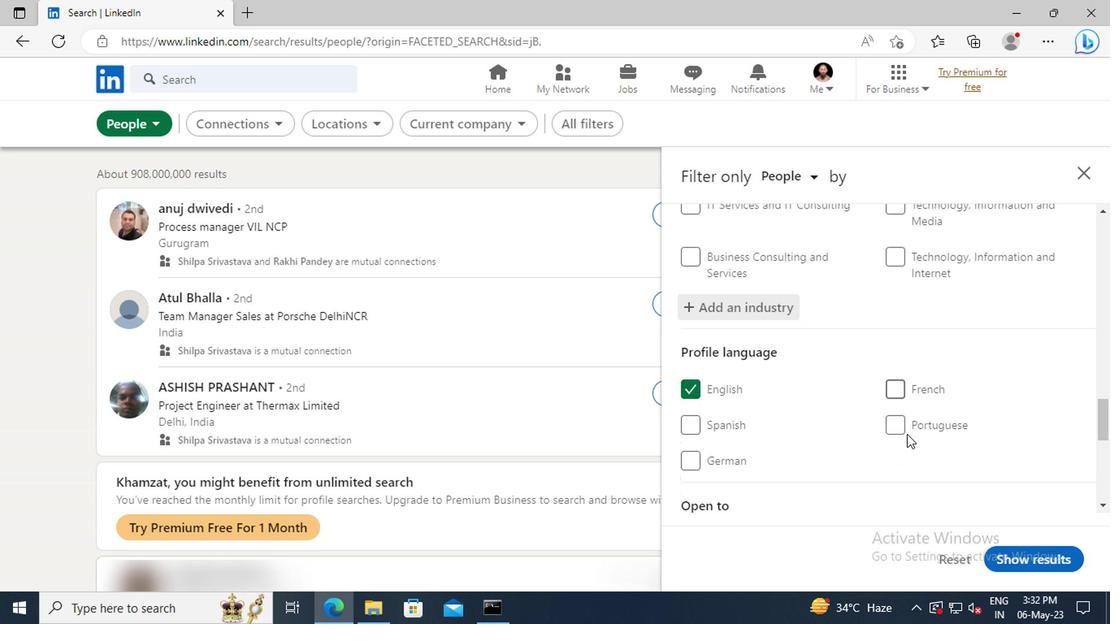 
Action: Mouse moved to (903, 430)
Screenshot: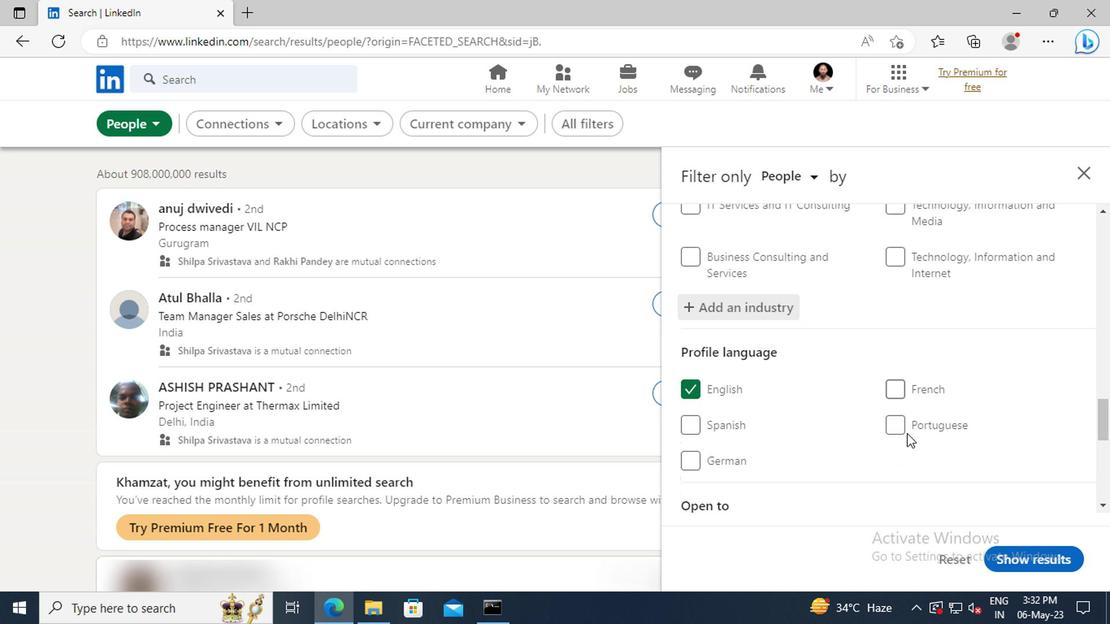 
Action: Mouse scrolled (903, 429) with delta (0, 0)
Screenshot: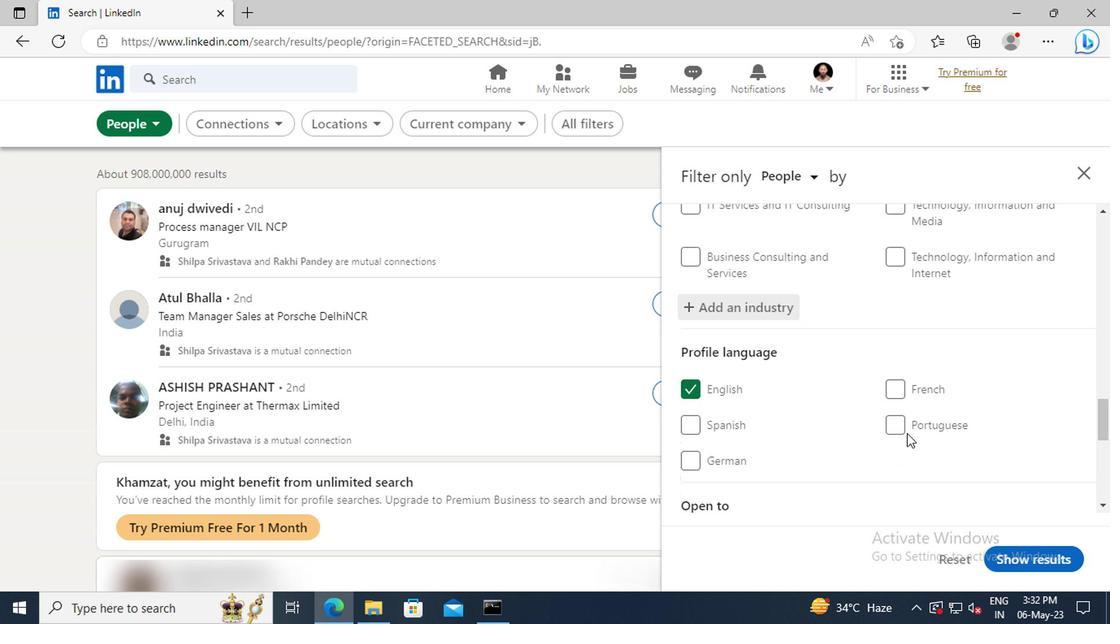 
Action: Mouse moved to (901, 423)
Screenshot: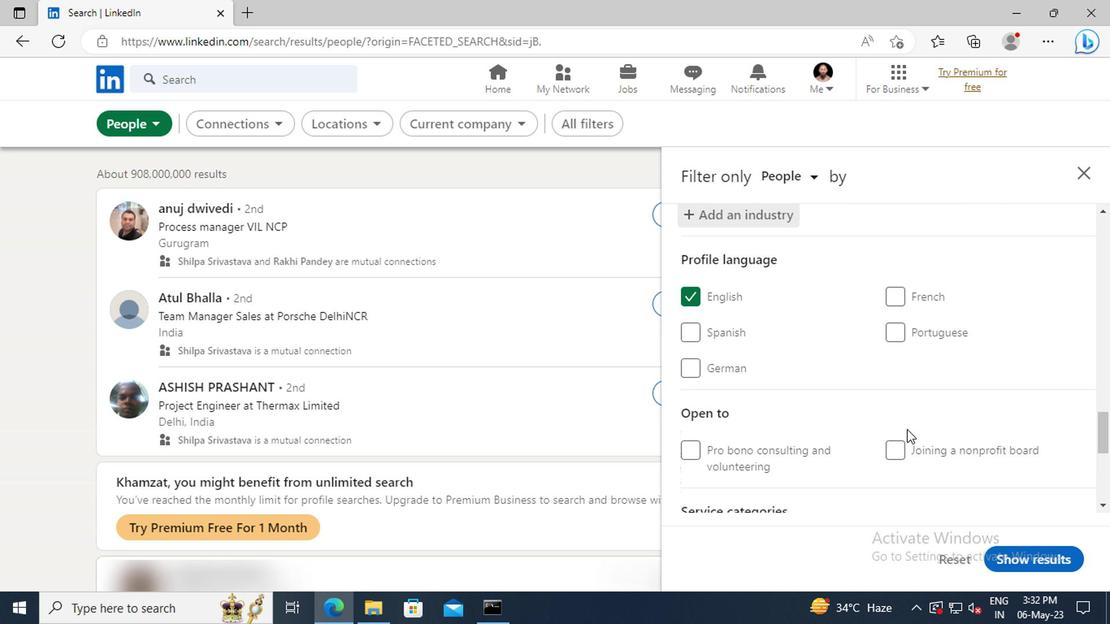
Action: Mouse scrolled (901, 422) with delta (0, -1)
Screenshot: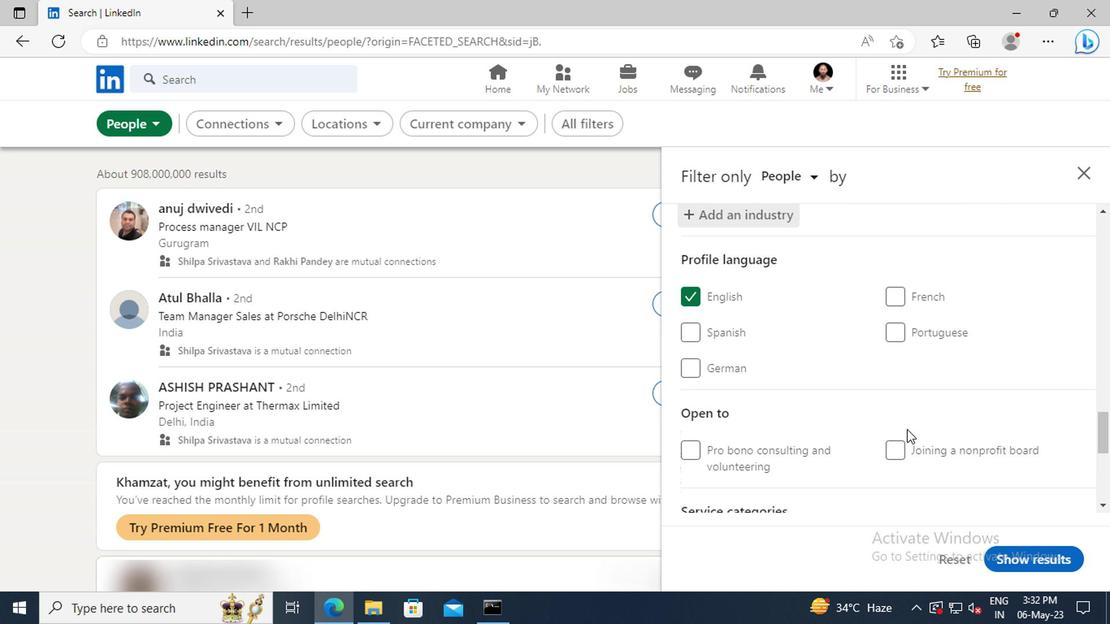 
Action: Mouse moved to (900, 419)
Screenshot: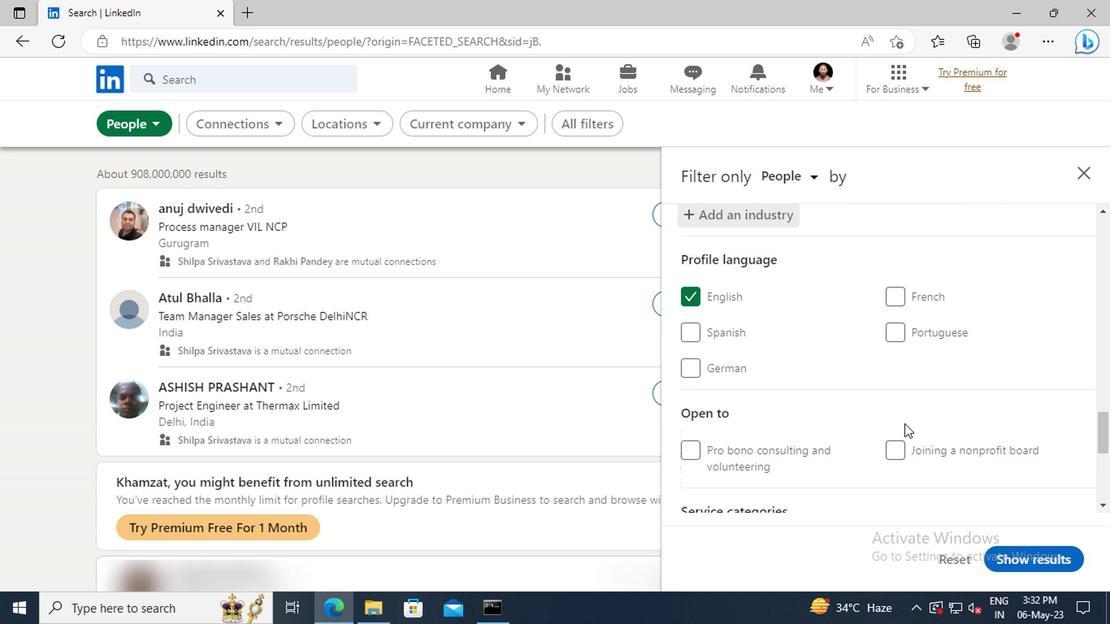 
Action: Mouse scrolled (900, 418) with delta (0, -1)
Screenshot: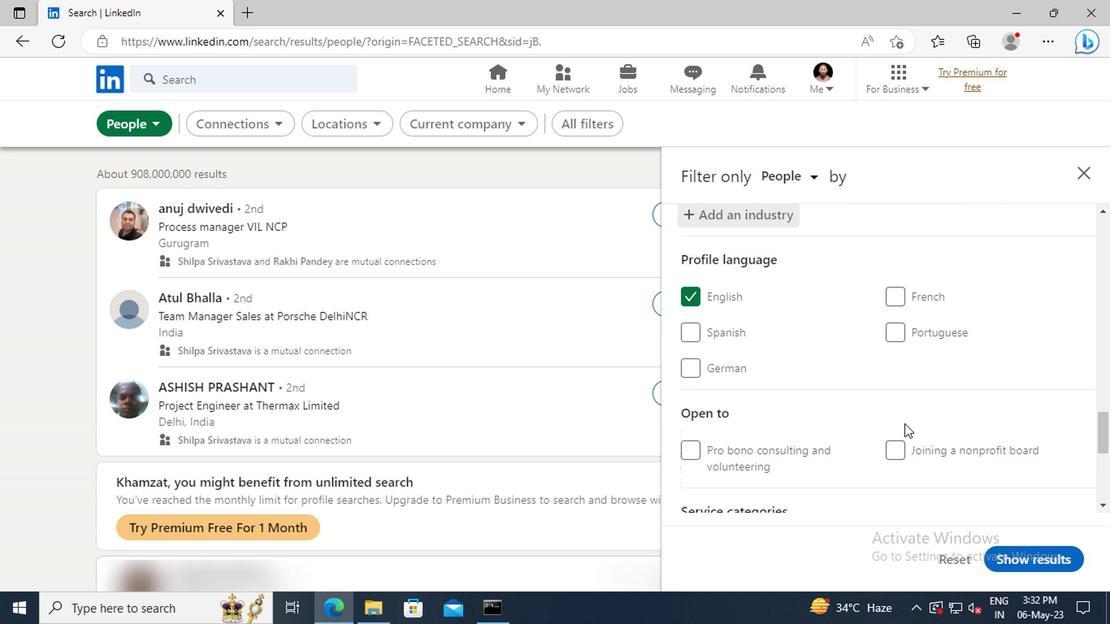 
Action: Mouse moved to (897, 407)
Screenshot: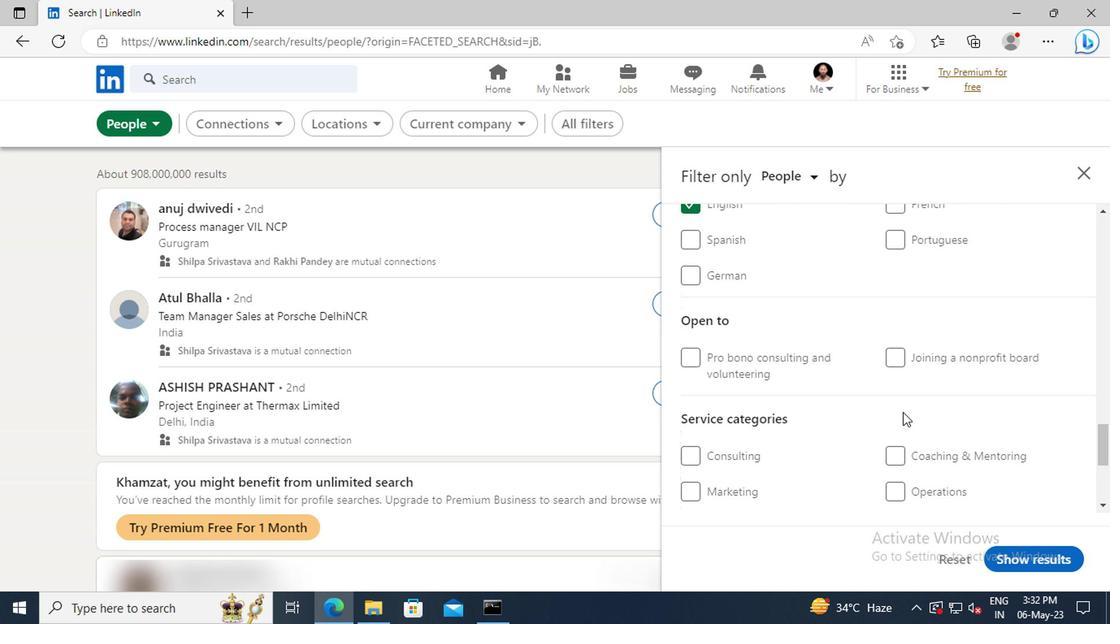 
Action: Mouse scrolled (897, 406) with delta (0, -1)
Screenshot: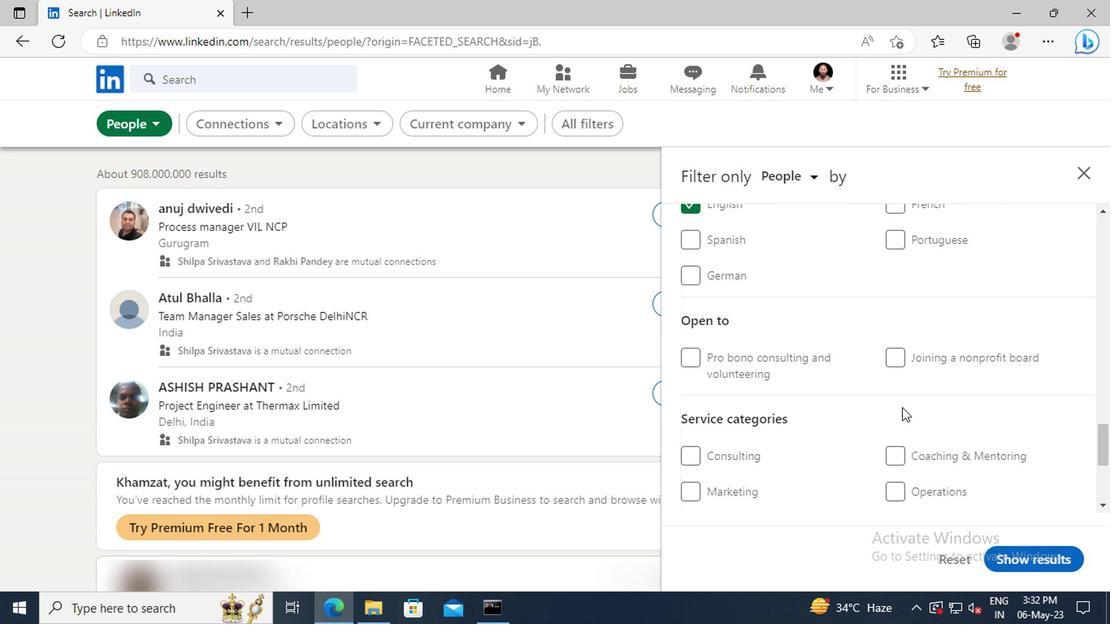 
Action: Mouse moved to (897, 405)
Screenshot: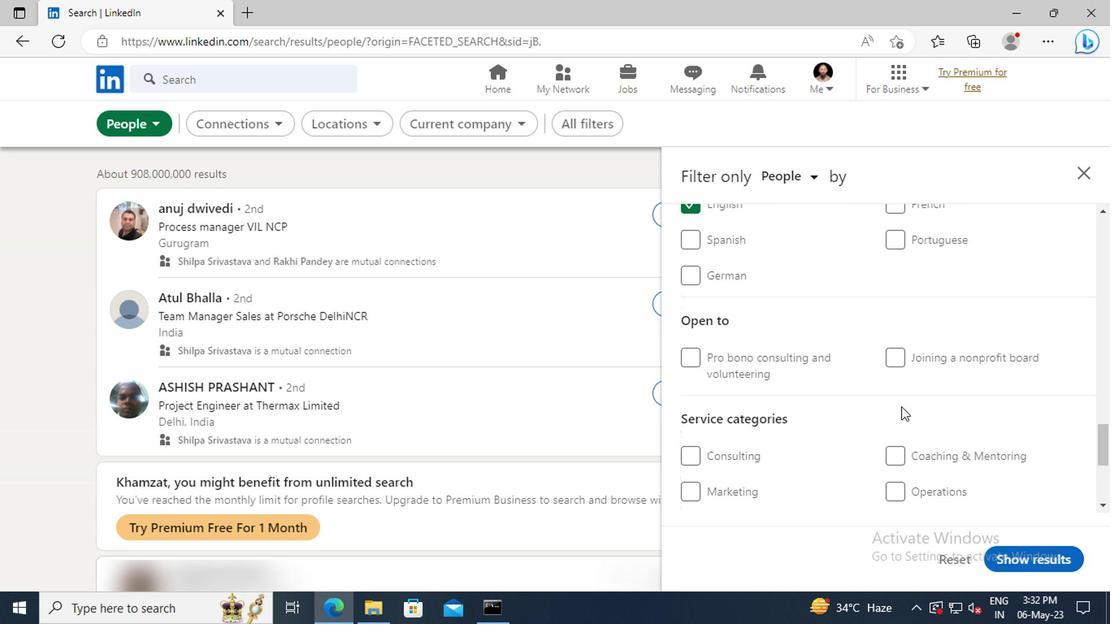 
Action: Mouse scrolled (897, 404) with delta (0, -1)
Screenshot: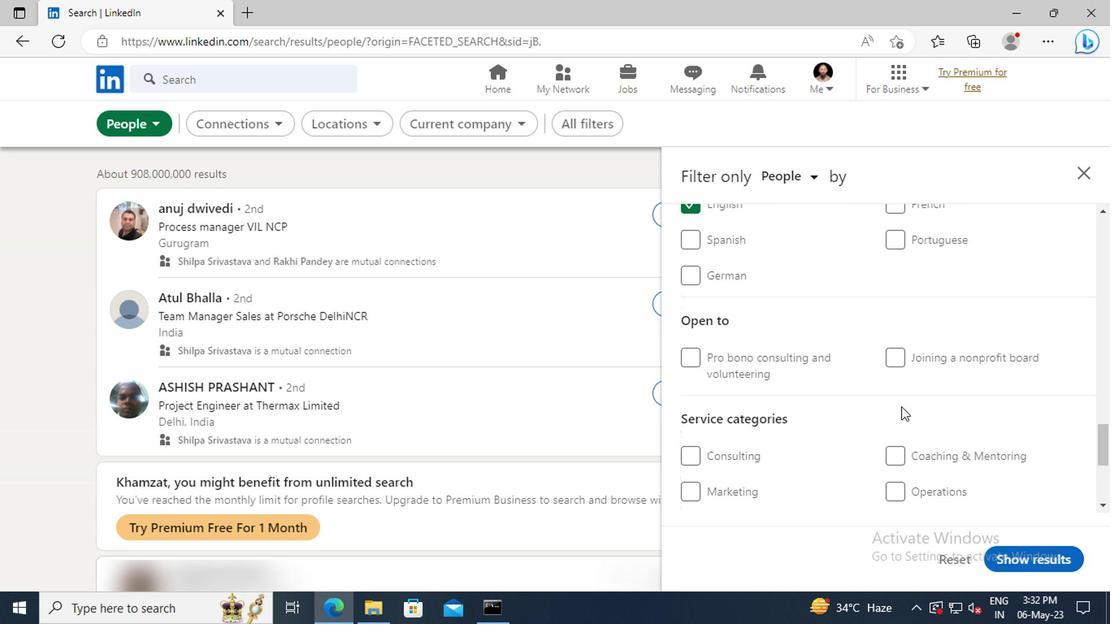 
Action: Mouse scrolled (897, 404) with delta (0, -1)
Screenshot: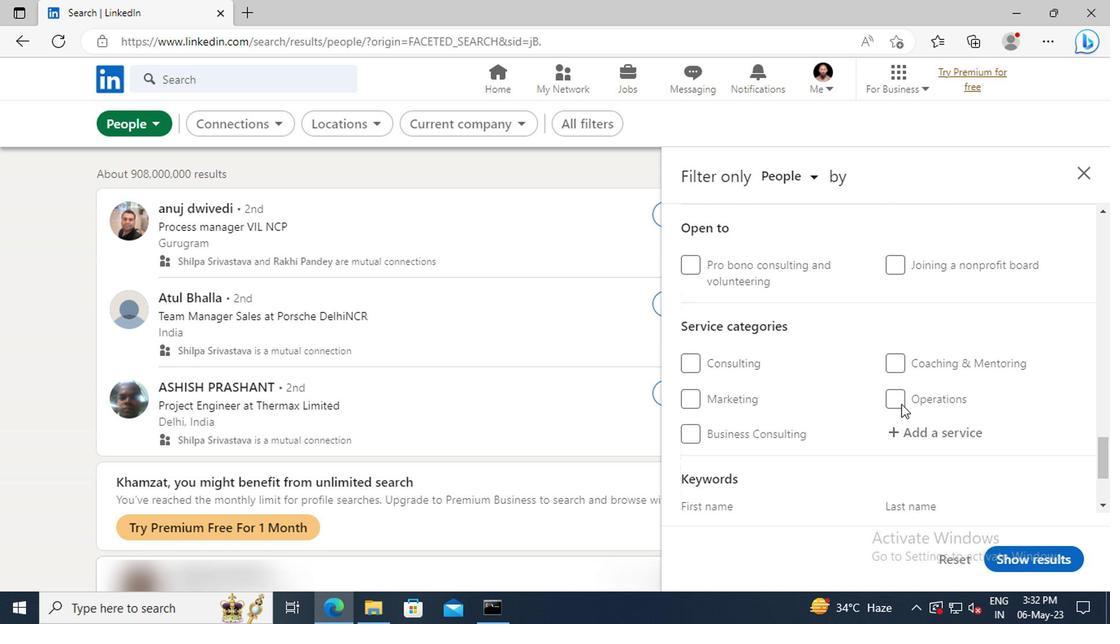 
Action: Mouse moved to (899, 393)
Screenshot: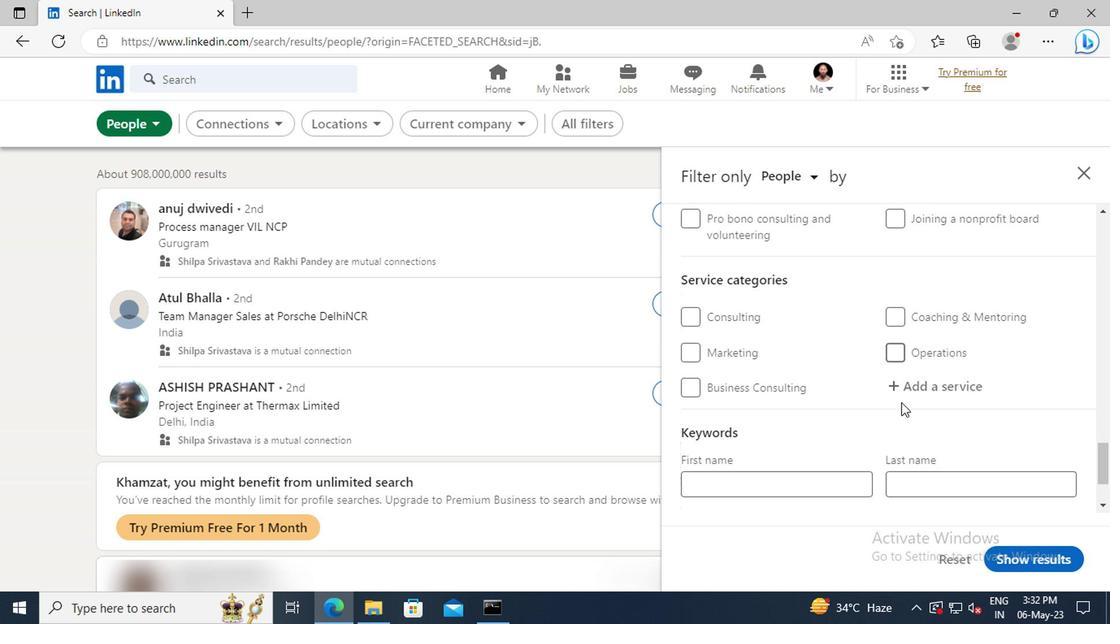 
Action: Mouse pressed left at (899, 393)
Screenshot: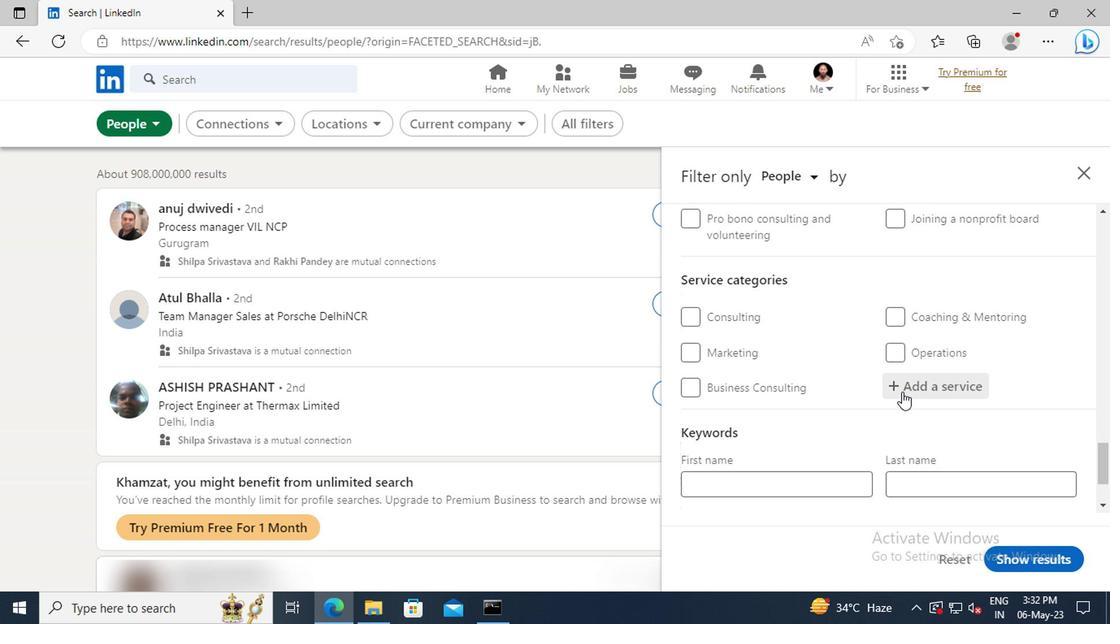 
Action: Key pressed <Key.shift>COPY
Screenshot: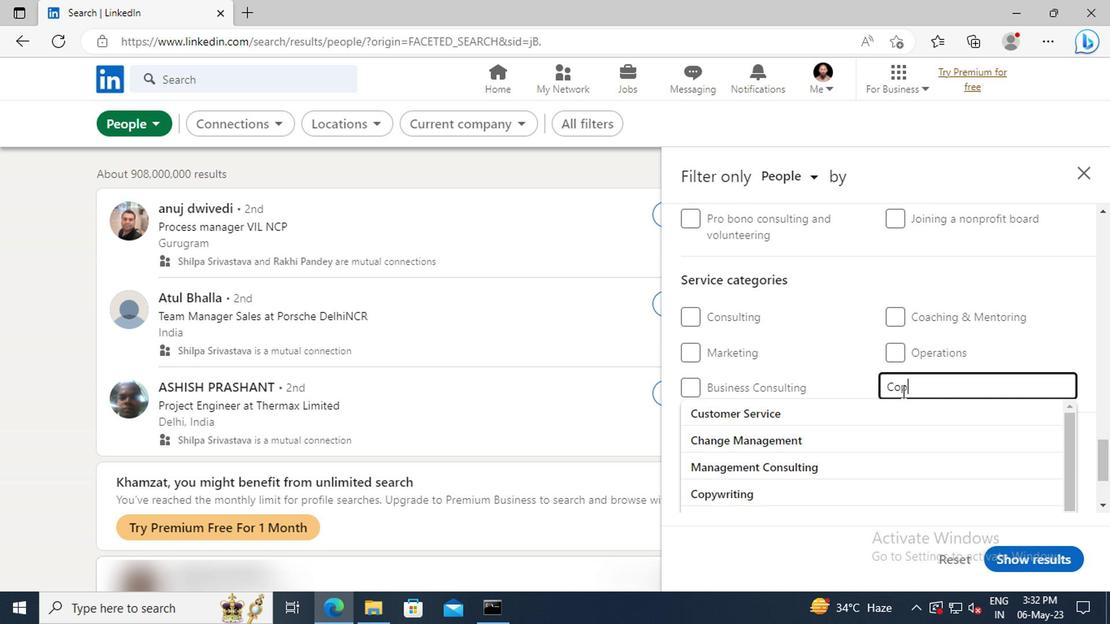 
Action: Mouse moved to (900, 409)
Screenshot: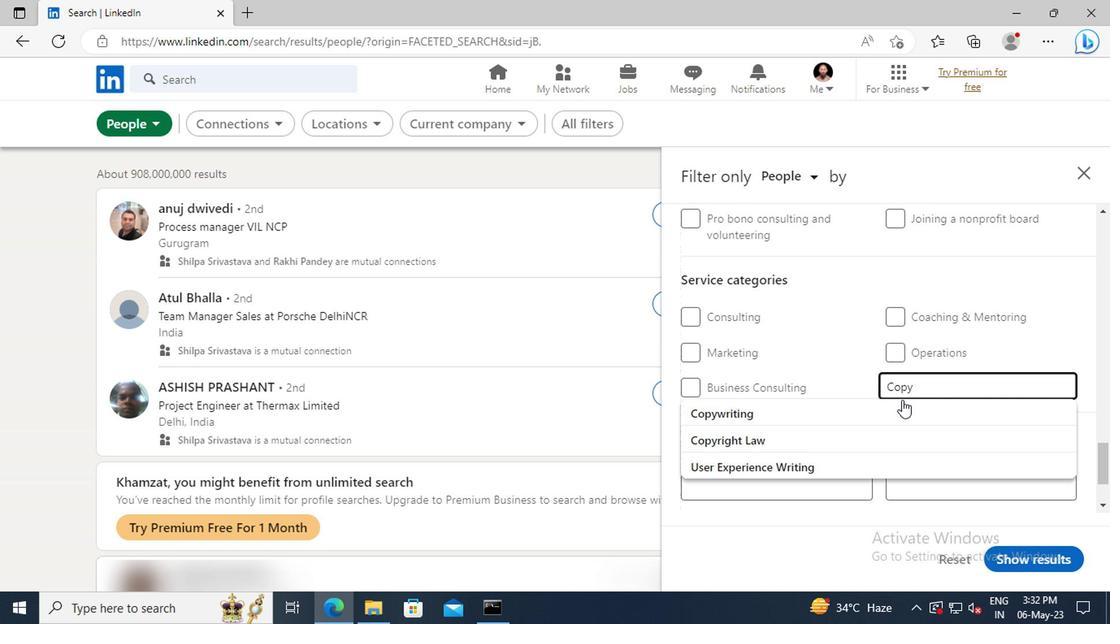 
Action: Mouse pressed left at (900, 409)
Screenshot: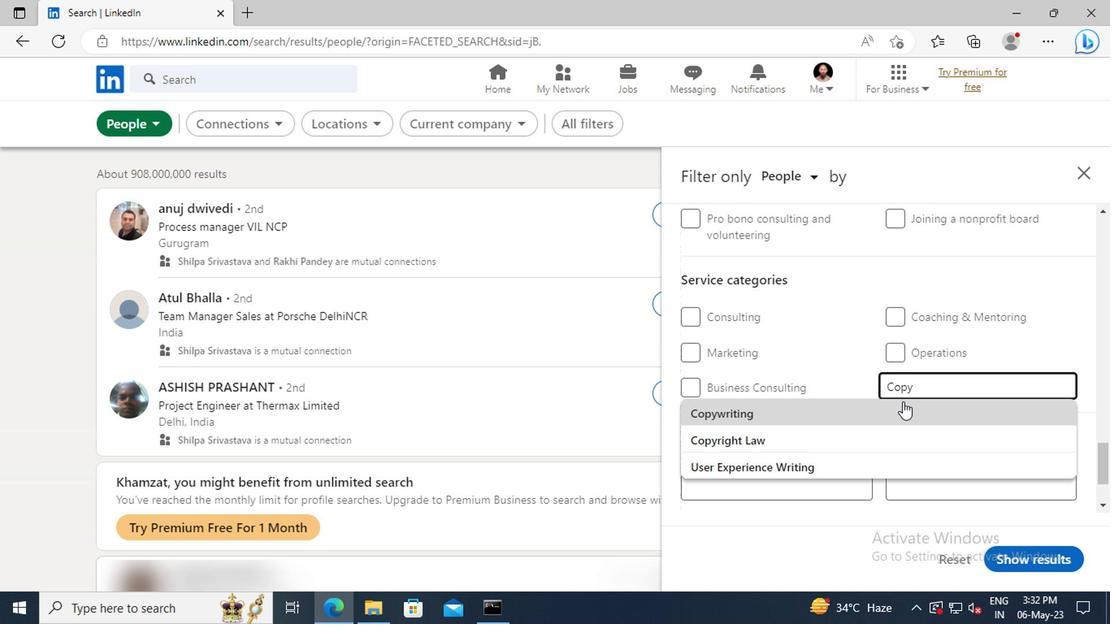 
Action: Mouse scrolled (900, 408) with delta (0, -1)
Screenshot: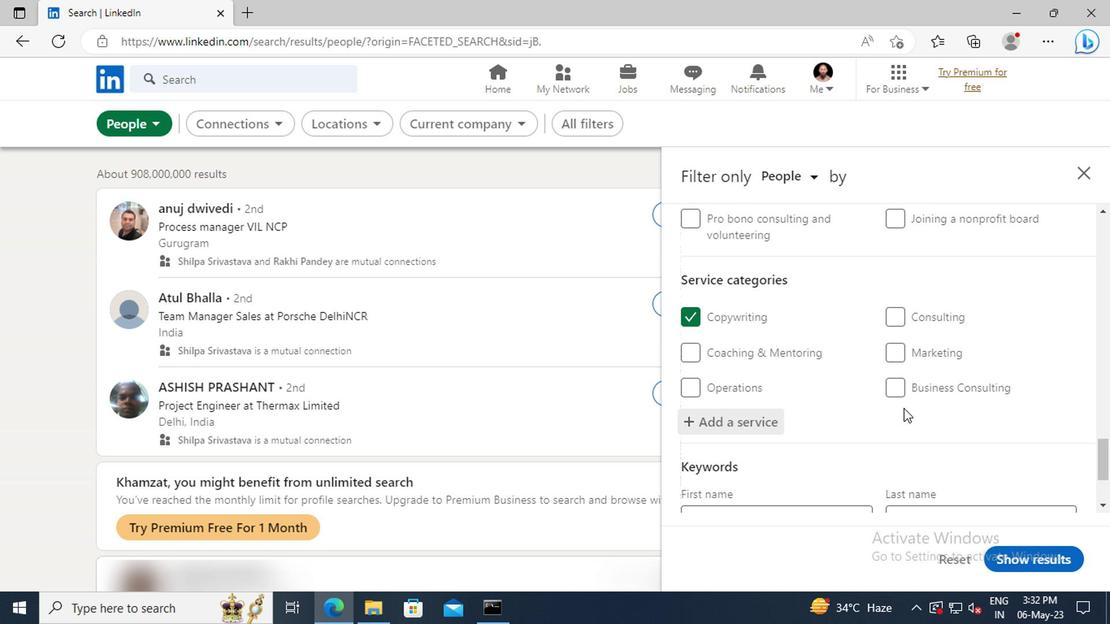 
Action: Mouse scrolled (900, 408) with delta (0, -1)
Screenshot: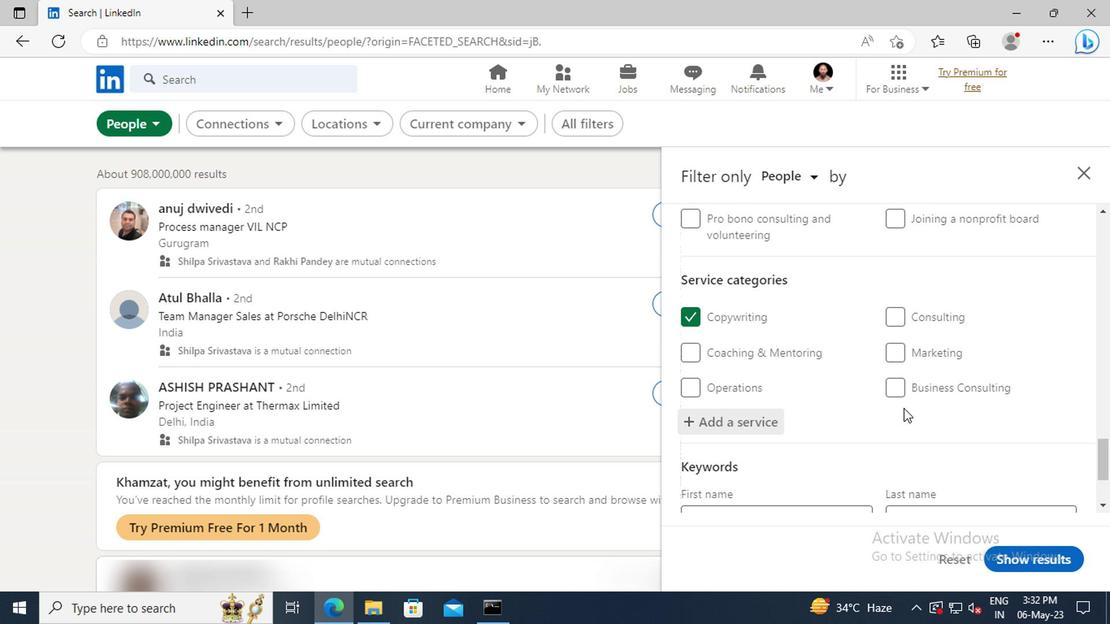 
Action: Mouse scrolled (900, 408) with delta (0, -1)
Screenshot: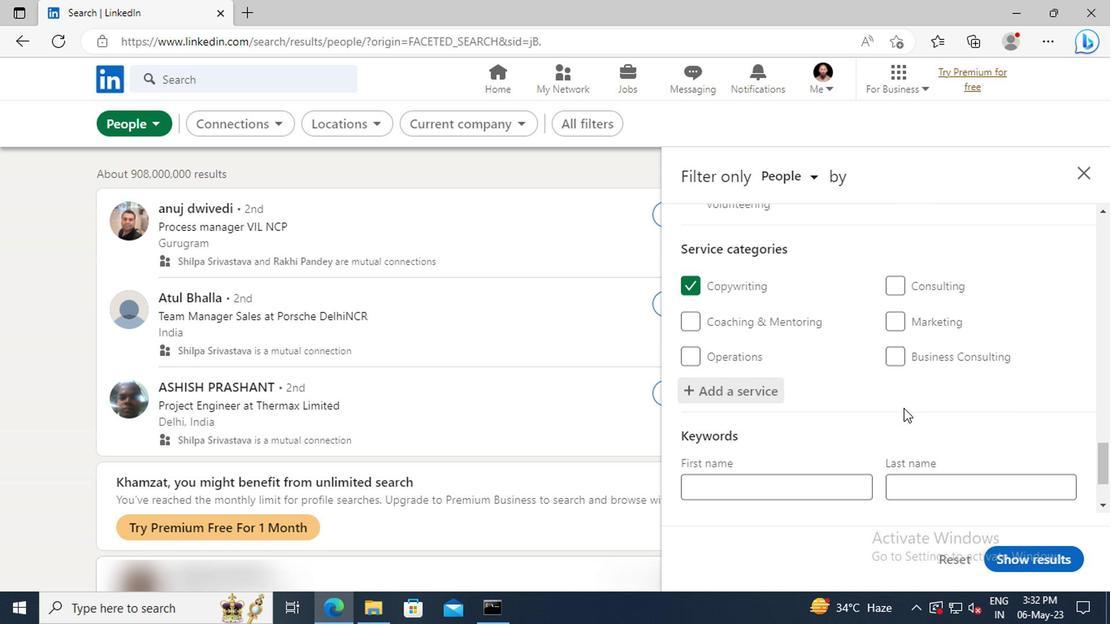 
Action: Mouse scrolled (900, 408) with delta (0, -1)
Screenshot: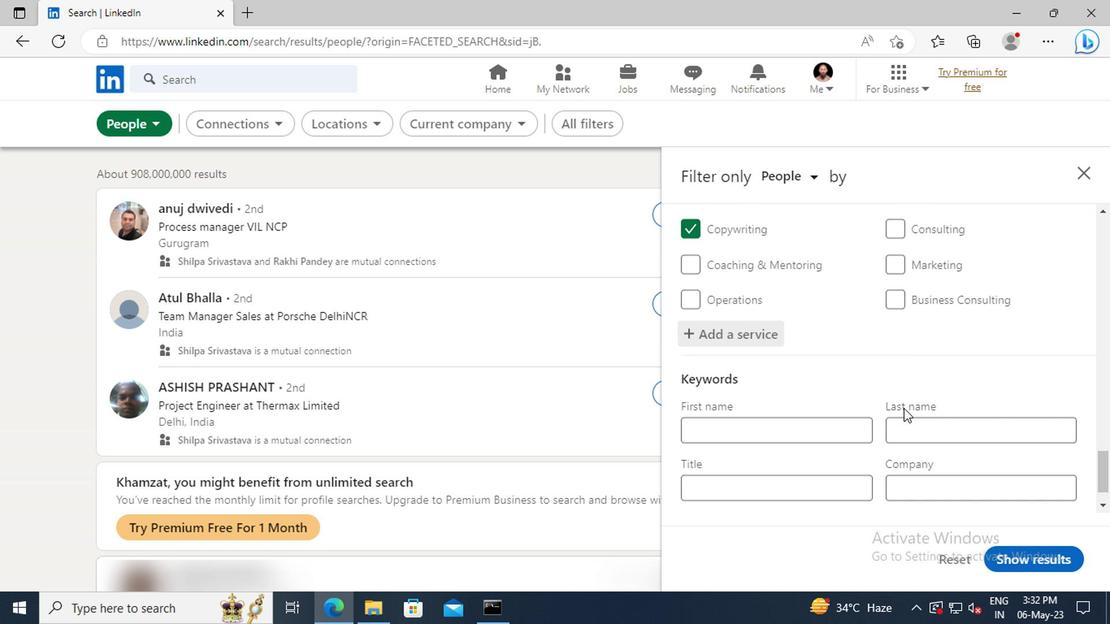 
Action: Mouse moved to (811, 437)
Screenshot: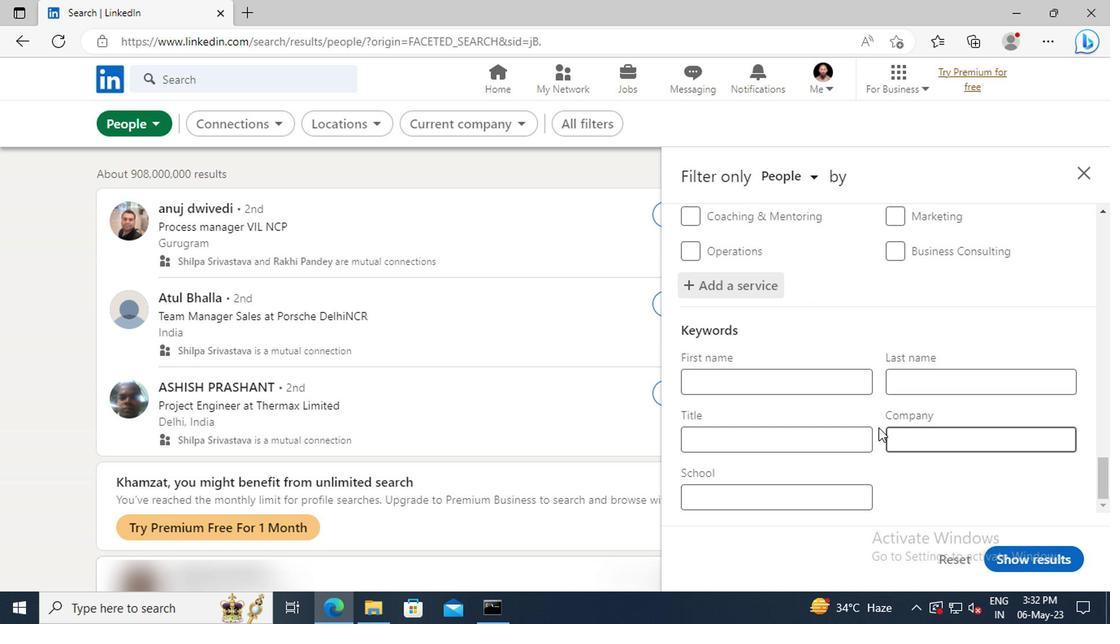 
Action: Mouse pressed left at (811, 437)
Screenshot: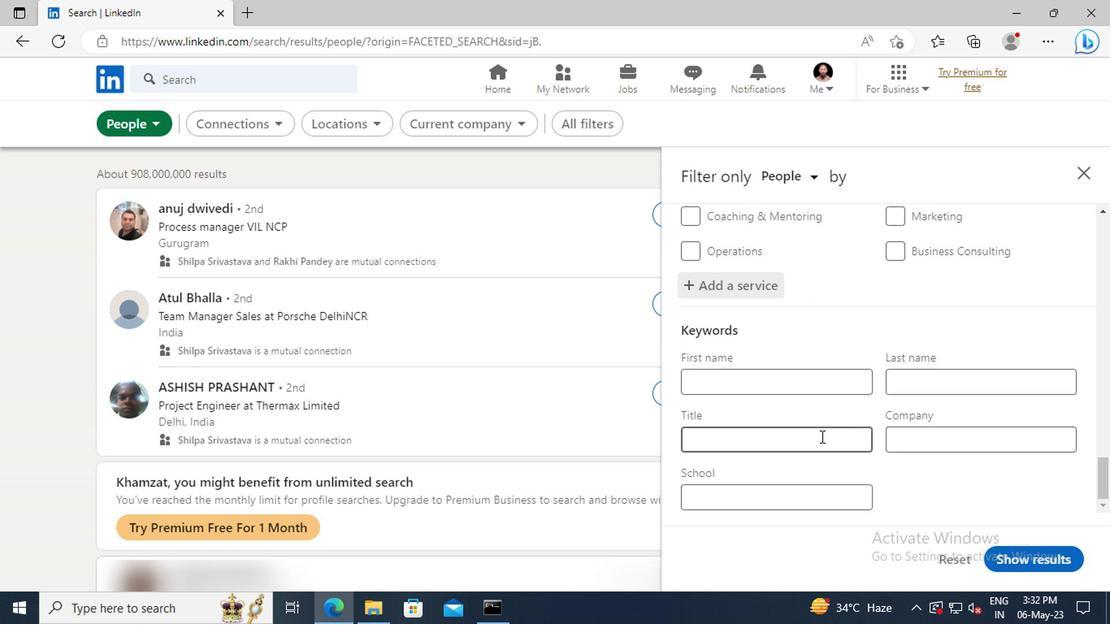 
Action: Key pressed <Key.shift>TECHNICAL<Key.space><Key.shift_r>SUPPORT<Key.space><Key.shift>SPECIALIST<Key.enter>
Screenshot: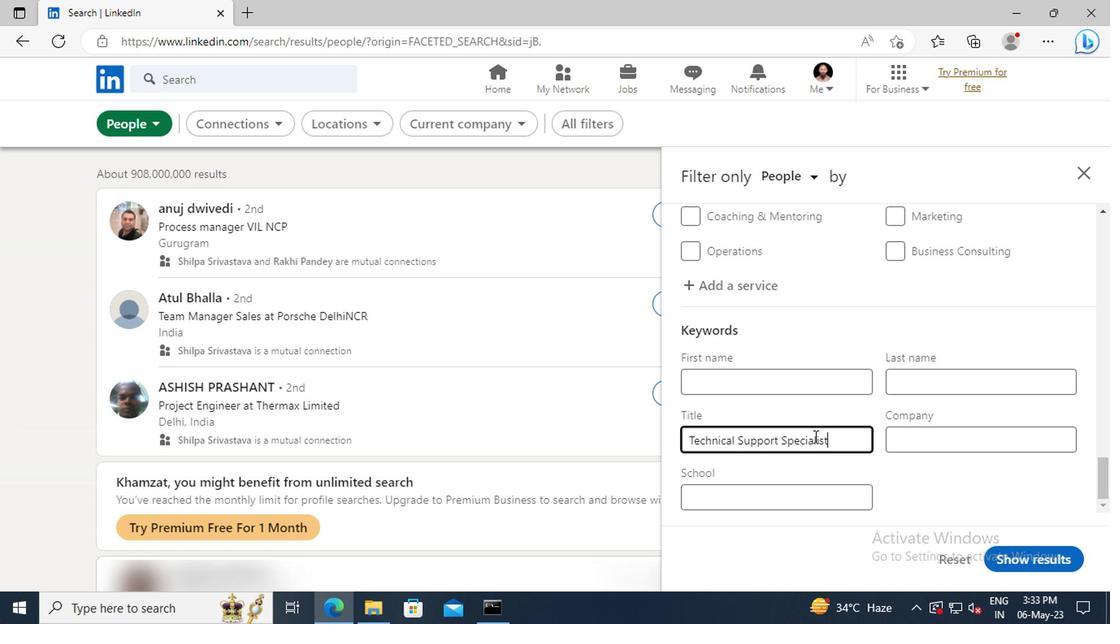 
Action: Mouse moved to (1016, 558)
Screenshot: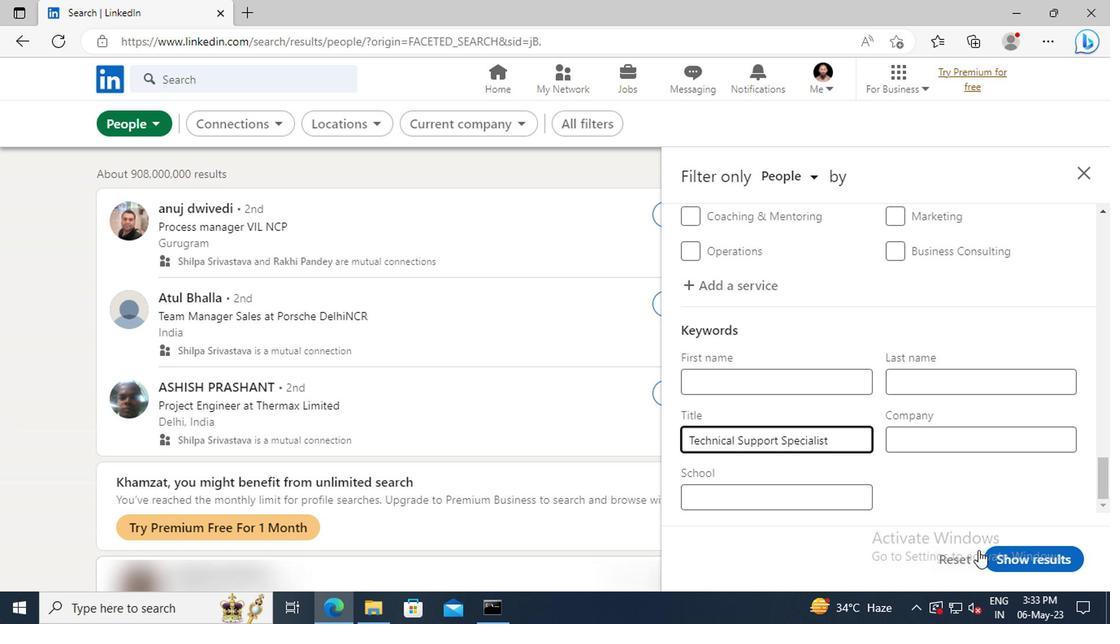 
Action: Mouse pressed left at (1016, 558)
Screenshot: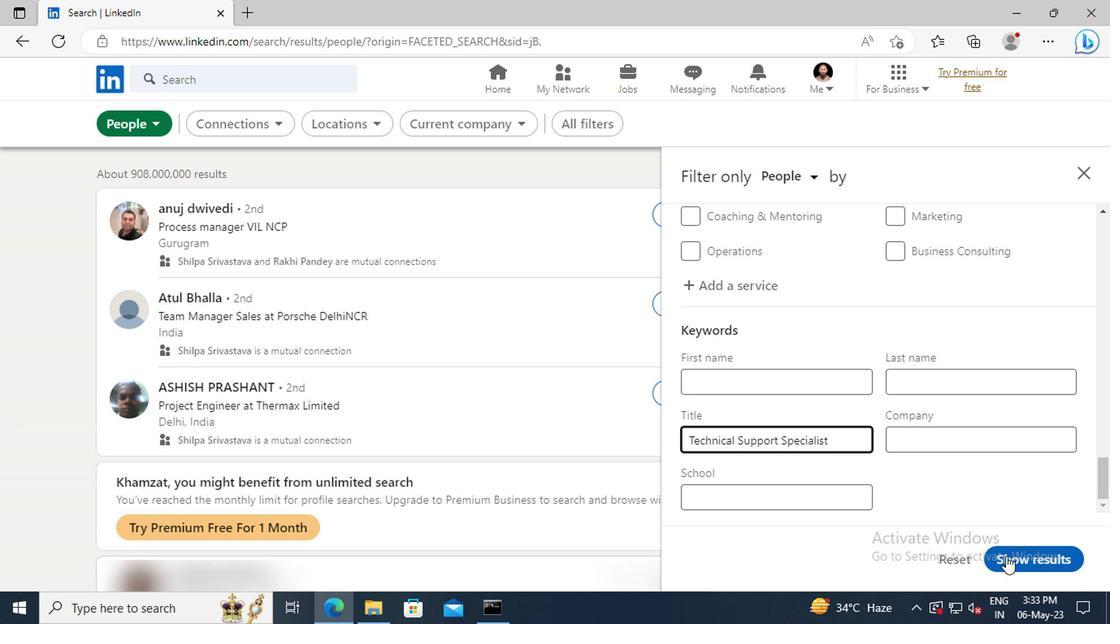 
